 Task: Look for space in Tornio, Finland from 2nd June, 2023 to 6th June, 2023 for 1 adult in price range Rs.10000 to Rs.13000. Place can be private room with 1  bedroom having 1 bed and 1 bathroom. Property type can be house, flat, guest house, hotel. Booking option can be shelf check-in. Required host language is .
Action: Mouse moved to (537, 121)
Screenshot: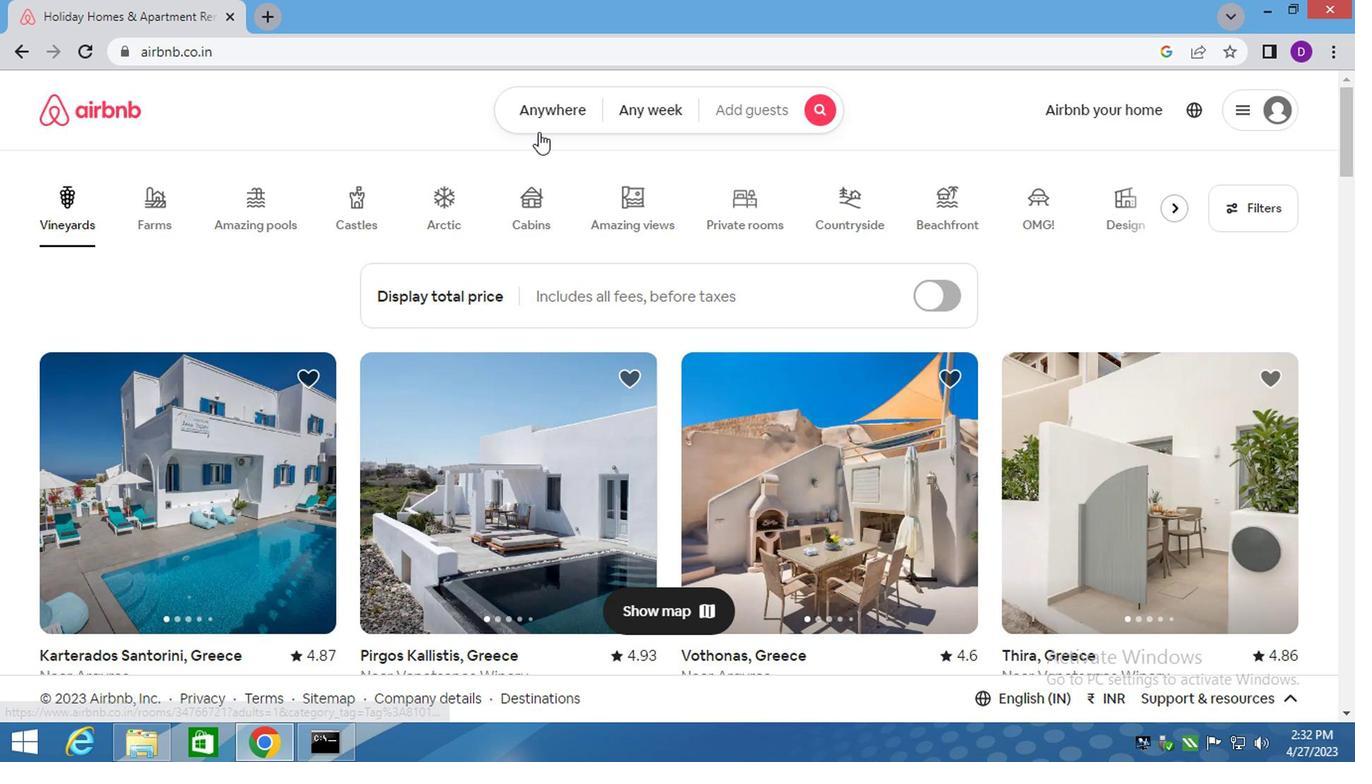 
Action: Mouse pressed left at (537, 121)
Screenshot: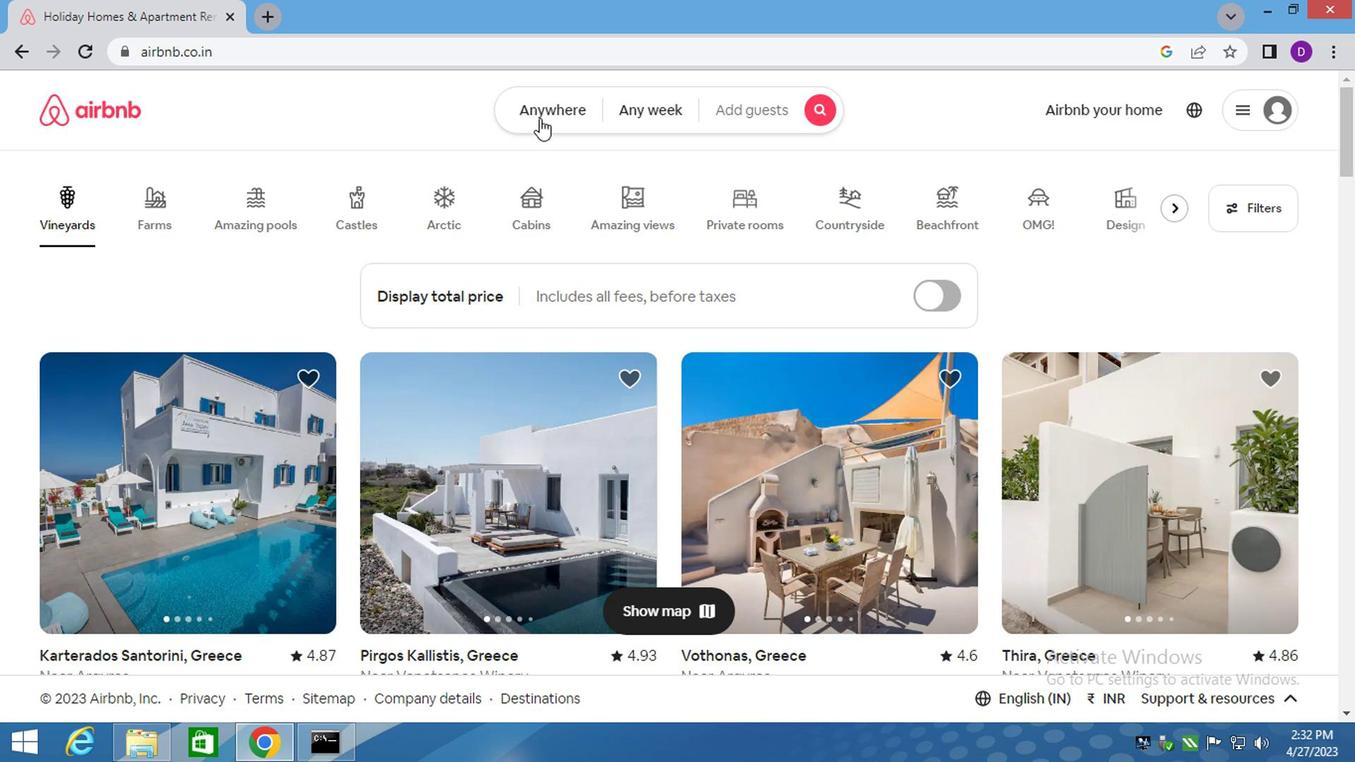 
Action: Mouse moved to (333, 196)
Screenshot: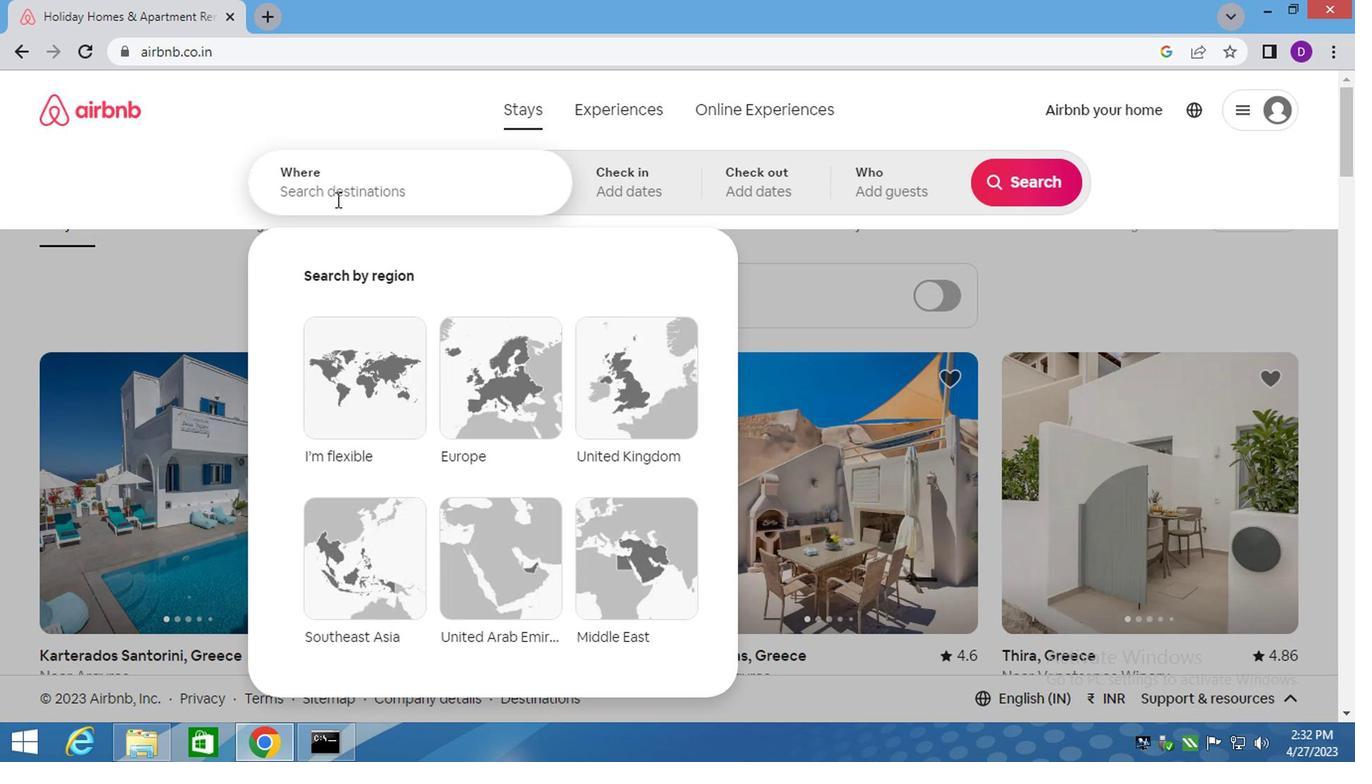 
Action: Mouse pressed left at (333, 196)
Screenshot: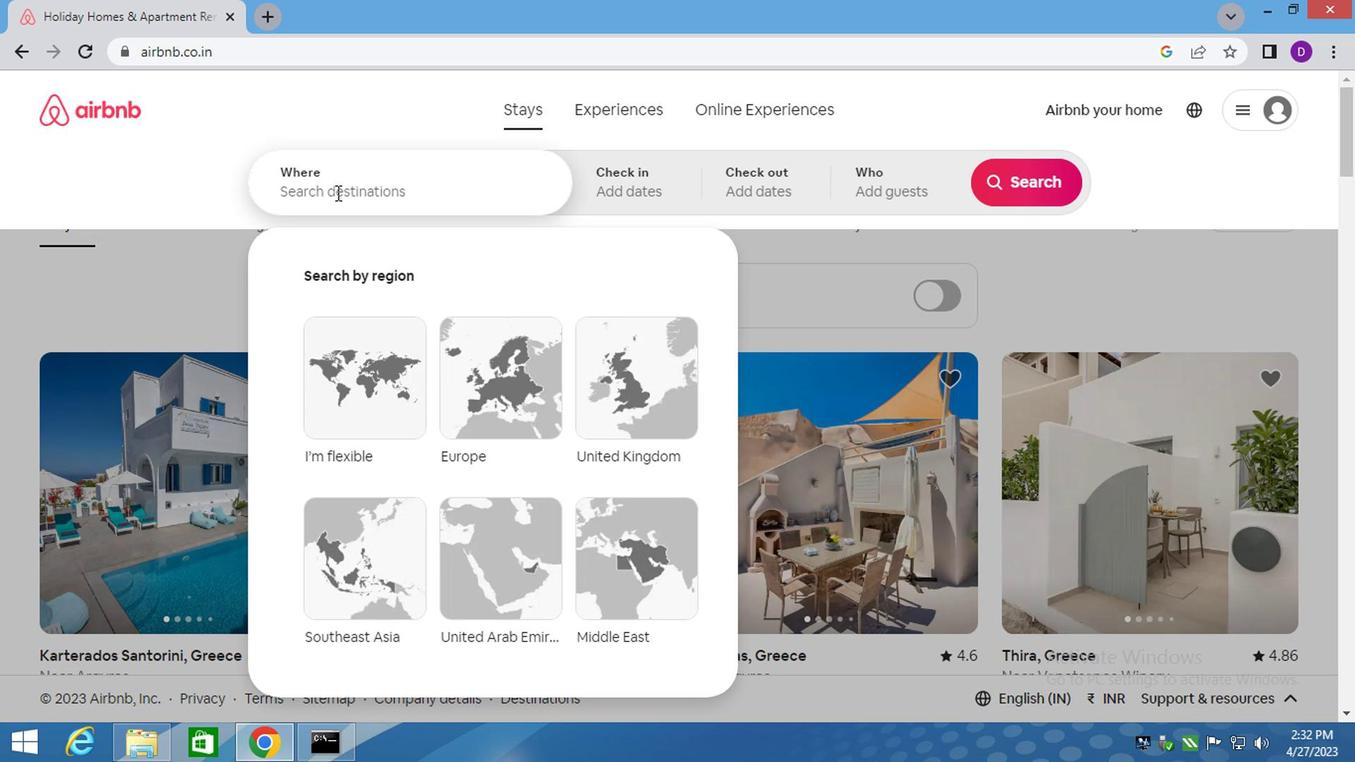 
Action: Mouse moved to (336, 195)
Screenshot: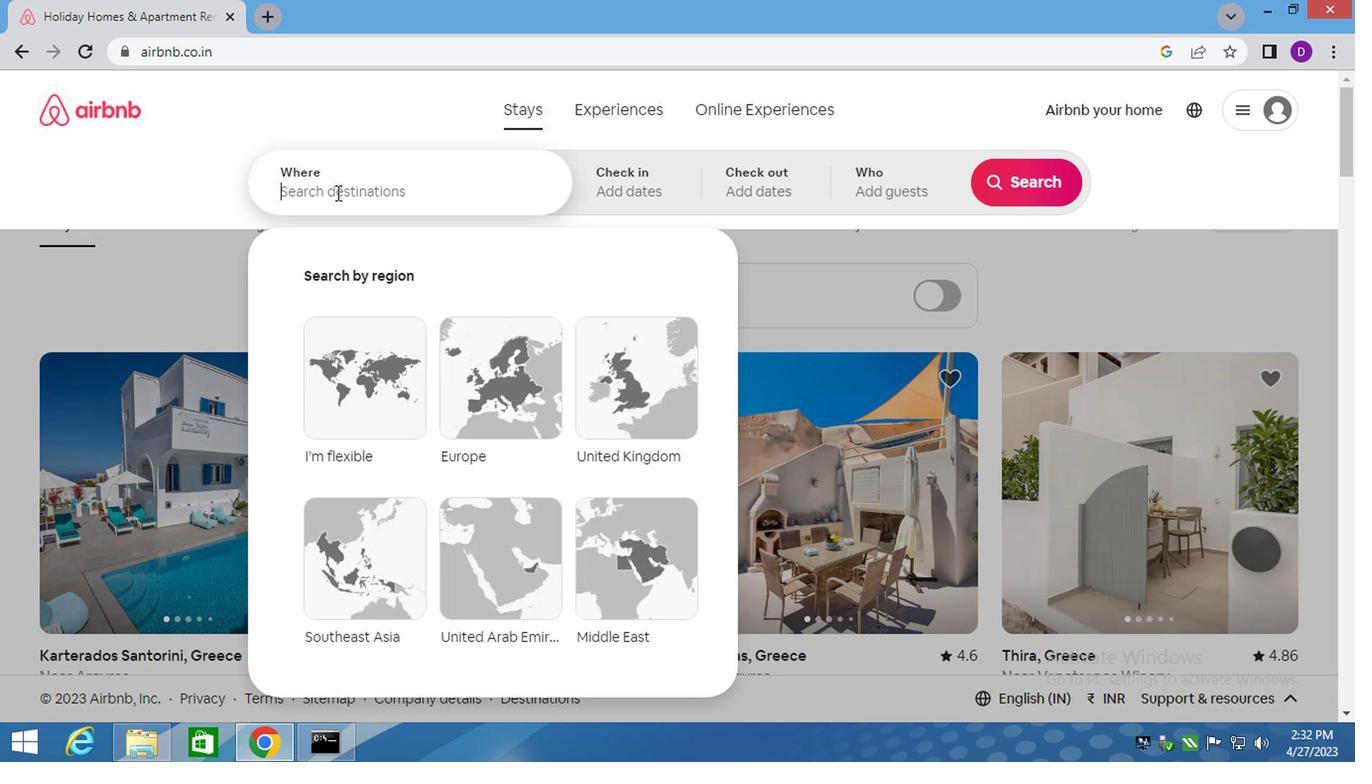 
Action: Key pressed <Key.shift>TORNIO,<Key.space><Key.shift>F
Screenshot: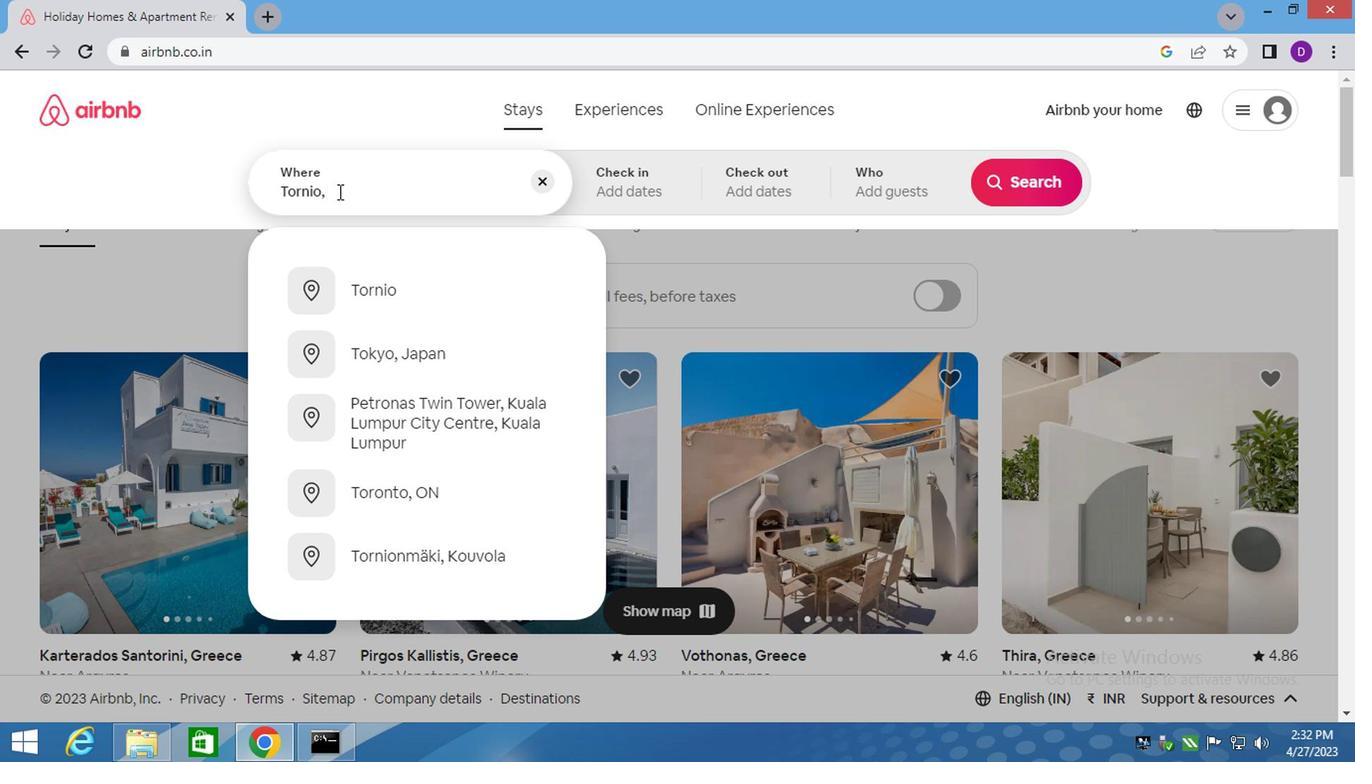 
Action: Mouse moved to (421, 307)
Screenshot: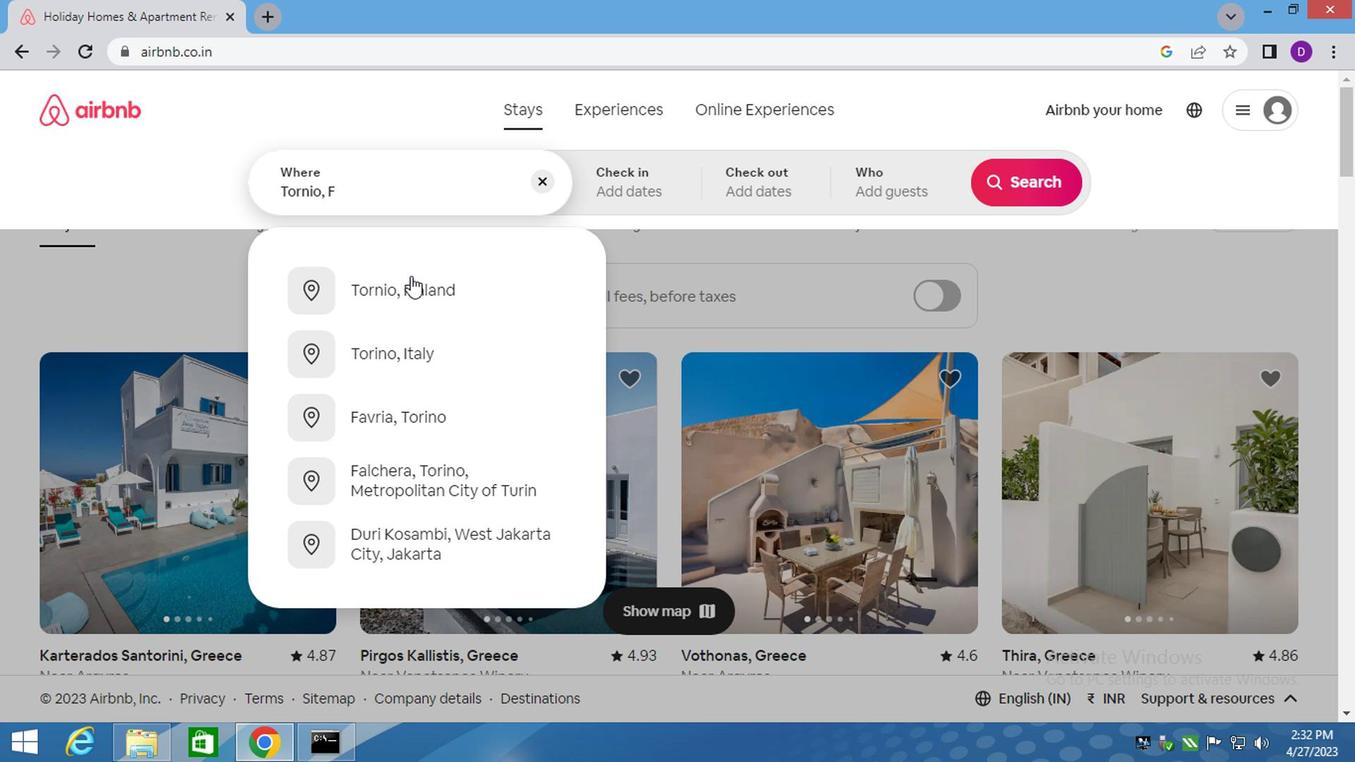 
Action: Mouse pressed left at (421, 307)
Screenshot: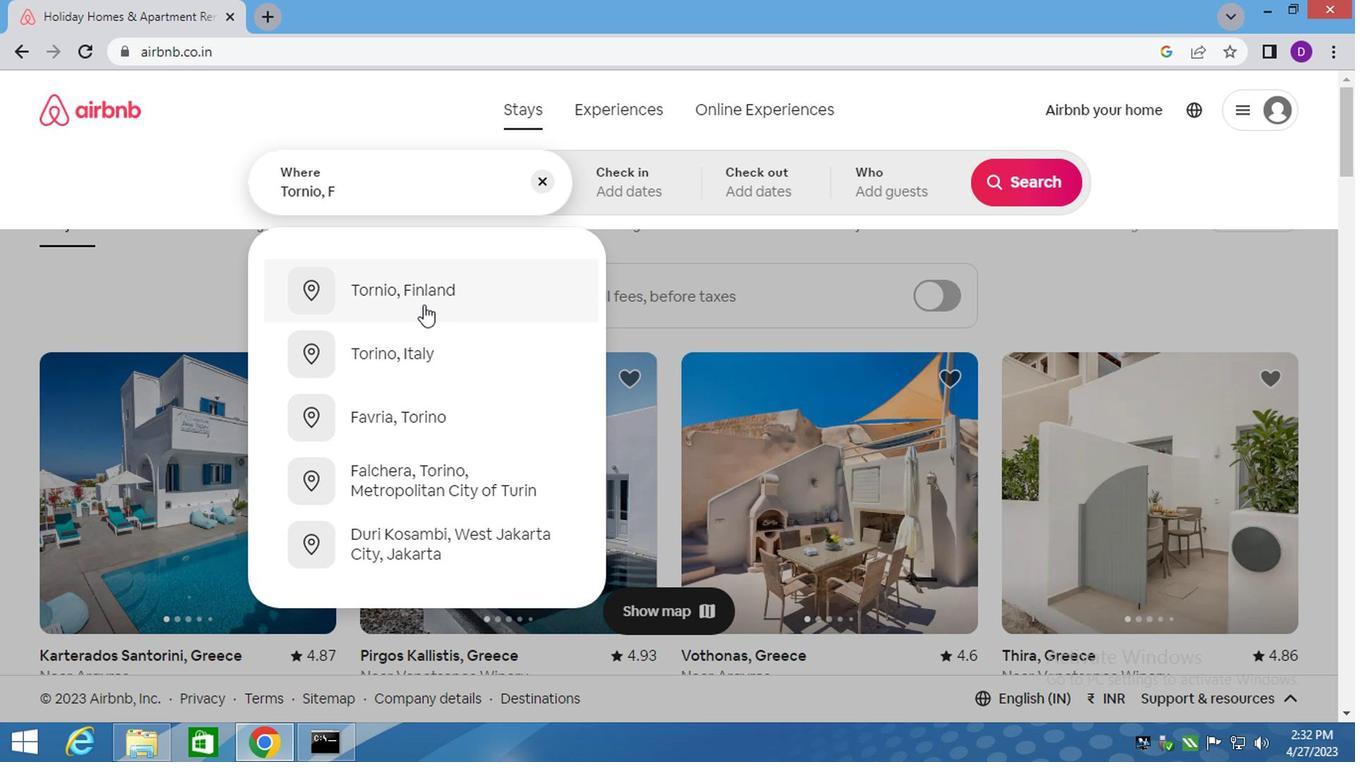 
Action: Mouse moved to (1019, 343)
Screenshot: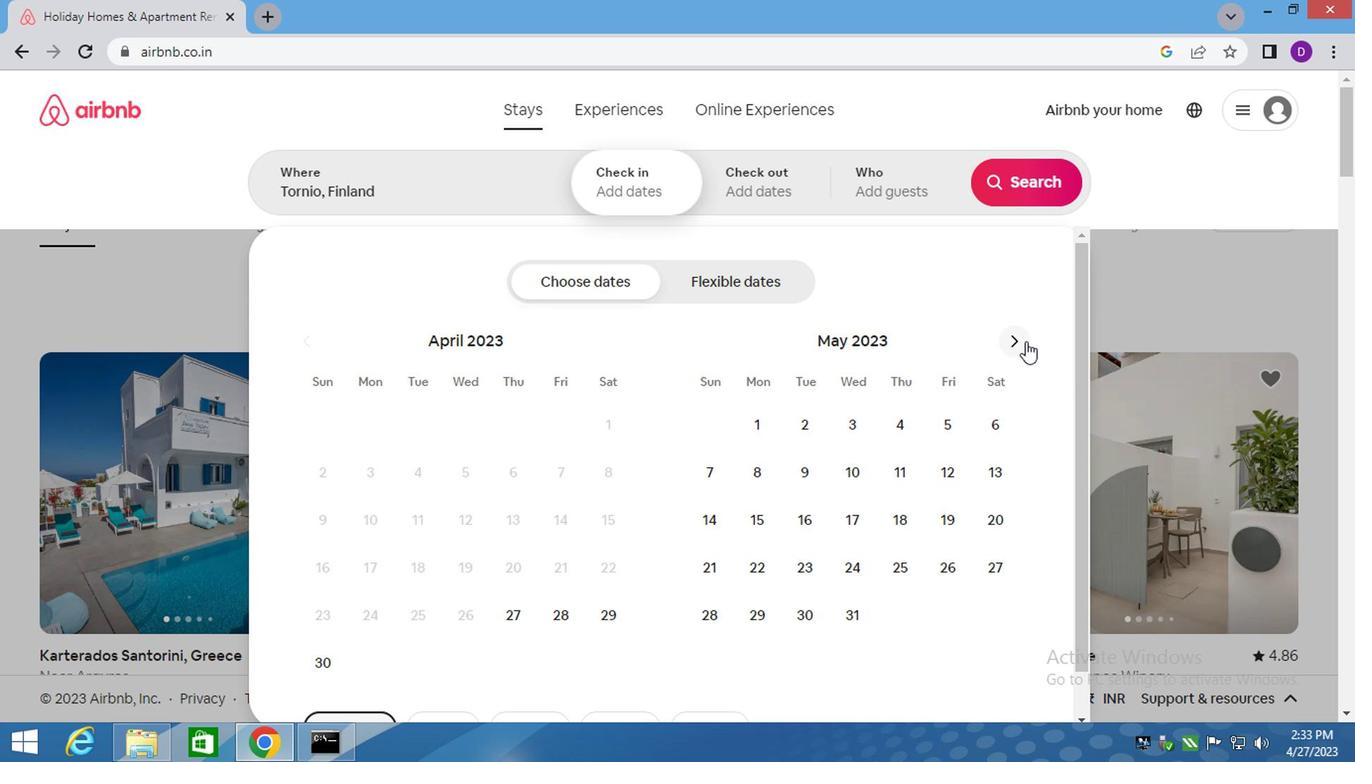 
Action: Mouse pressed left at (1019, 343)
Screenshot: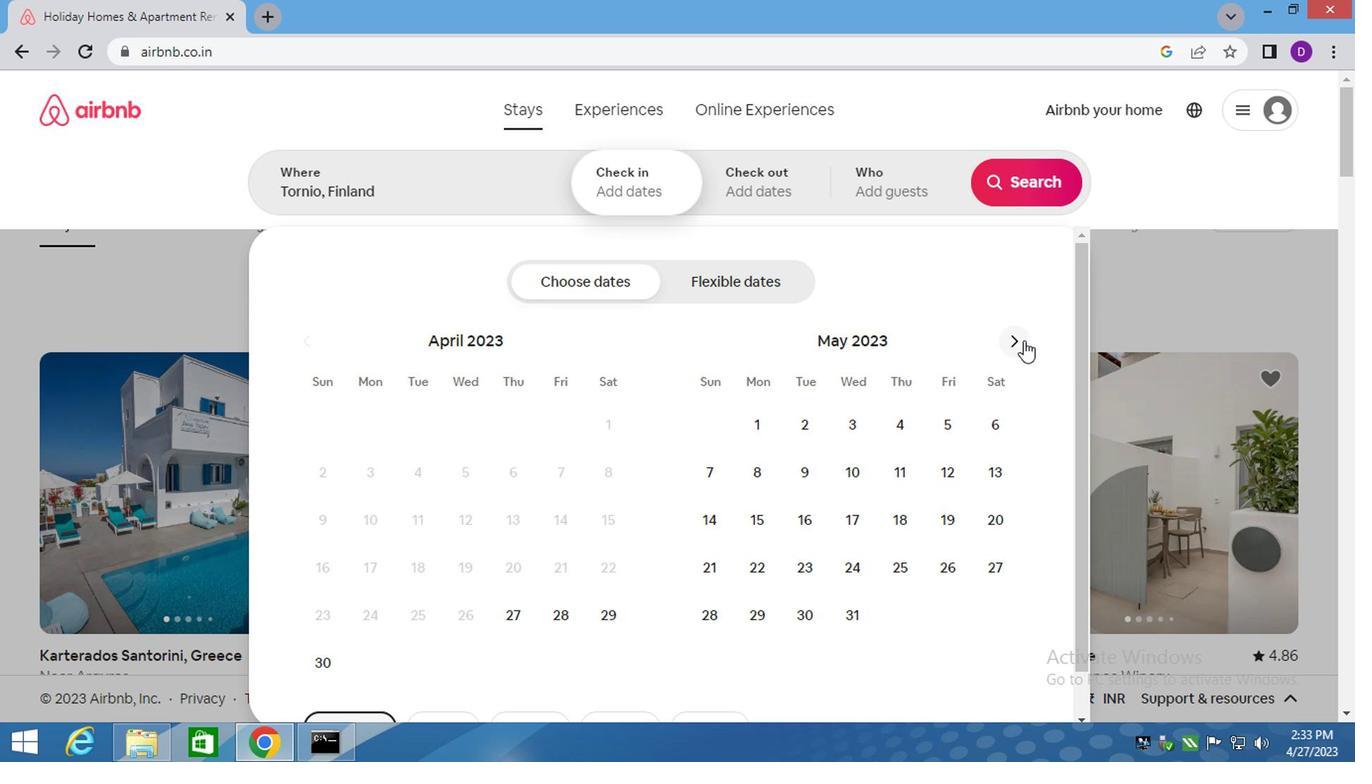 
Action: Mouse pressed left at (1019, 343)
Screenshot: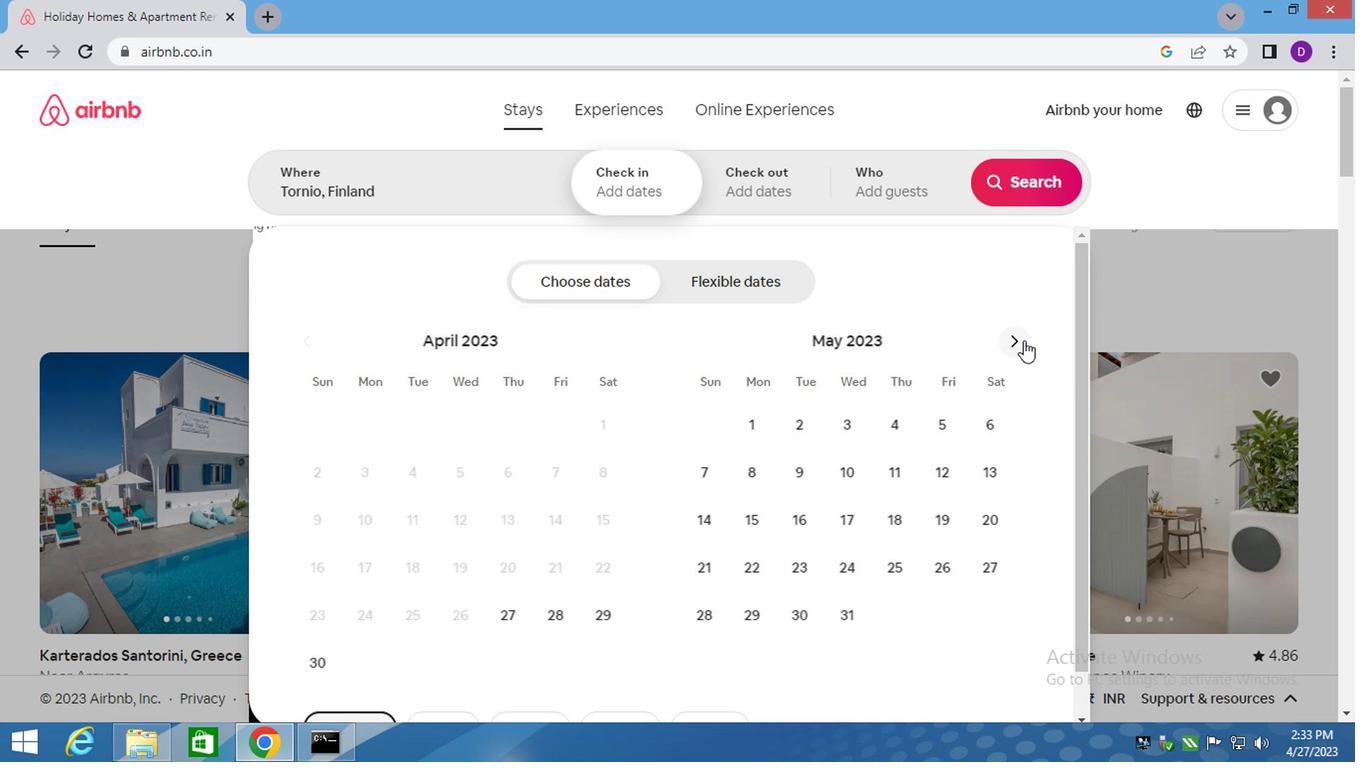 
Action: Mouse moved to (550, 432)
Screenshot: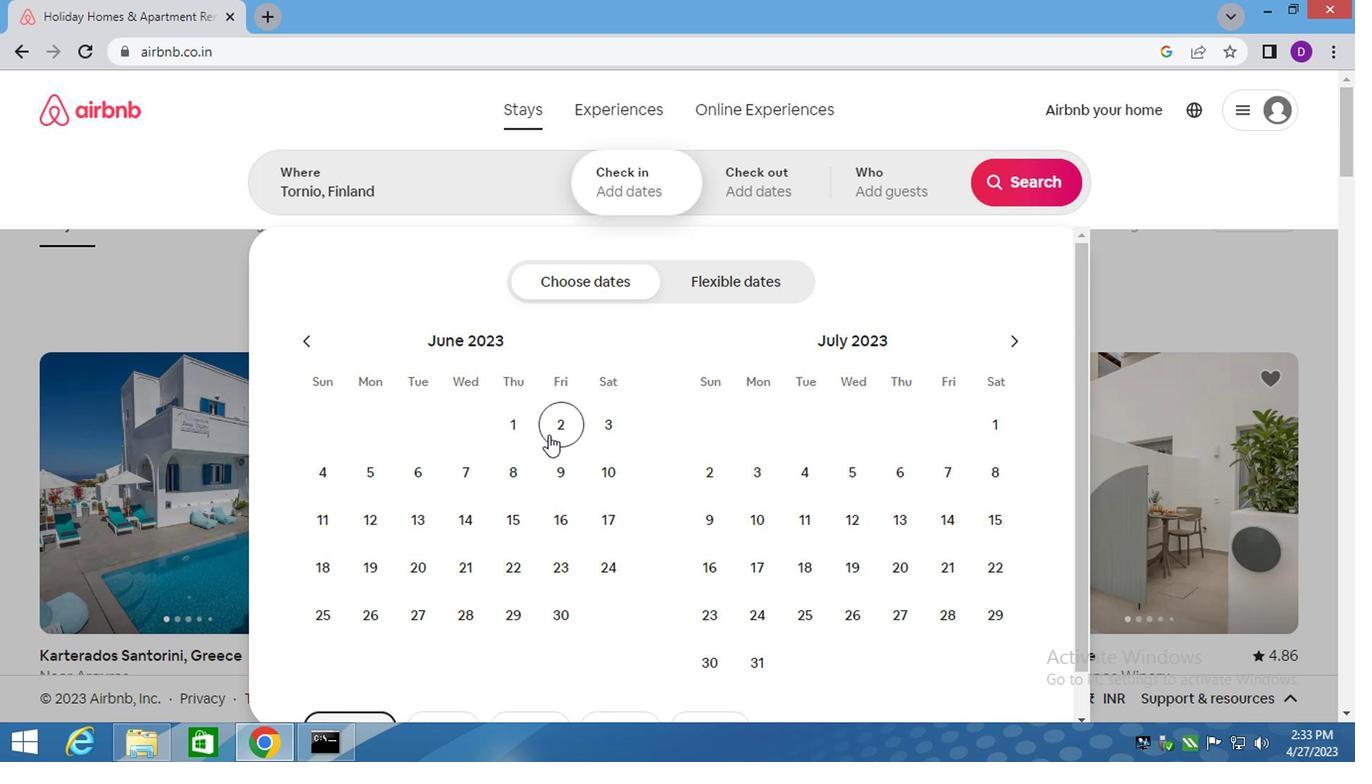 
Action: Mouse pressed left at (550, 432)
Screenshot: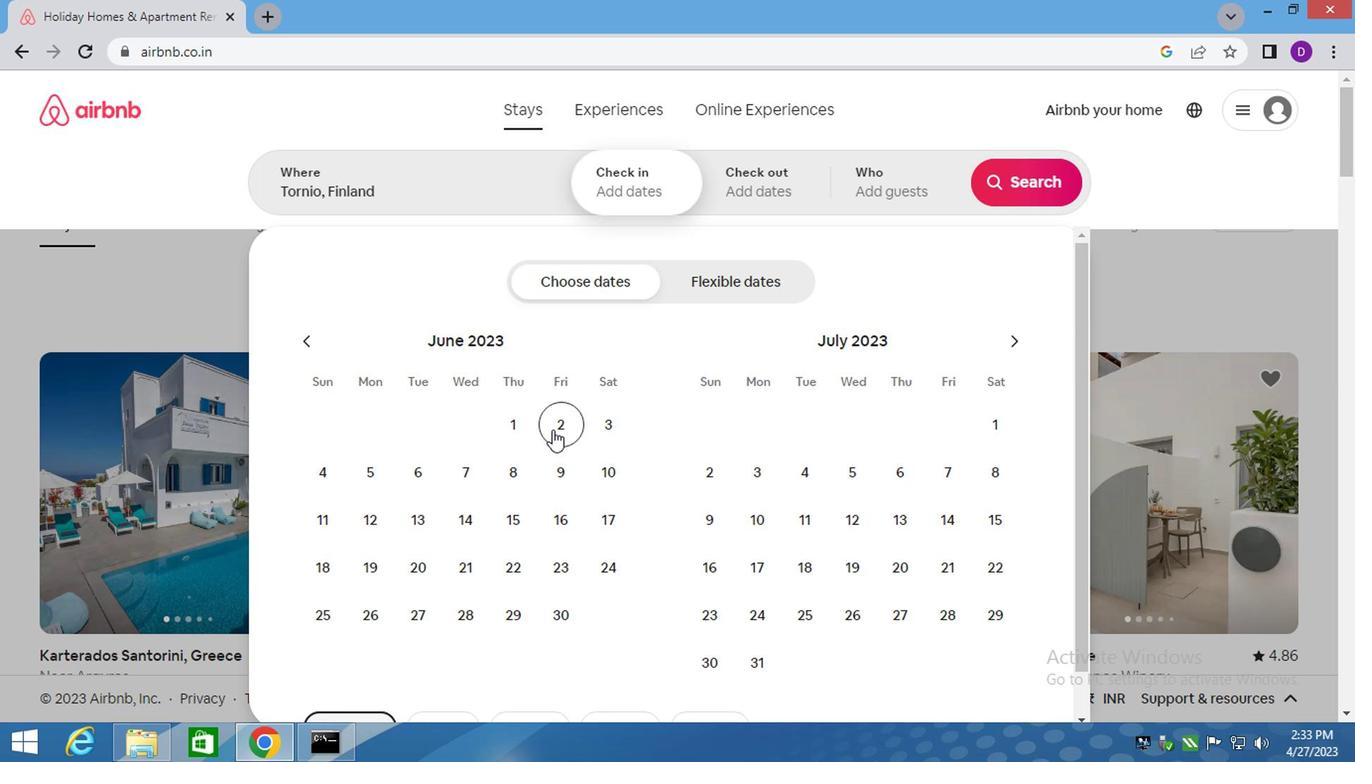 
Action: Mouse moved to (418, 474)
Screenshot: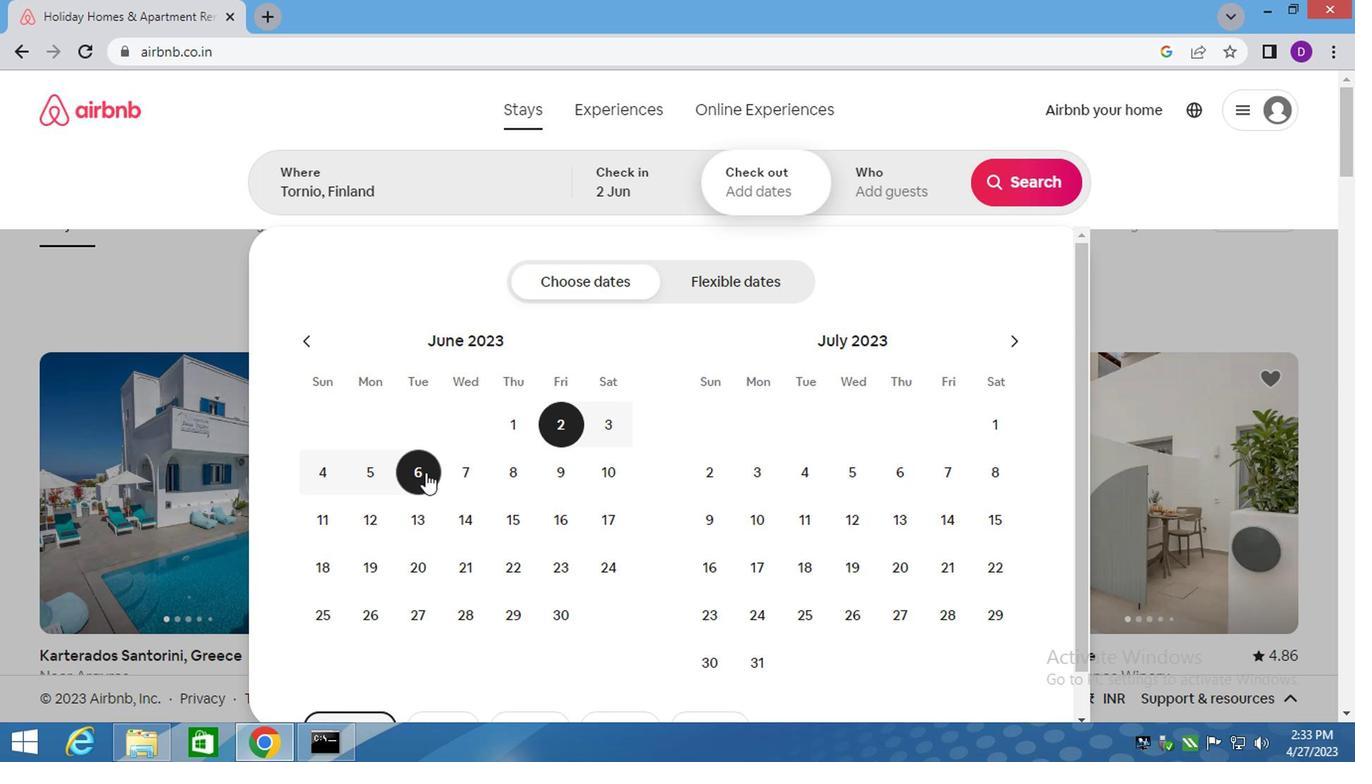 
Action: Mouse pressed left at (418, 474)
Screenshot: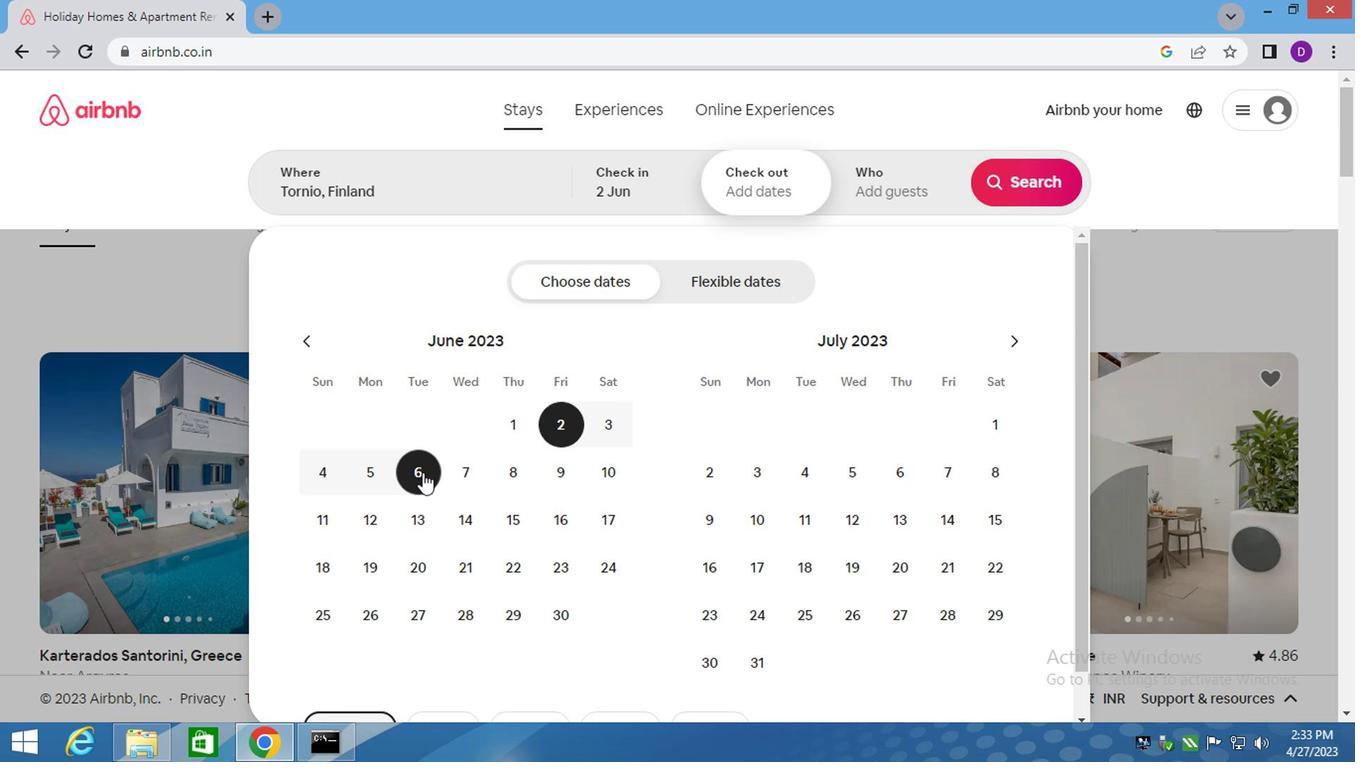 
Action: Mouse moved to (860, 172)
Screenshot: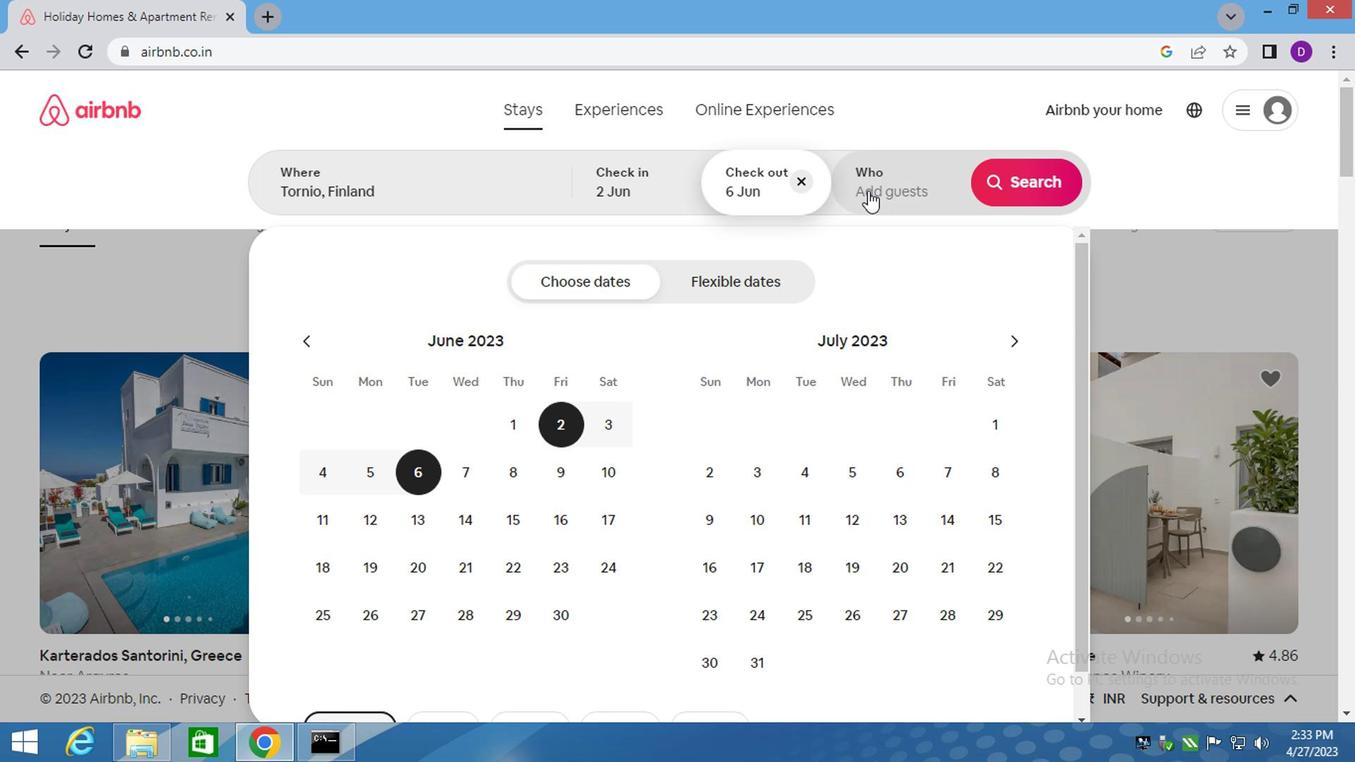 
Action: Mouse pressed left at (860, 172)
Screenshot: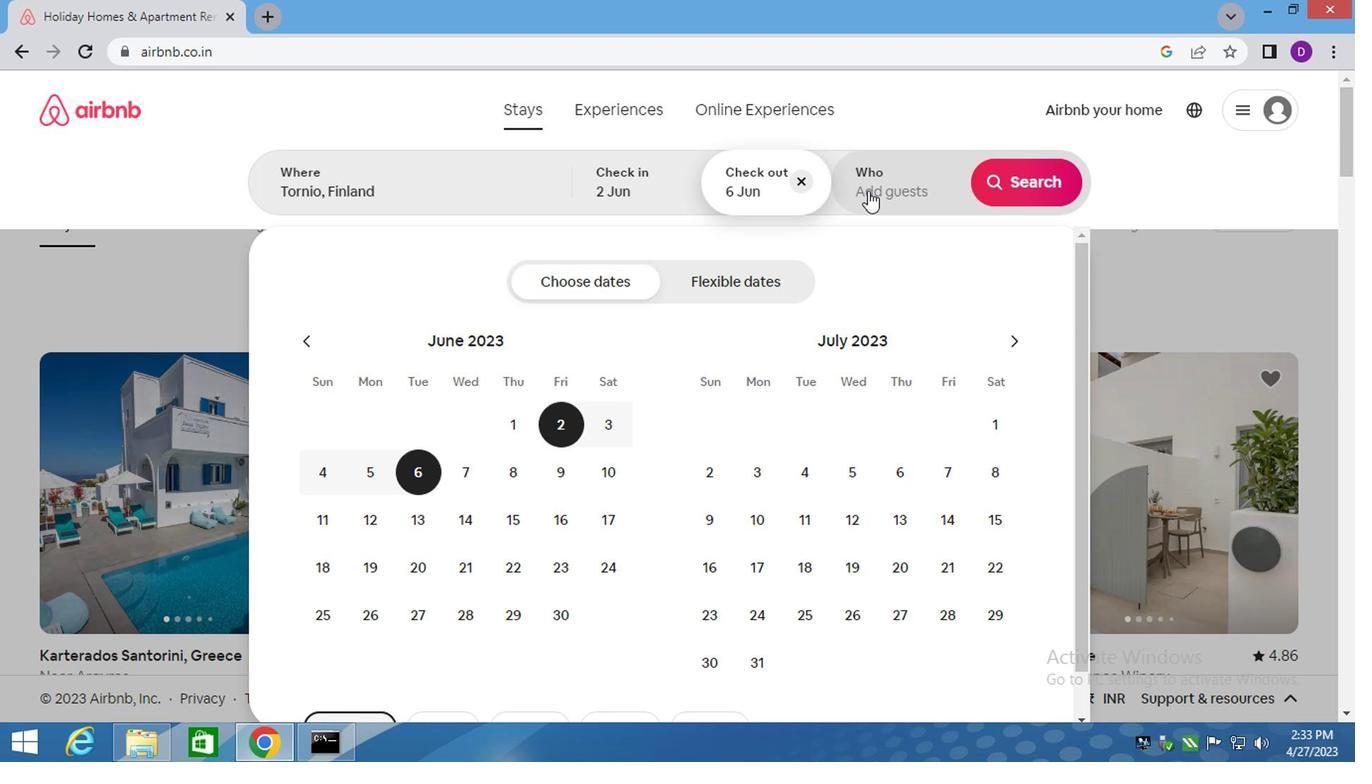 
Action: Mouse moved to (1034, 282)
Screenshot: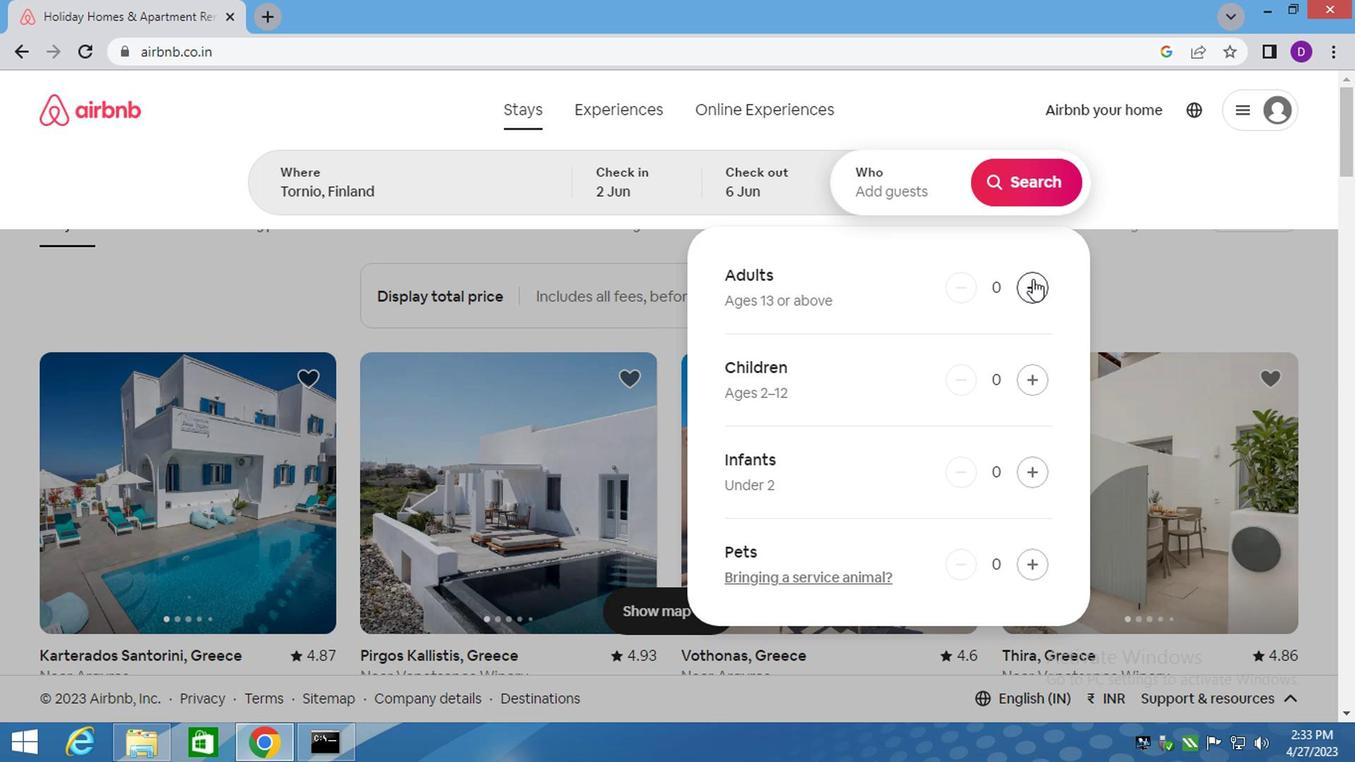 
Action: Mouse pressed left at (1034, 282)
Screenshot: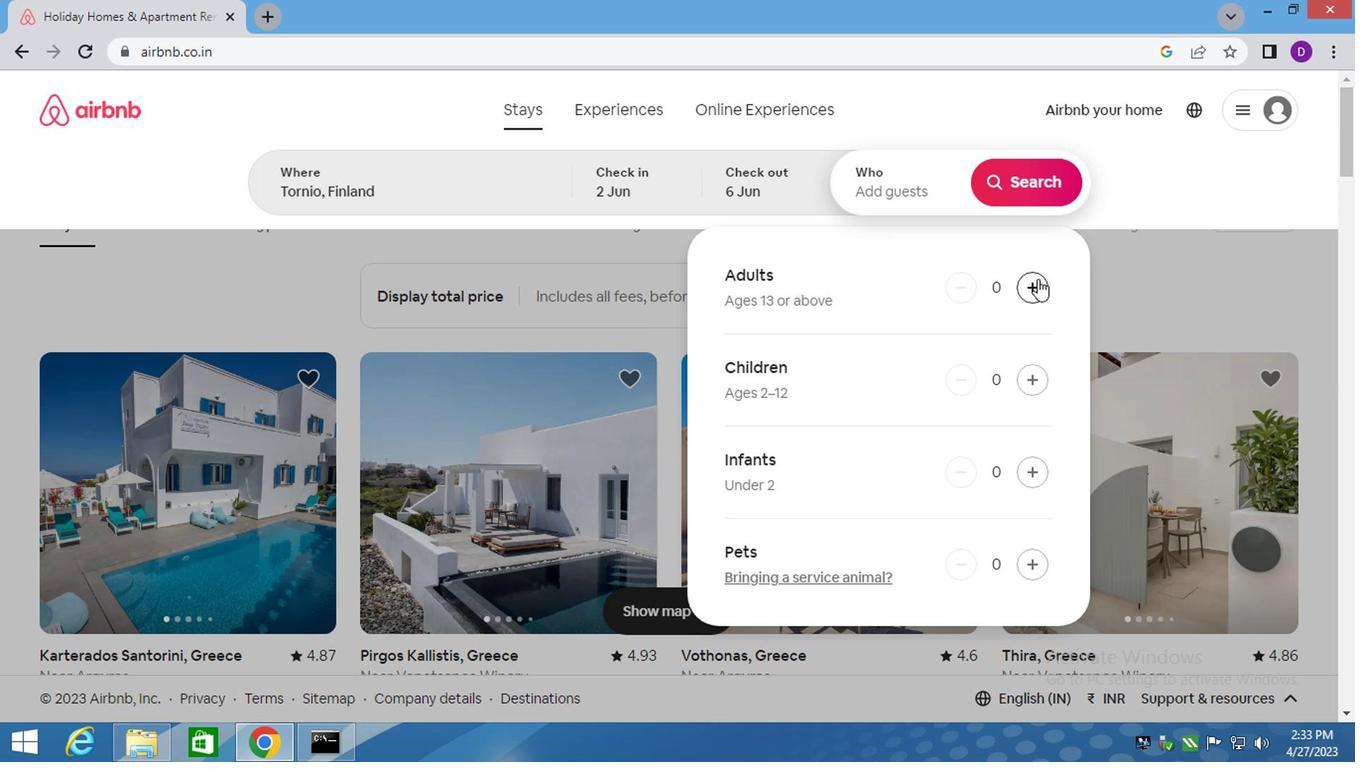 
Action: Mouse moved to (1004, 191)
Screenshot: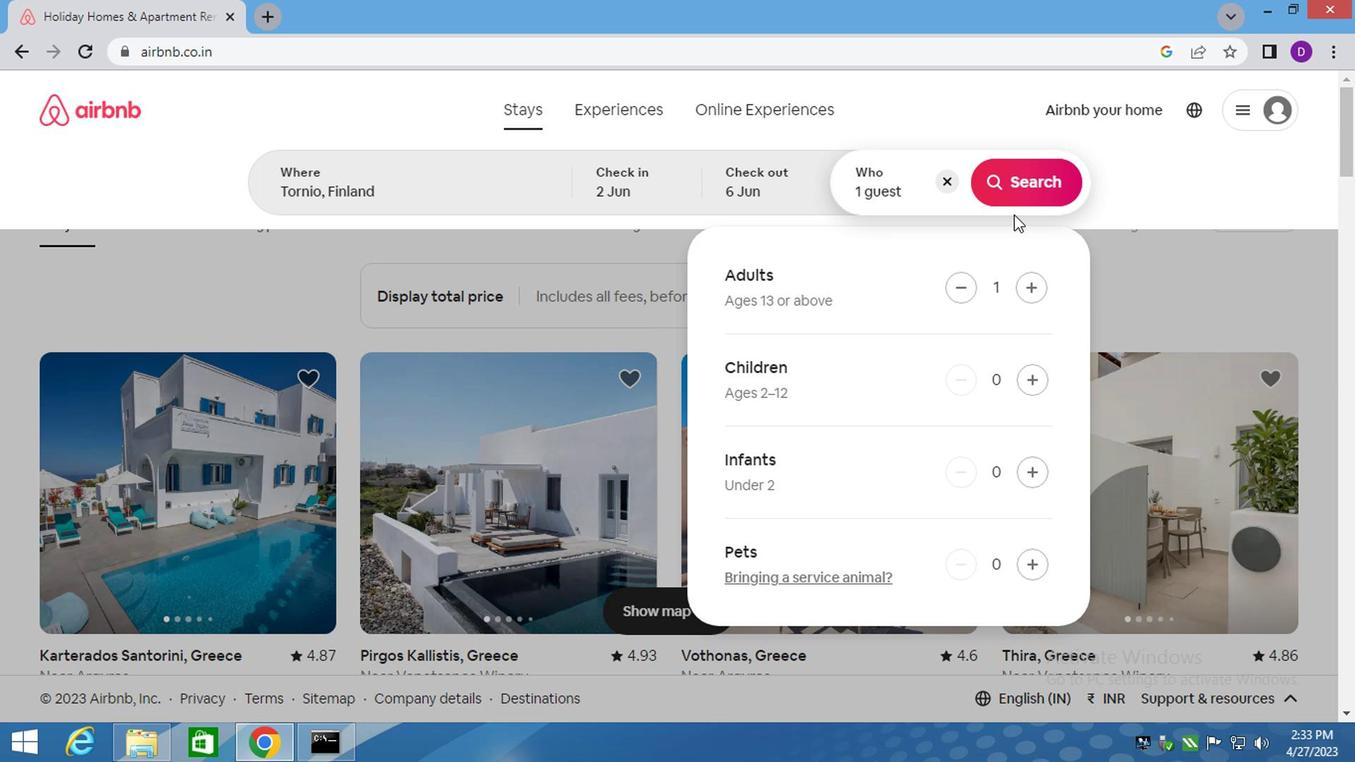 
Action: Mouse pressed left at (1004, 191)
Screenshot: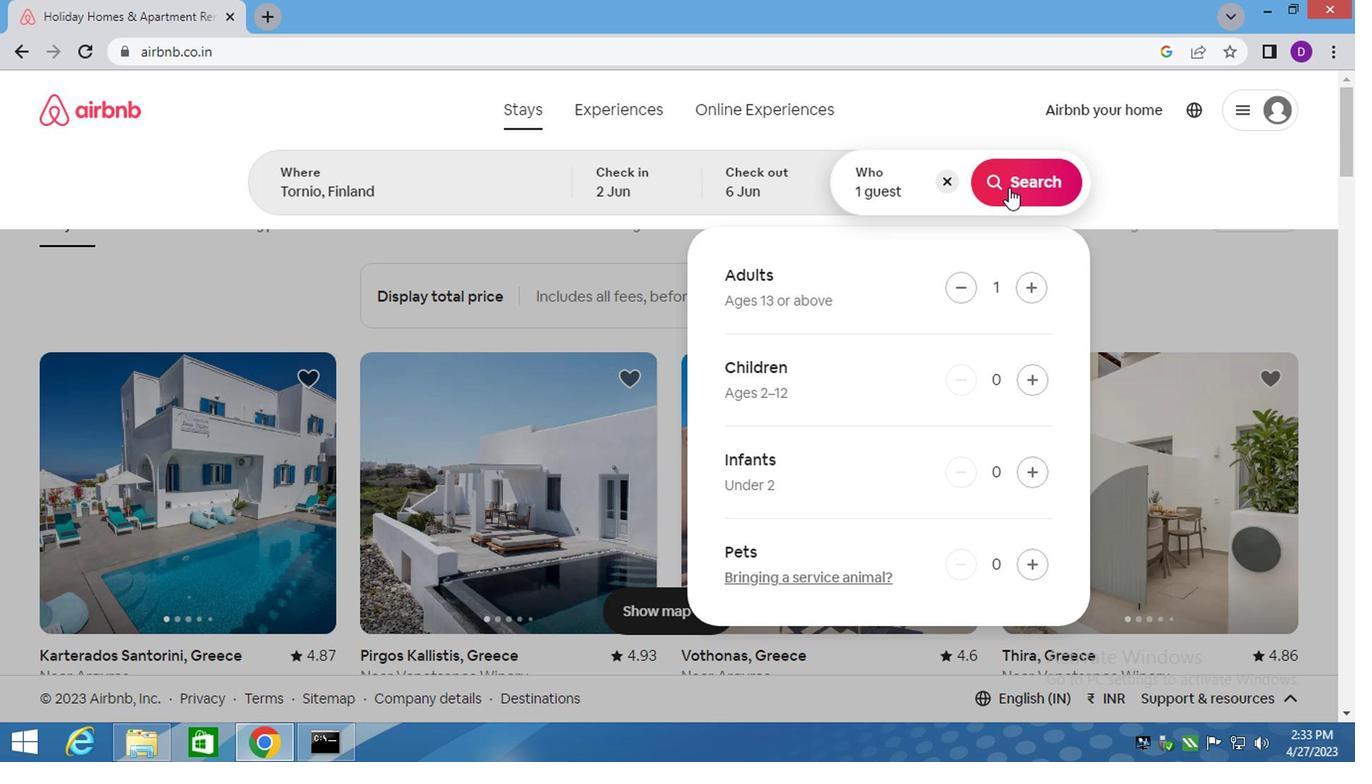 
Action: Mouse moved to (1270, 198)
Screenshot: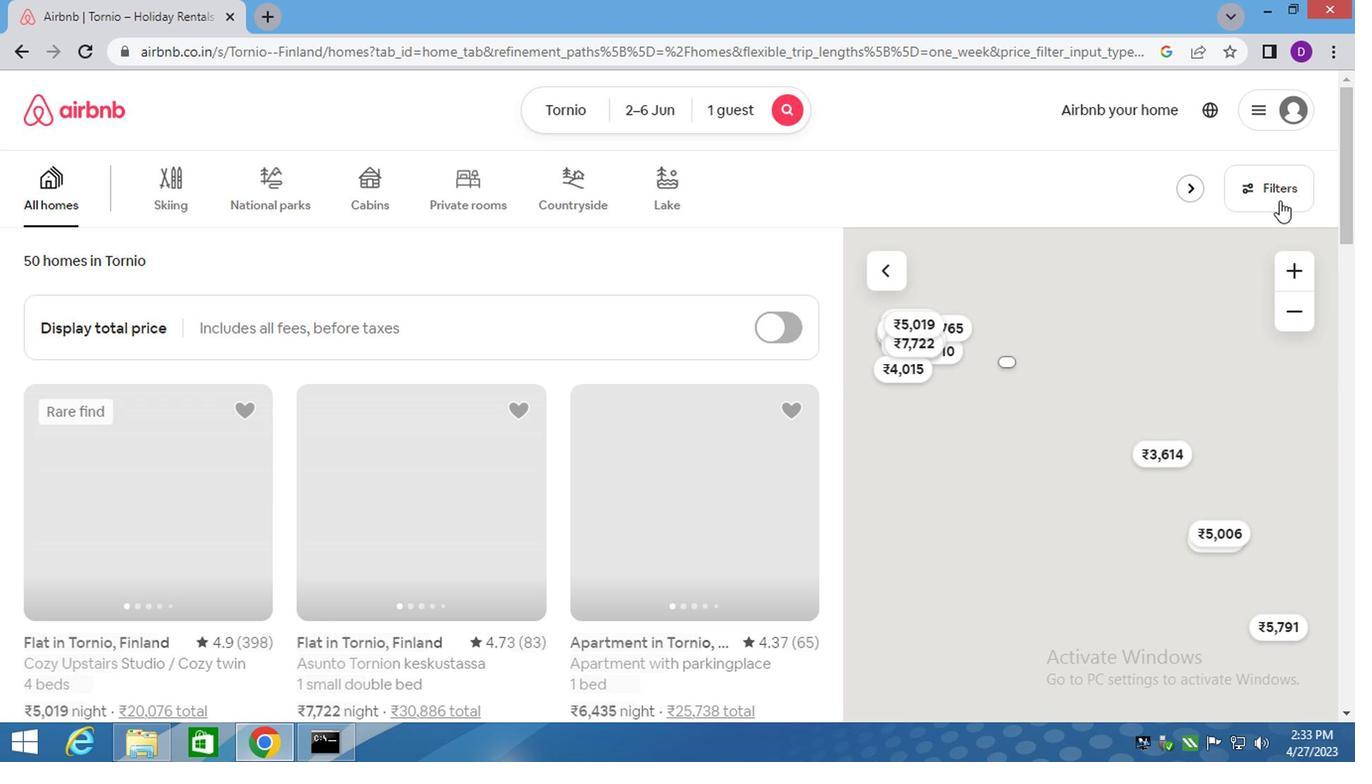 
Action: Mouse pressed left at (1270, 198)
Screenshot: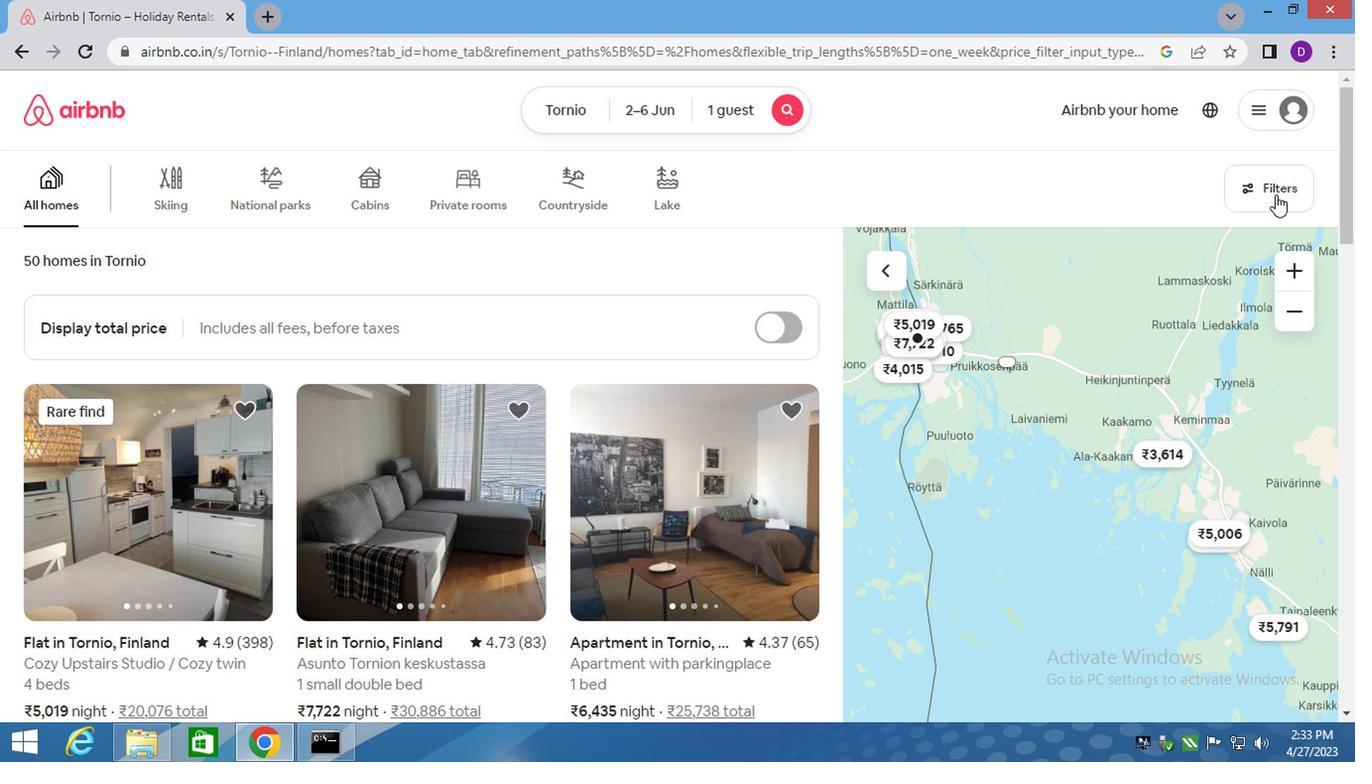 
Action: Mouse moved to (414, 447)
Screenshot: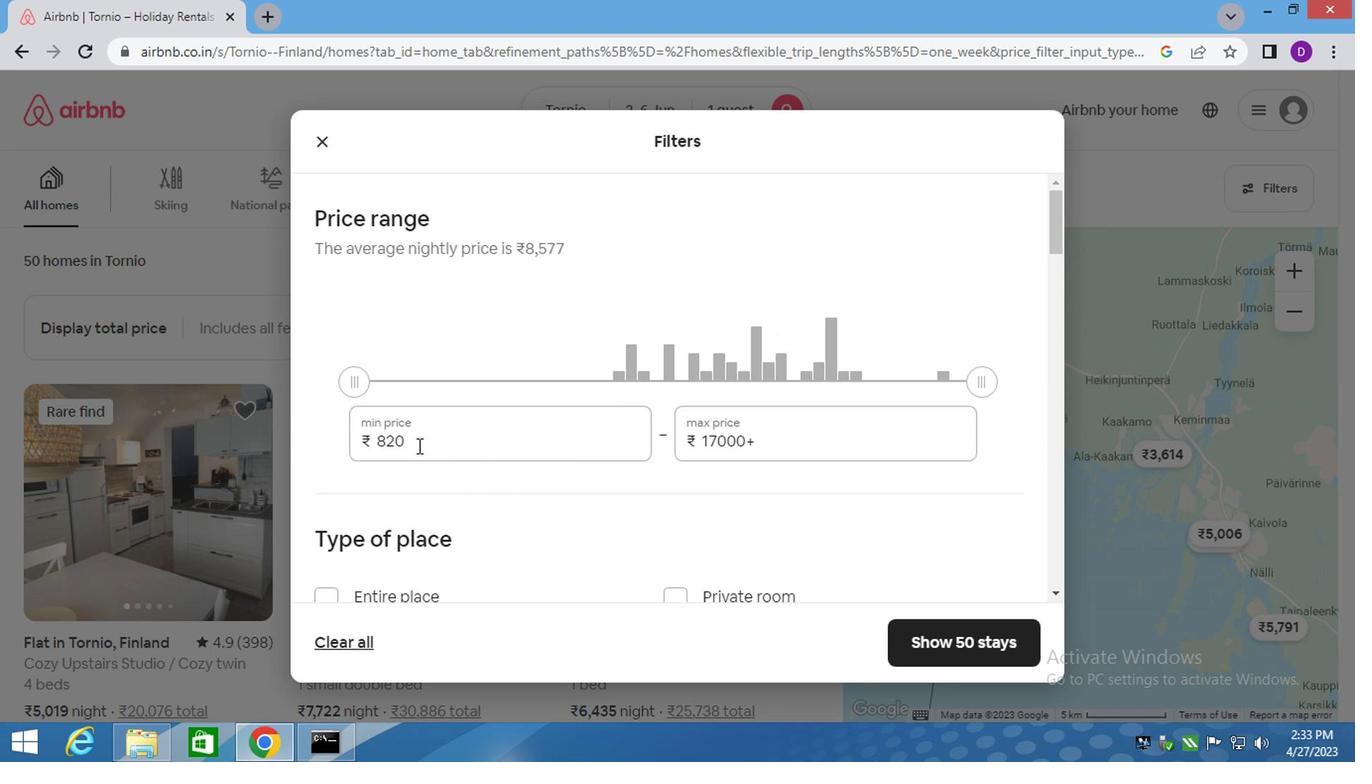 
Action: Mouse pressed left at (414, 447)
Screenshot: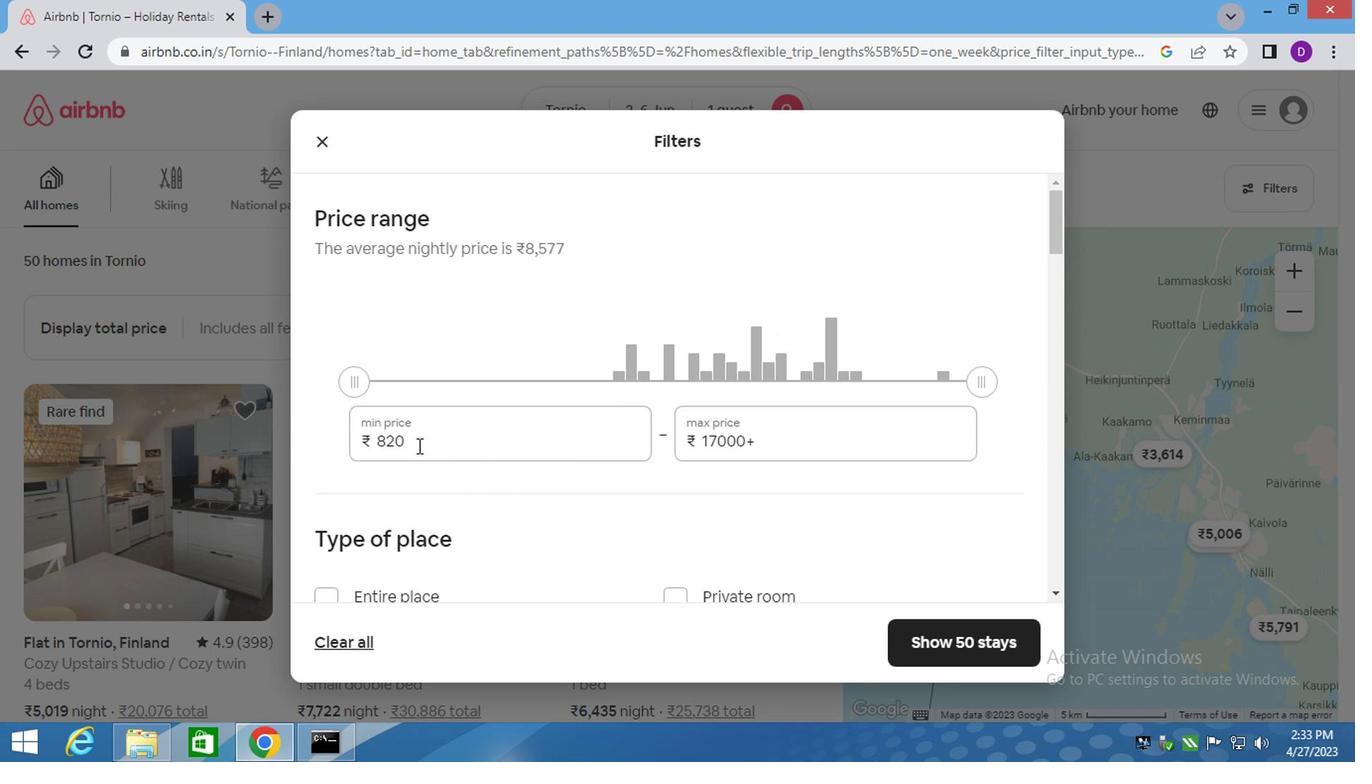 
Action: Mouse pressed left at (414, 447)
Screenshot: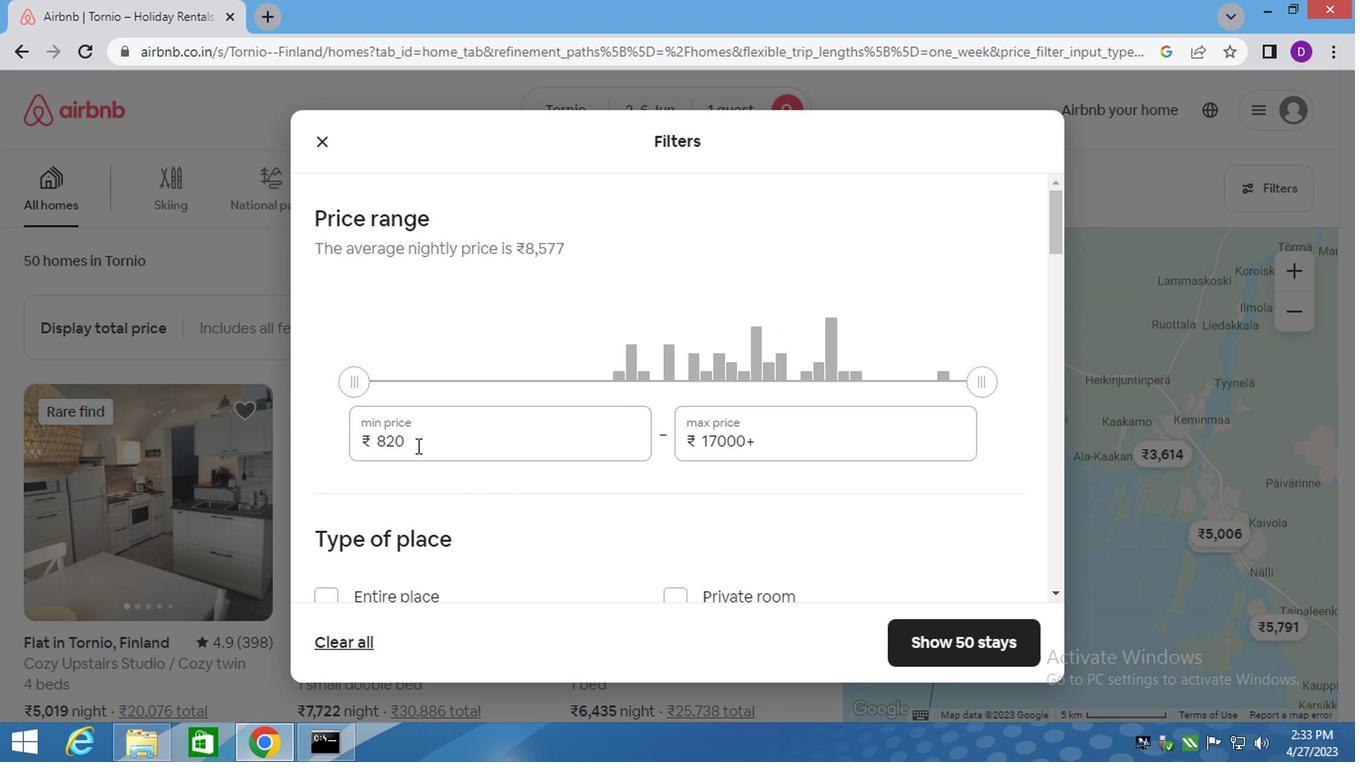 
Action: Key pressed 10000<Key.tab>13<Key.backspace><Key.backspace><Key.backspace><Key.backspace><Key.backspace><Key.backspace><Key.backspace><Key.backspace><Key.backspace><Key.backspace><Key.backspace><Key.backspace><Key.backspace>13000
Screenshot: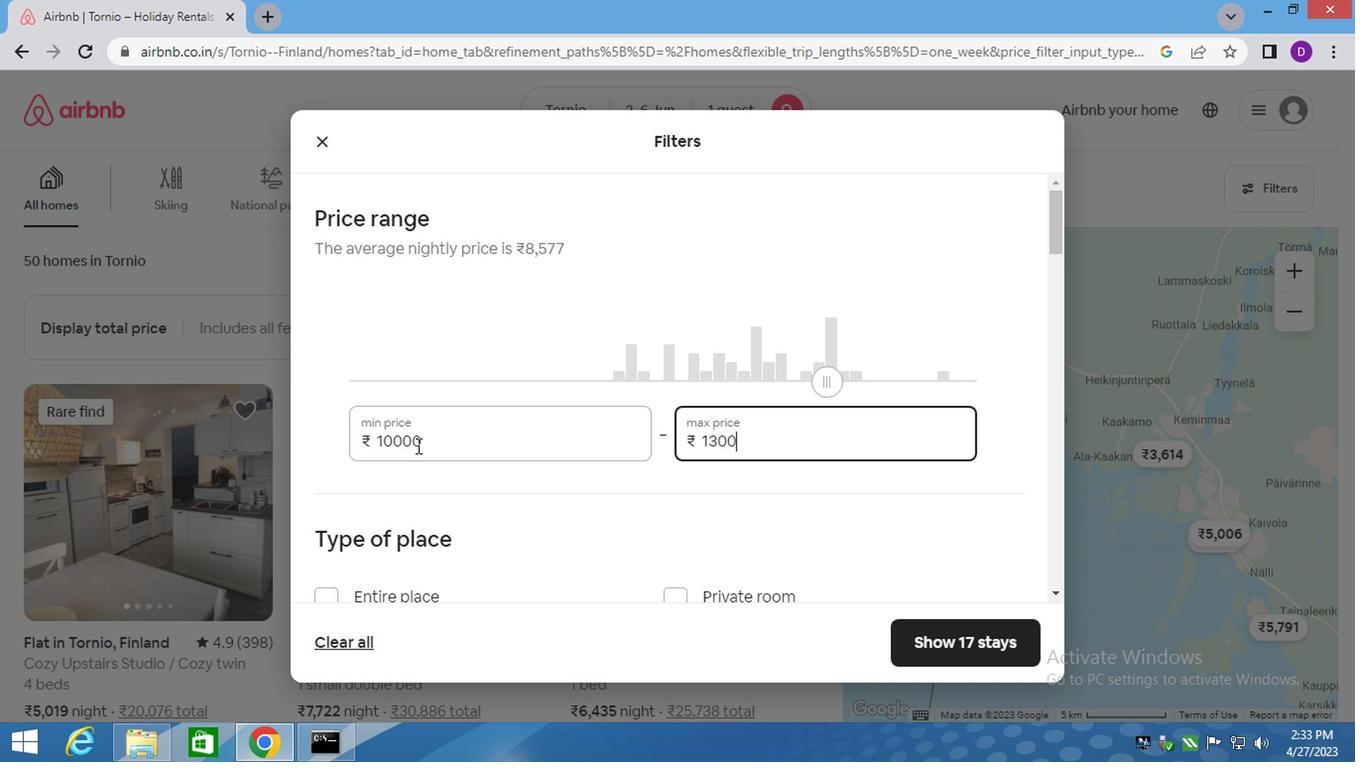 
Action: Mouse moved to (449, 465)
Screenshot: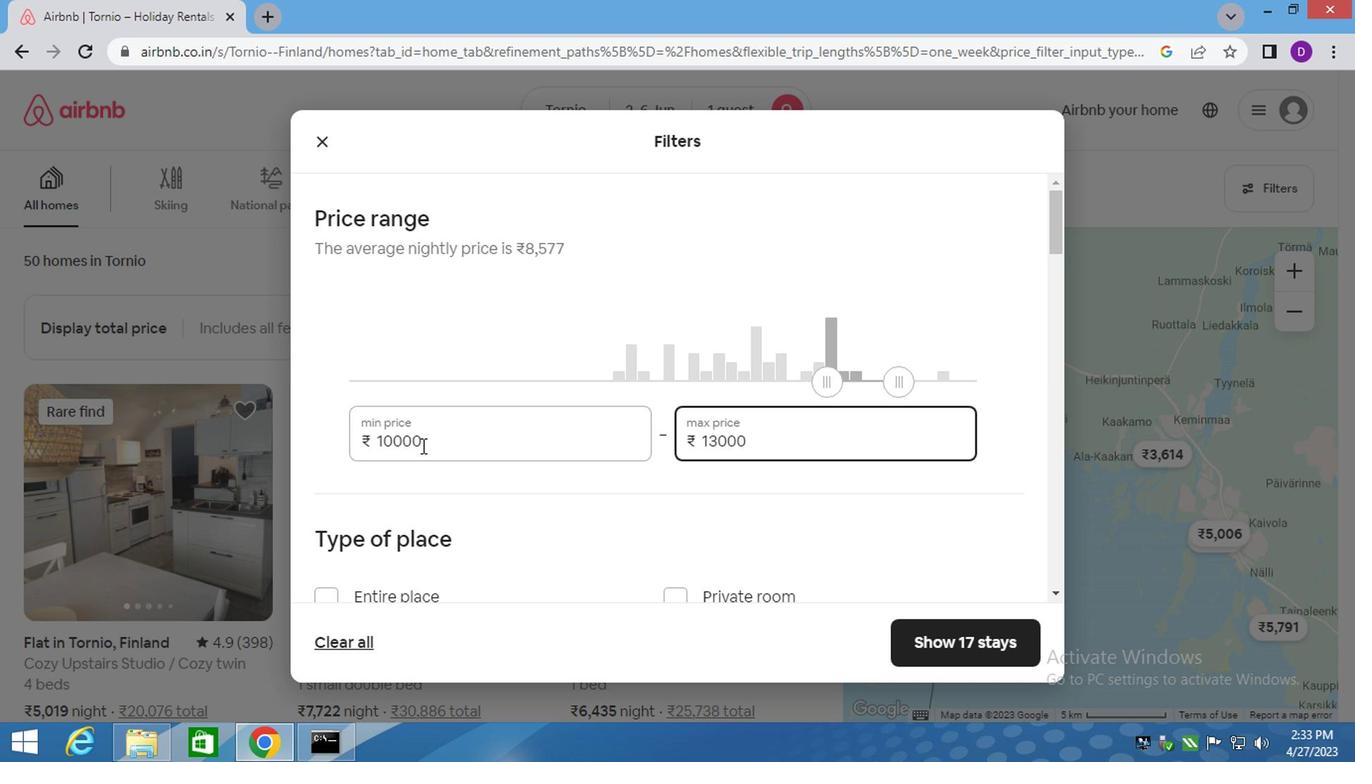 
Action: Mouse scrolled (449, 465) with delta (0, 0)
Screenshot: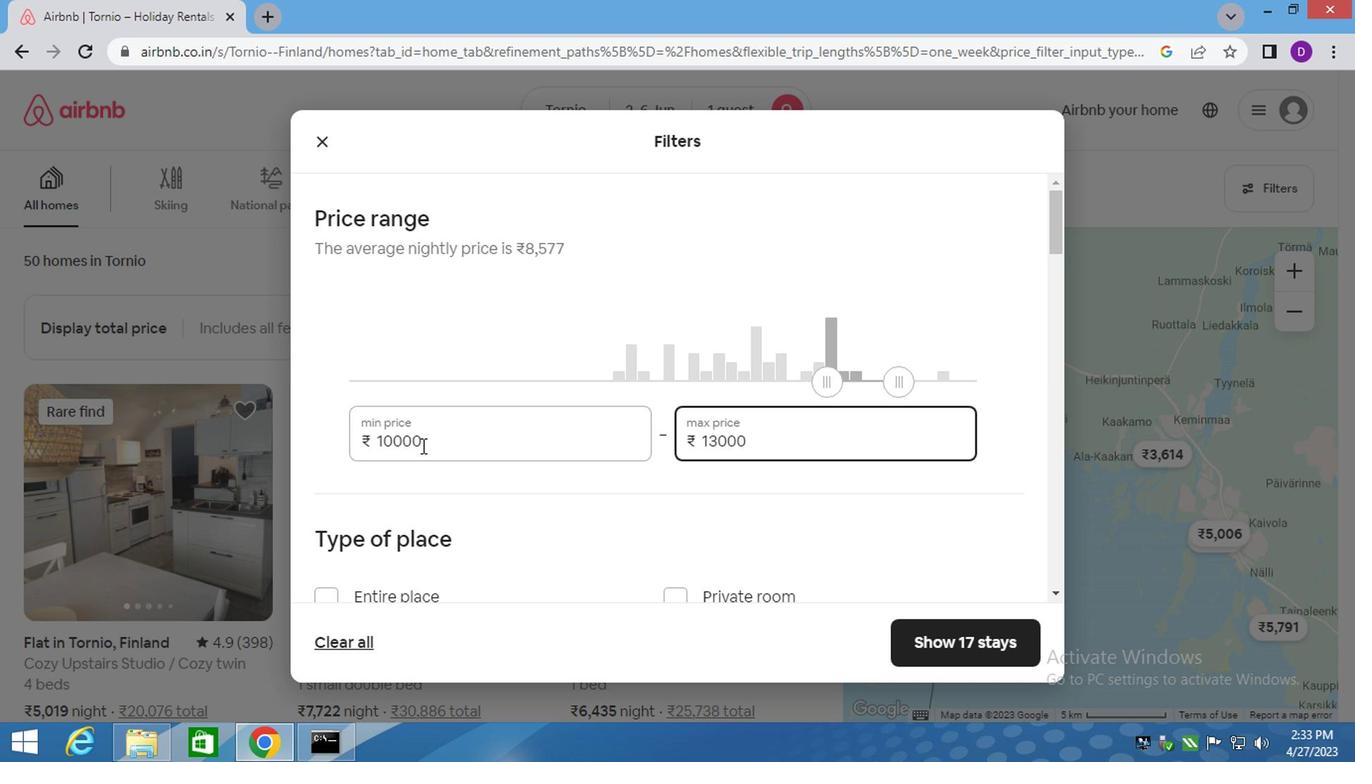 
Action: Mouse moved to (453, 470)
Screenshot: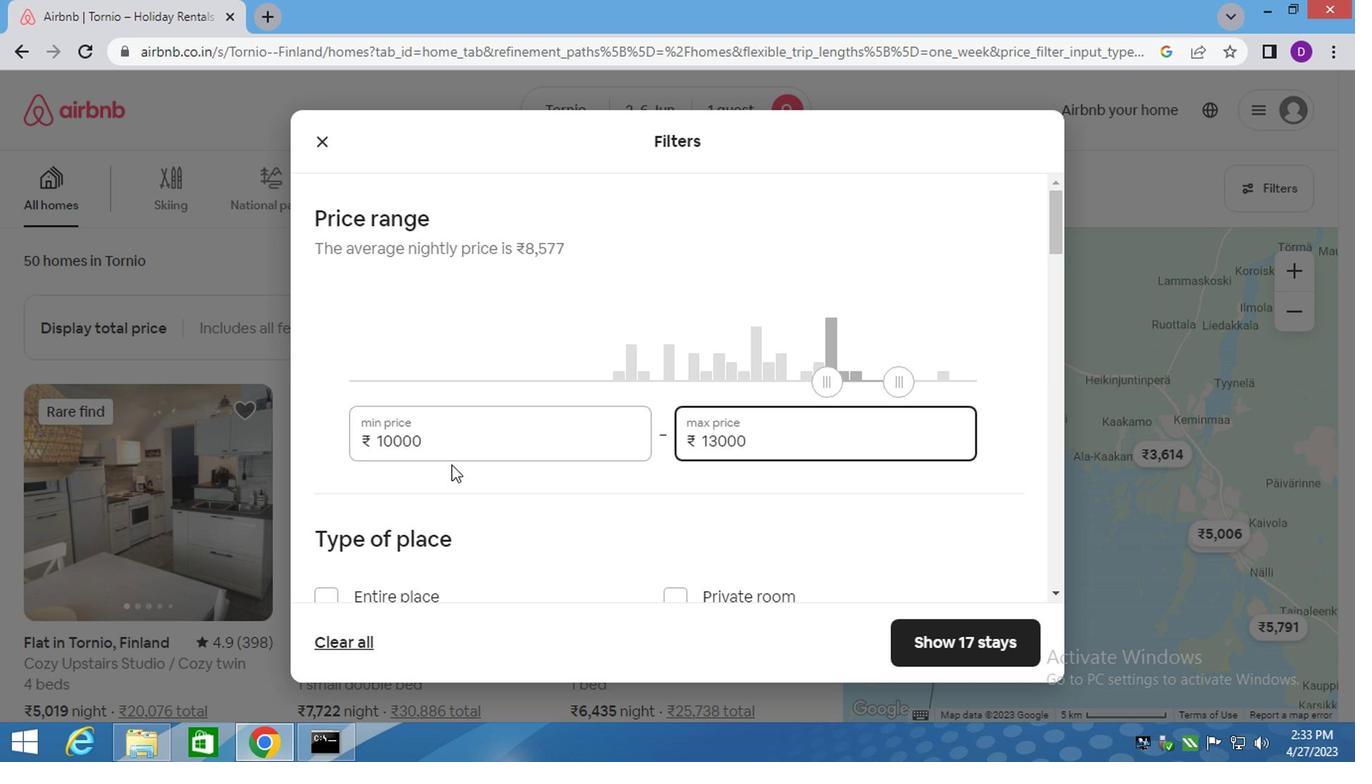 
Action: Mouse scrolled (453, 469) with delta (0, 0)
Screenshot: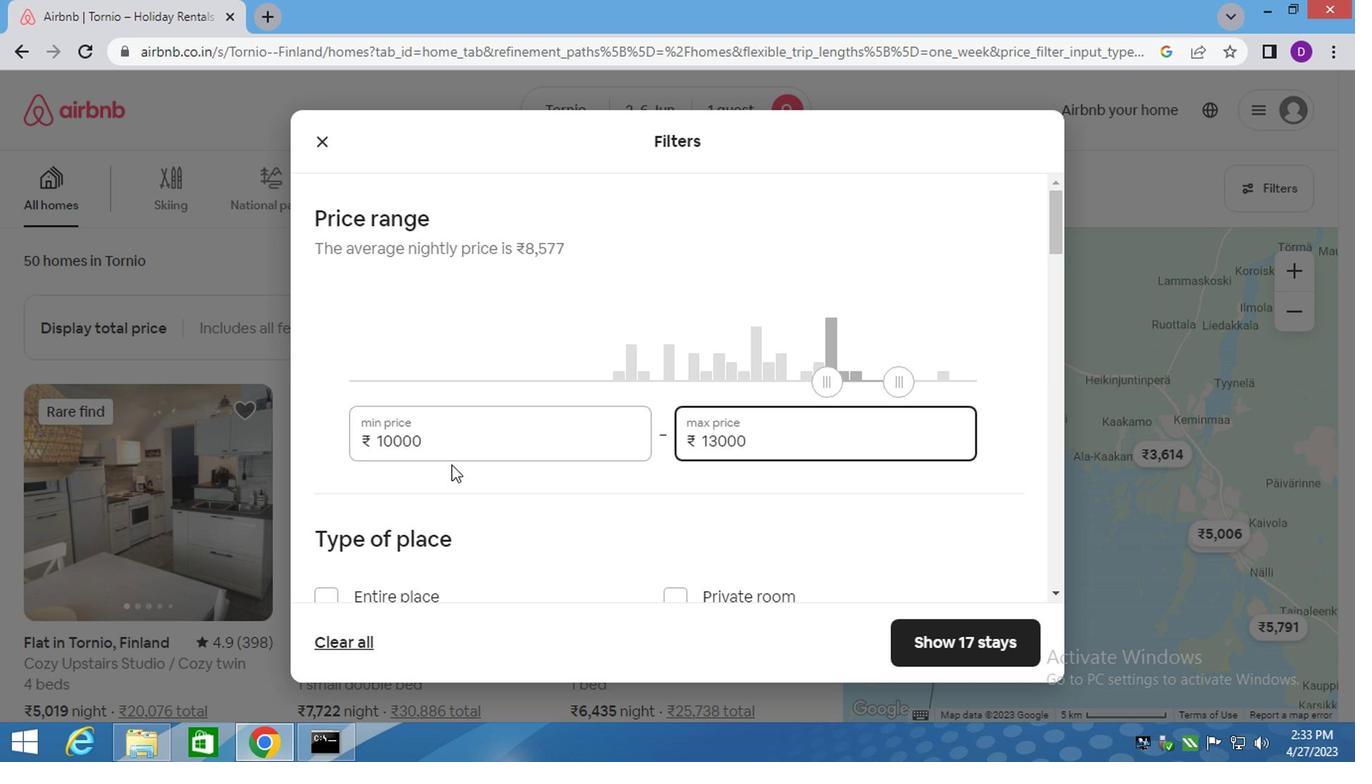 
Action: Mouse moved to (672, 407)
Screenshot: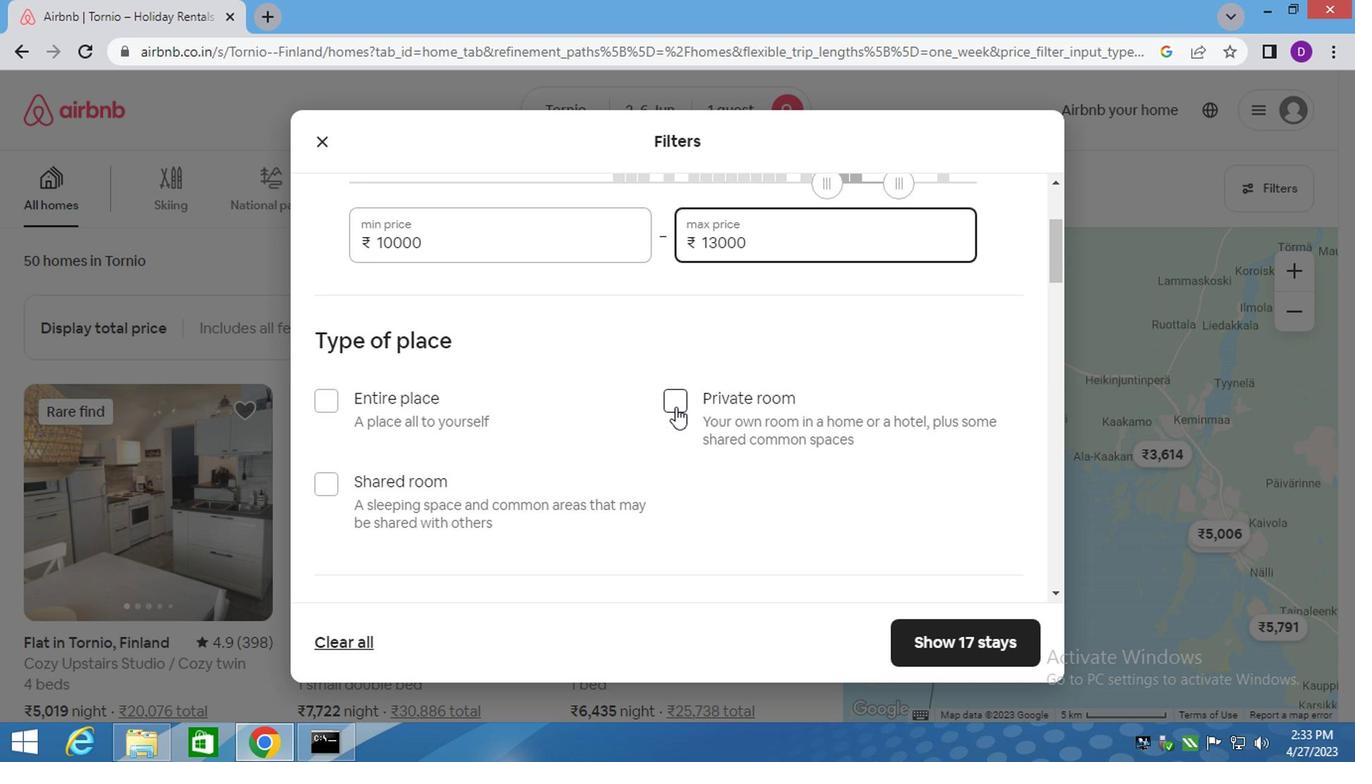 
Action: Mouse pressed left at (672, 407)
Screenshot: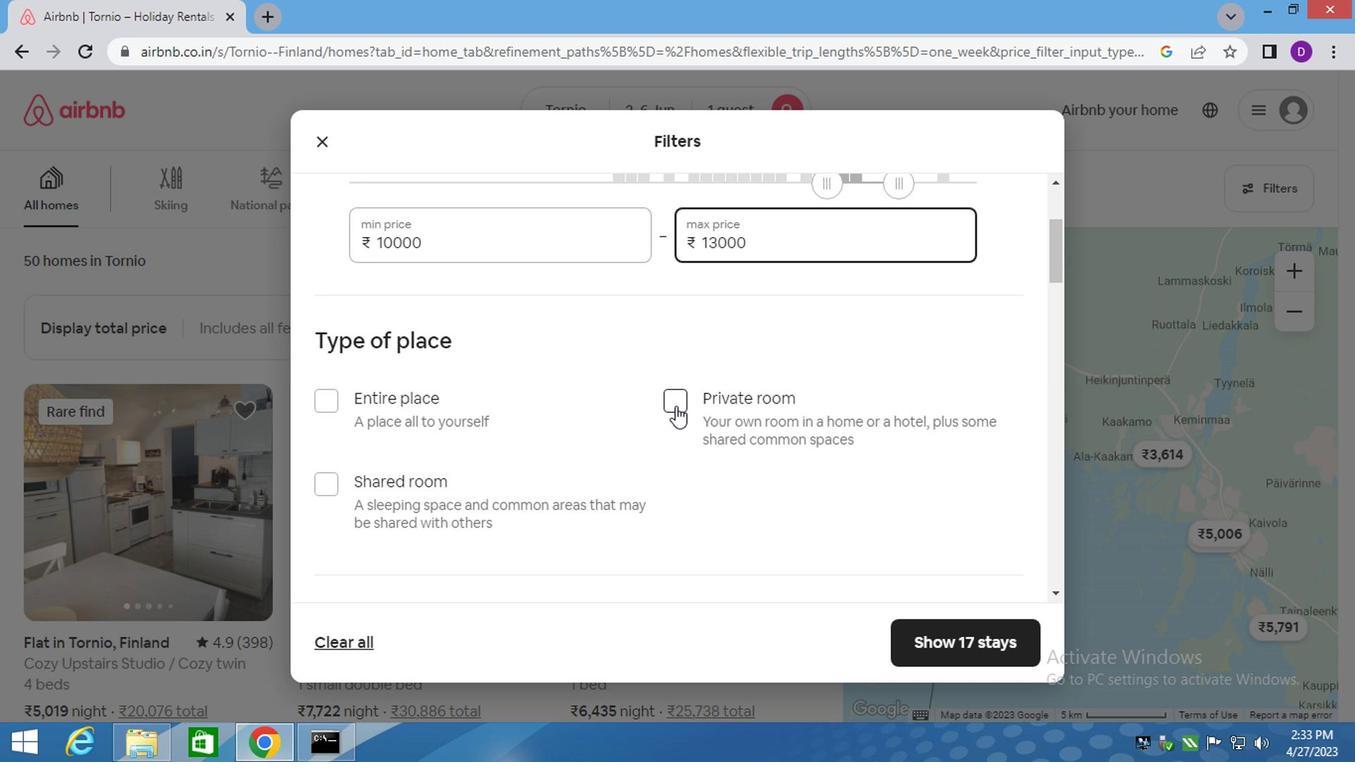 
Action: Mouse moved to (481, 479)
Screenshot: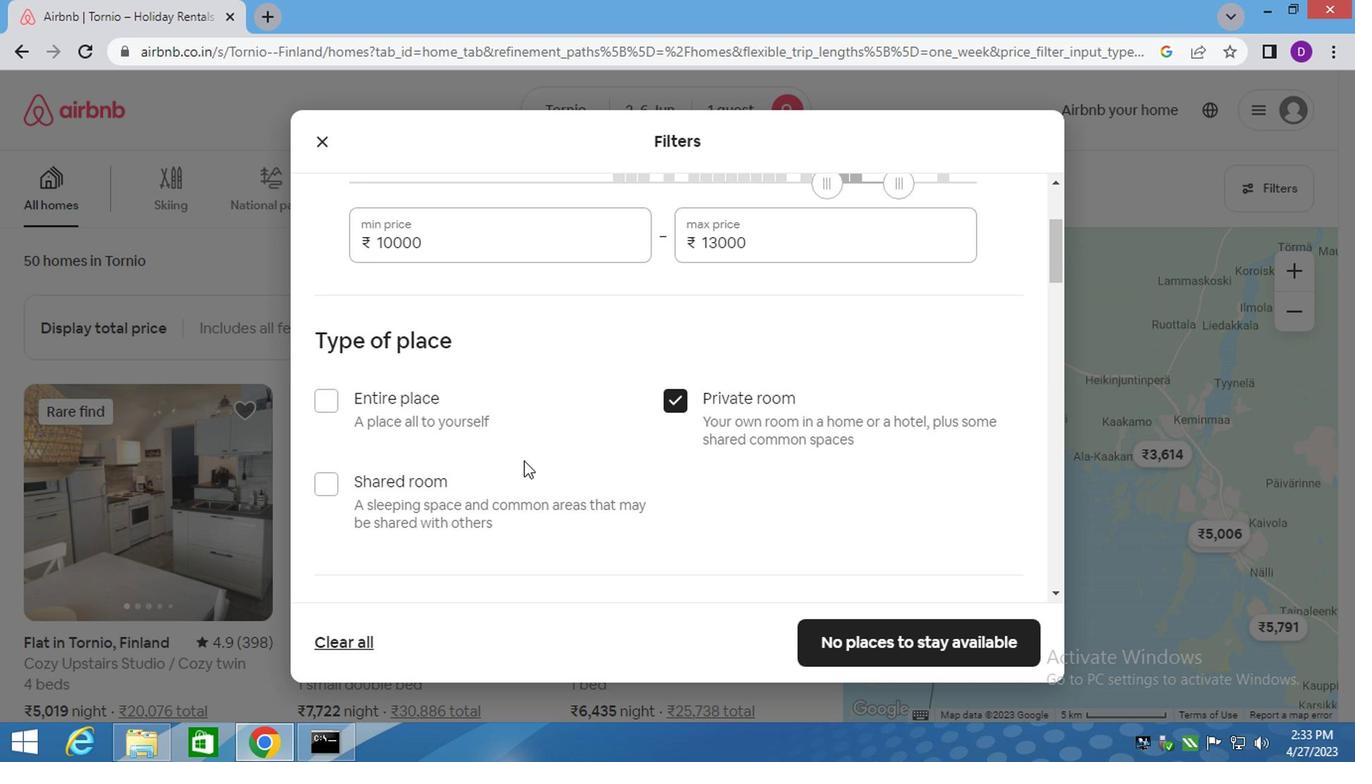 
Action: Mouse scrolled (481, 477) with delta (0, -1)
Screenshot: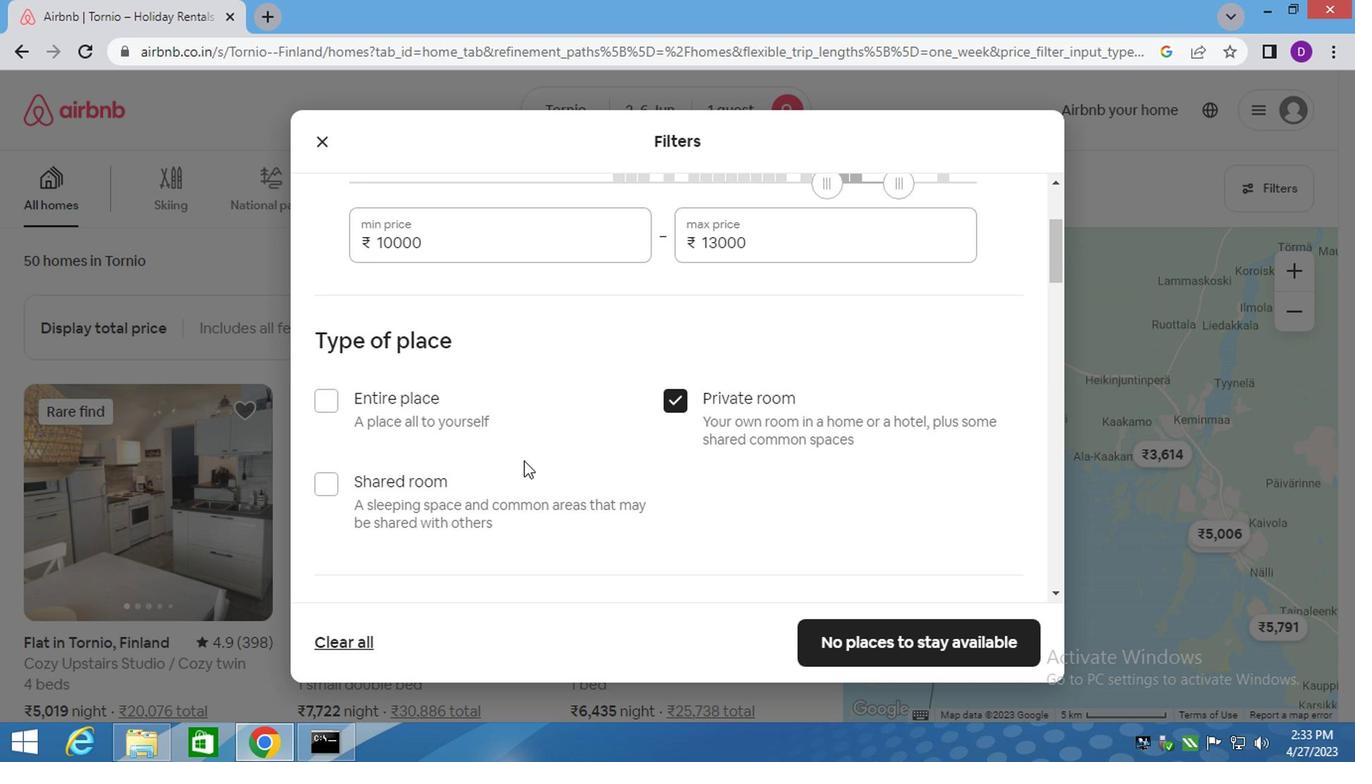 
Action: Mouse moved to (476, 482)
Screenshot: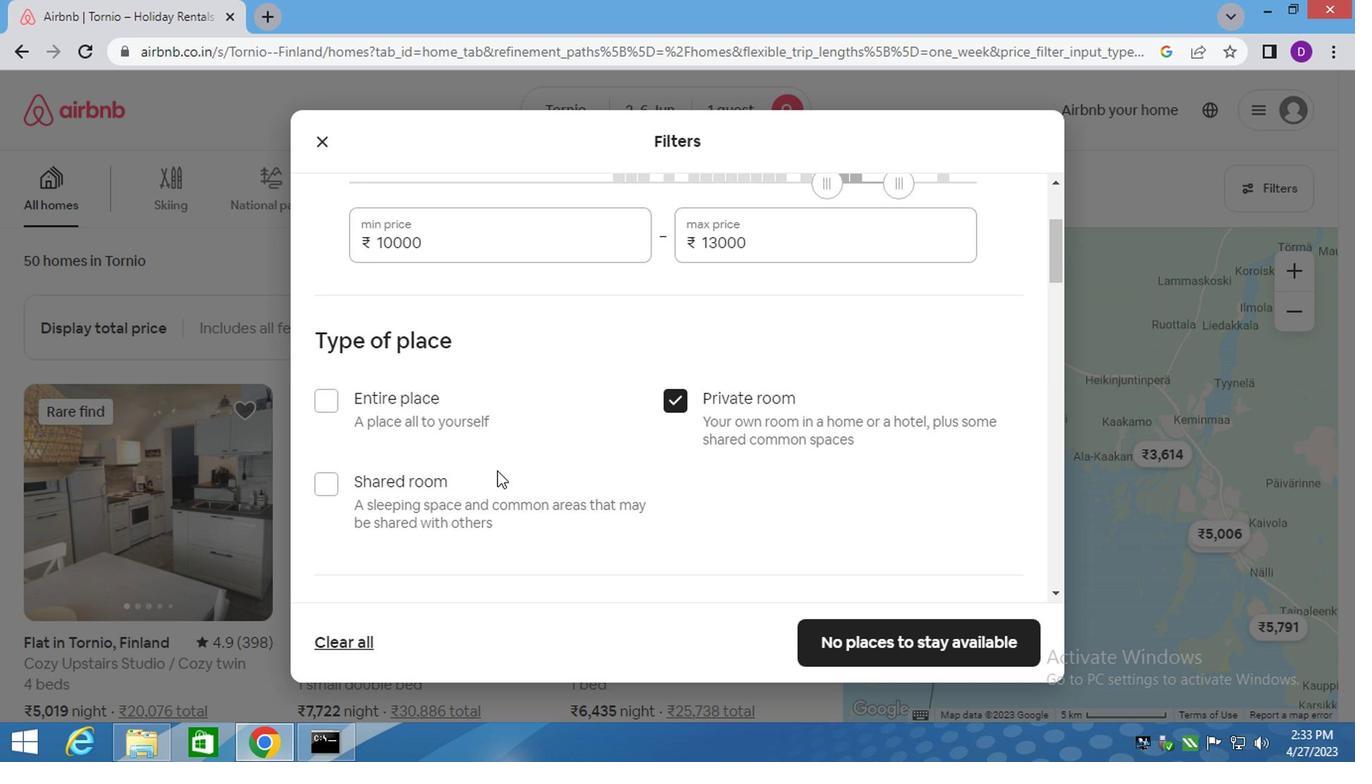 
Action: Mouse scrolled (476, 482) with delta (0, 0)
Screenshot: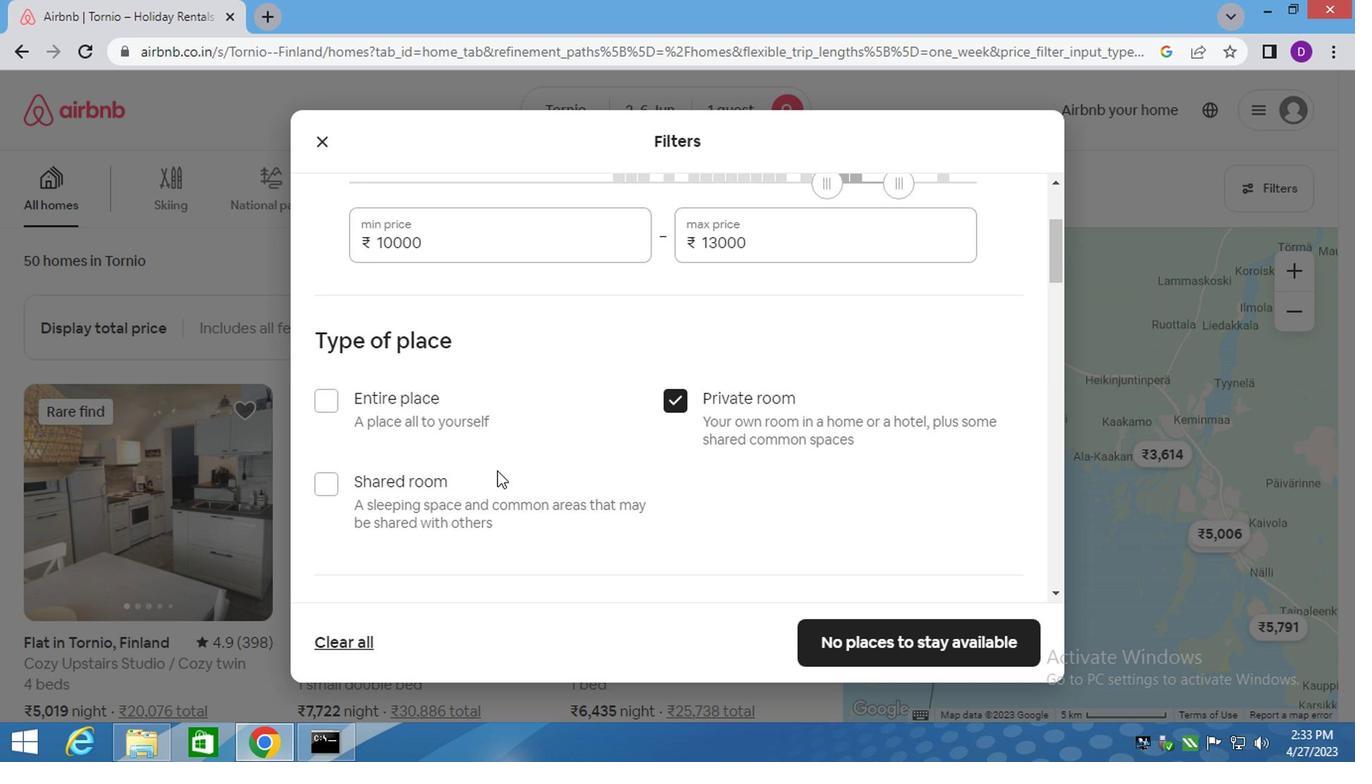 
Action: Mouse moved to (473, 484)
Screenshot: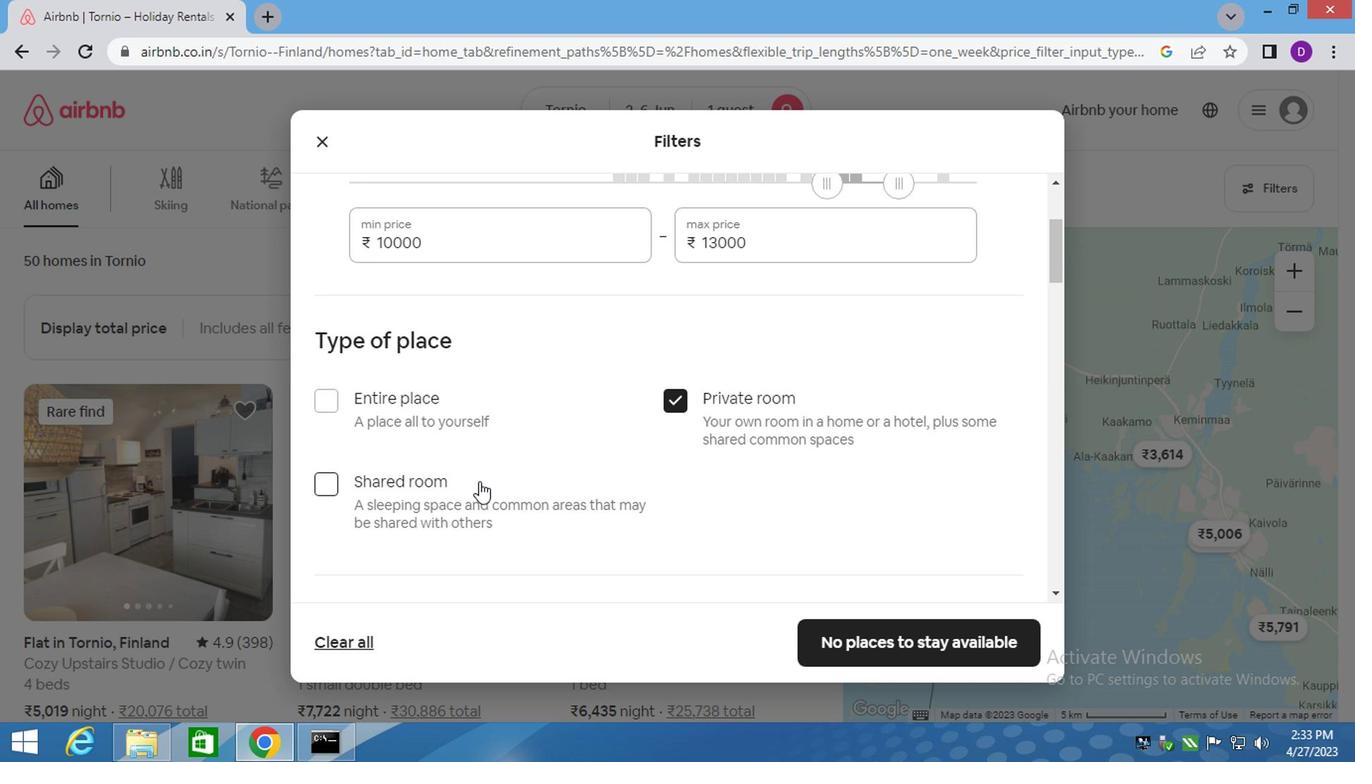 
Action: Mouse scrolled (473, 482) with delta (0, -1)
Screenshot: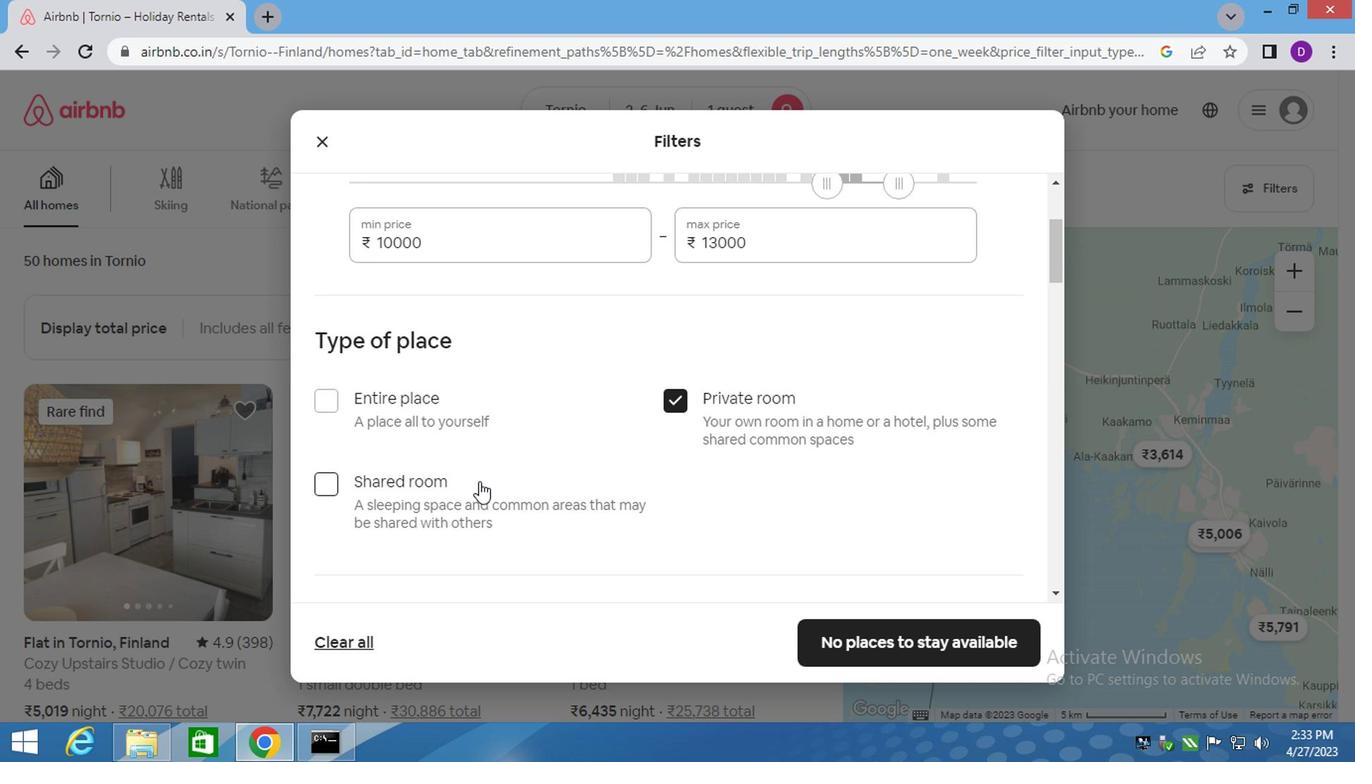 
Action: Mouse scrolled (473, 482) with delta (0, -1)
Screenshot: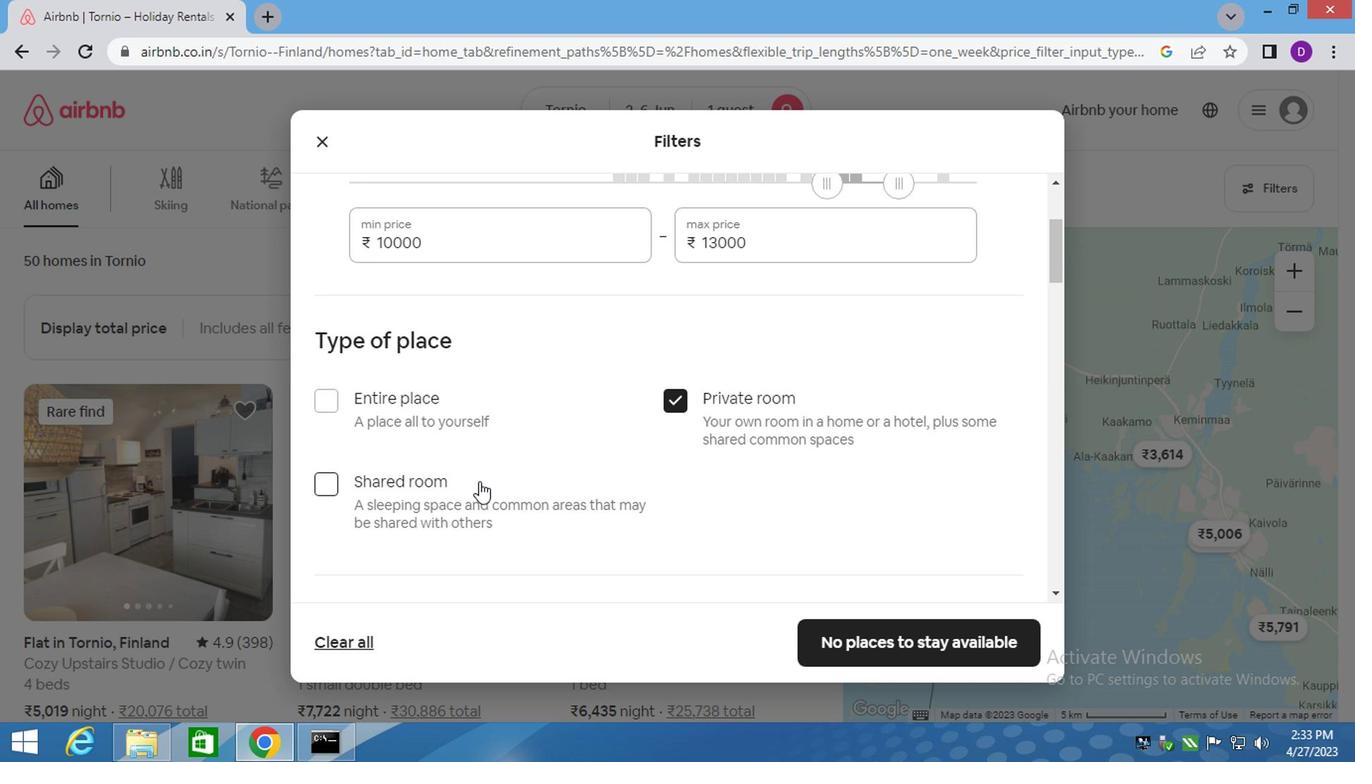 
Action: Mouse moved to (421, 341)
Screenshot: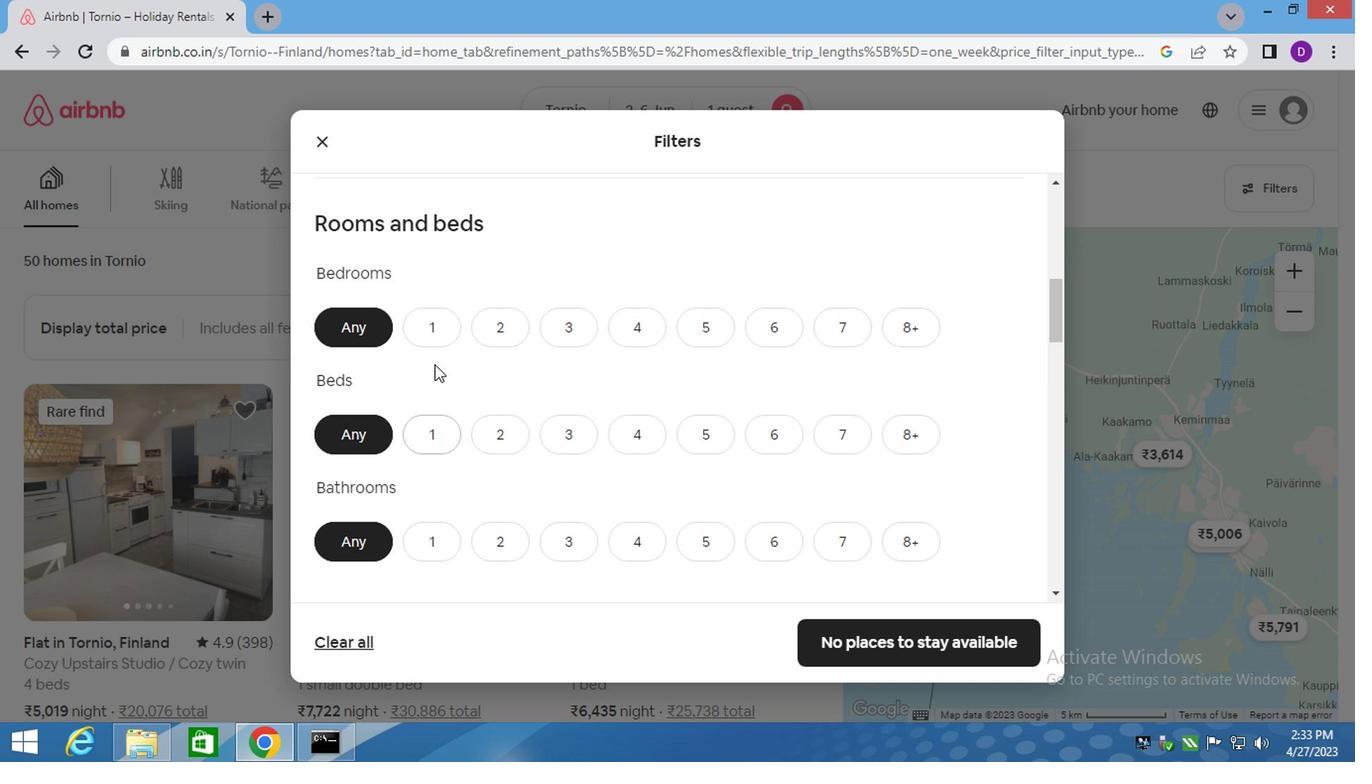 
Action: Mouse pressed left at (421, 341)
Screenshot: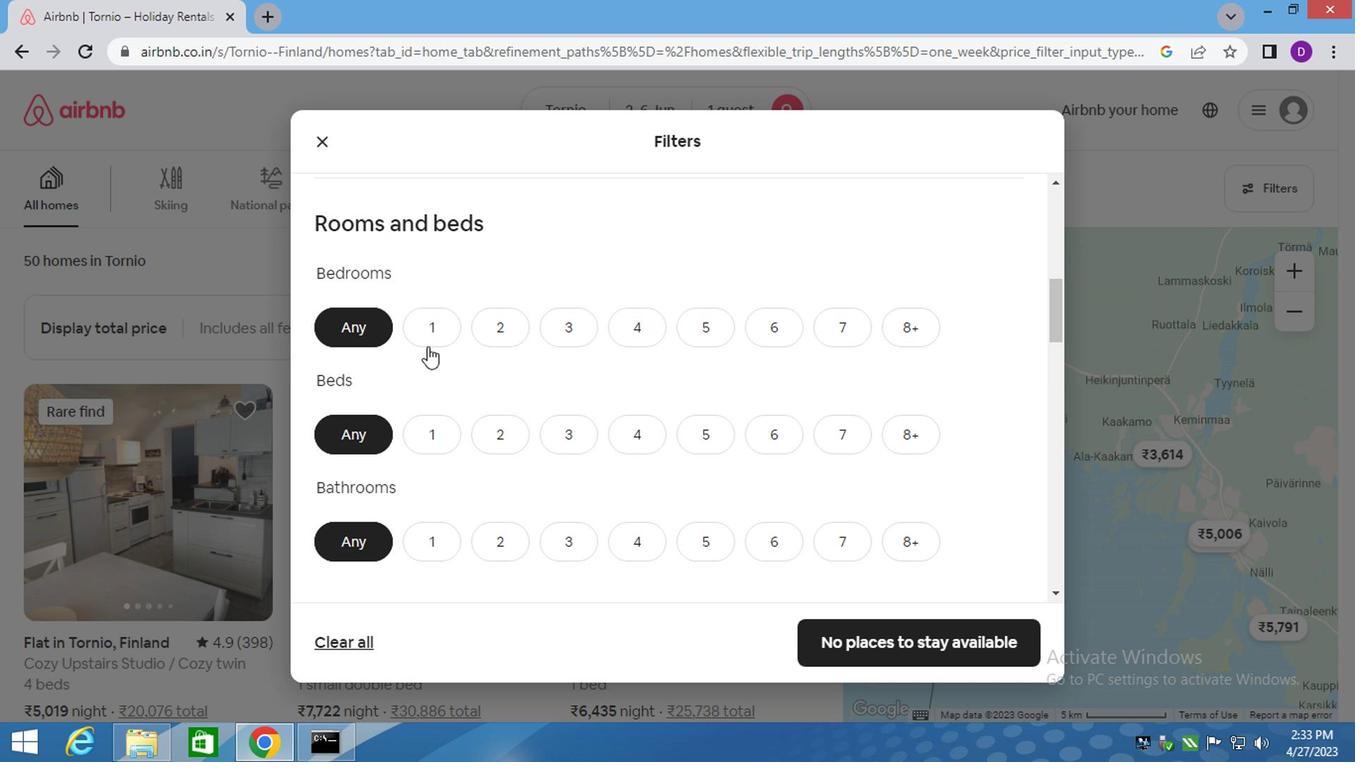 
Action: Mouse moved to (431, 415)
Screenshot: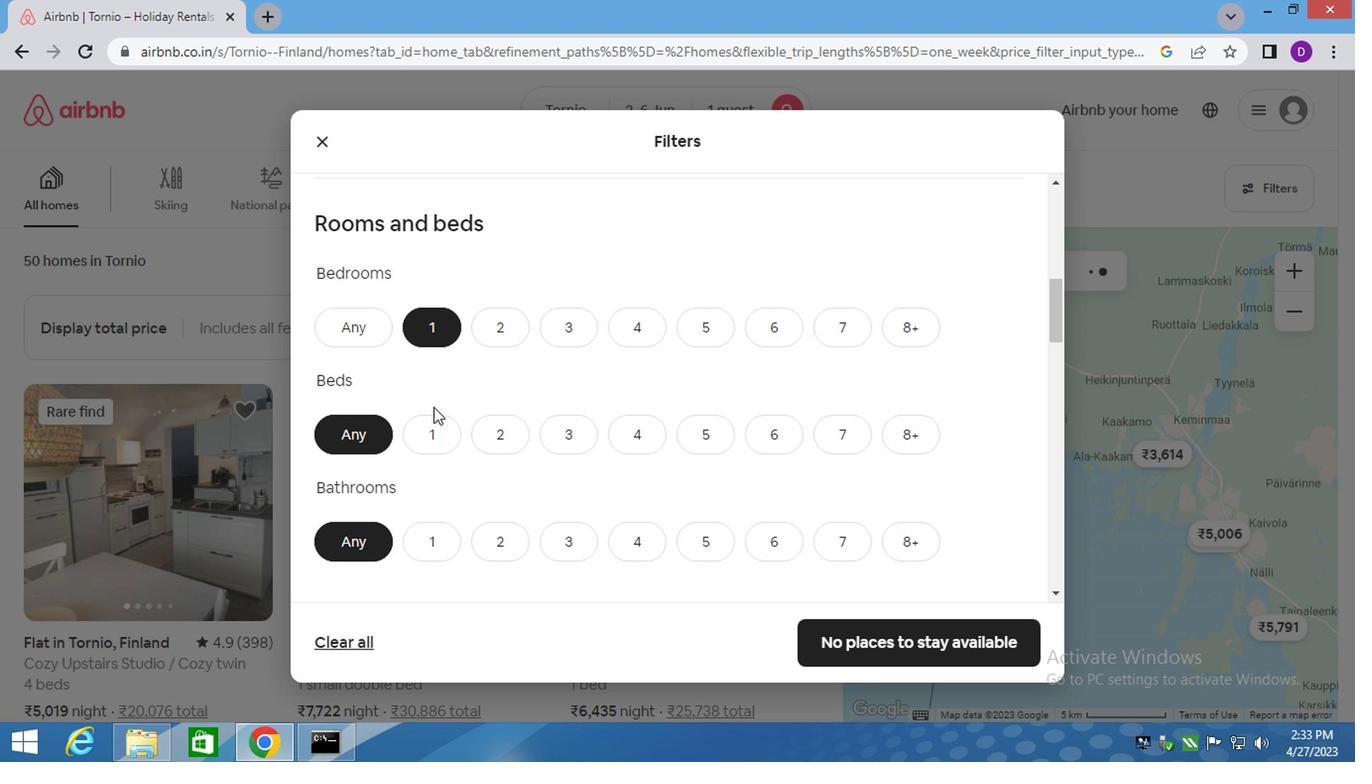 
Action: Mouse pressed left at (431, 415)
Screenshot: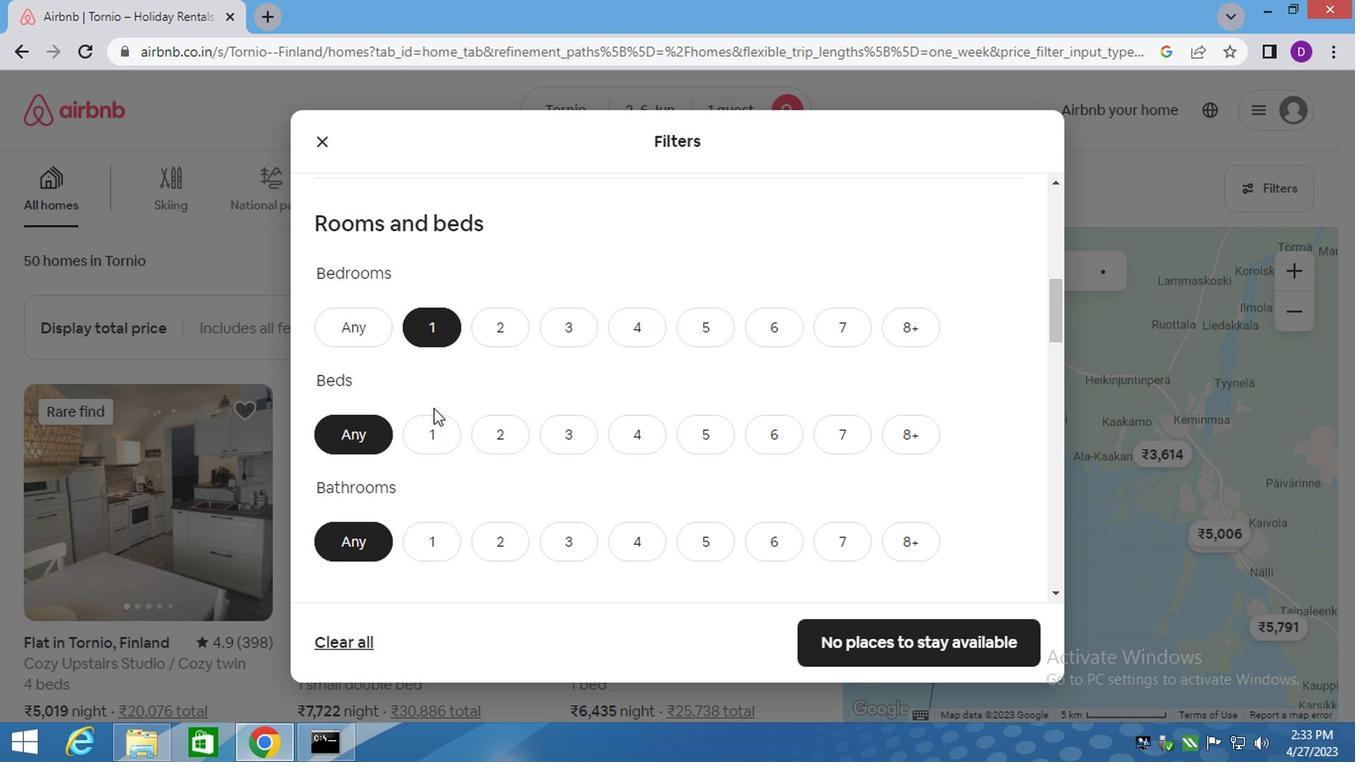 
Action: Mouse moved to (433, 427)
Screenshot: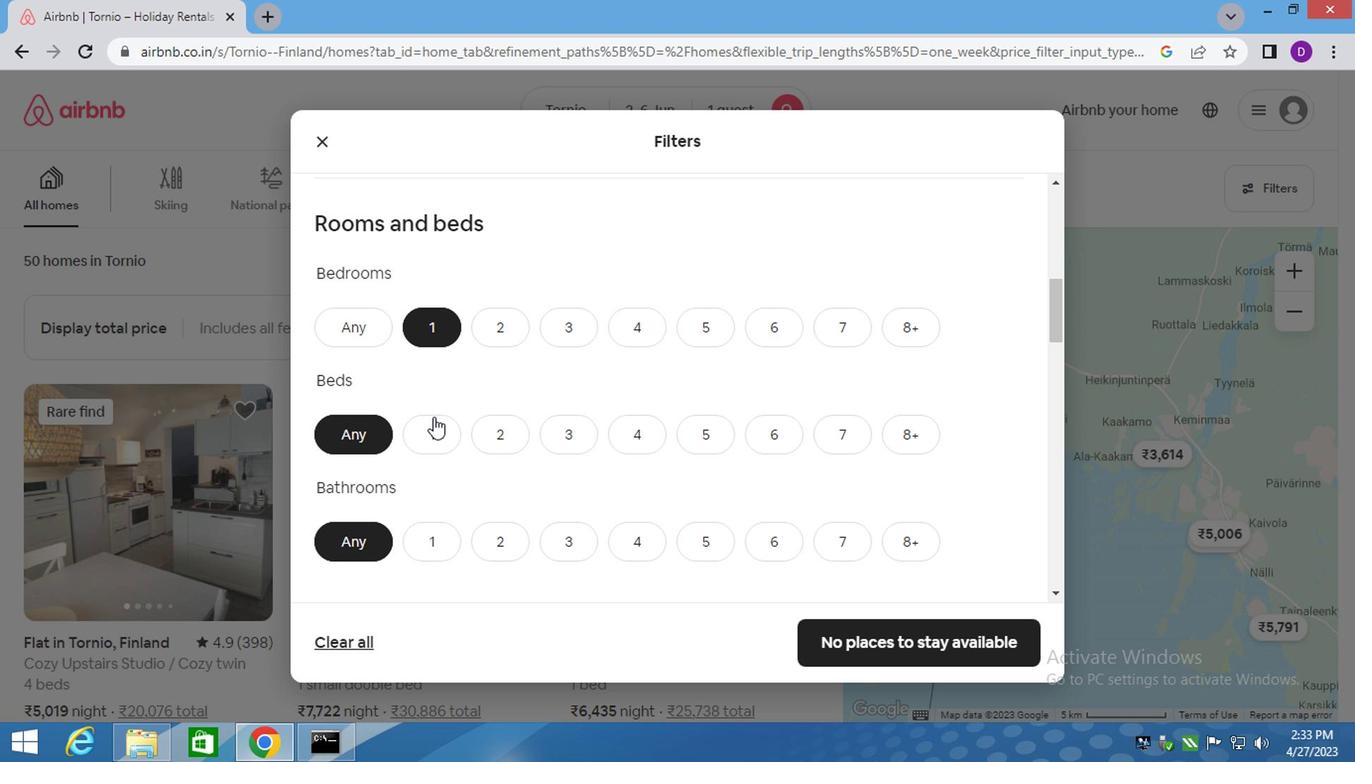 
Action: Mouse pressed left at (433, 427)
Screenshot: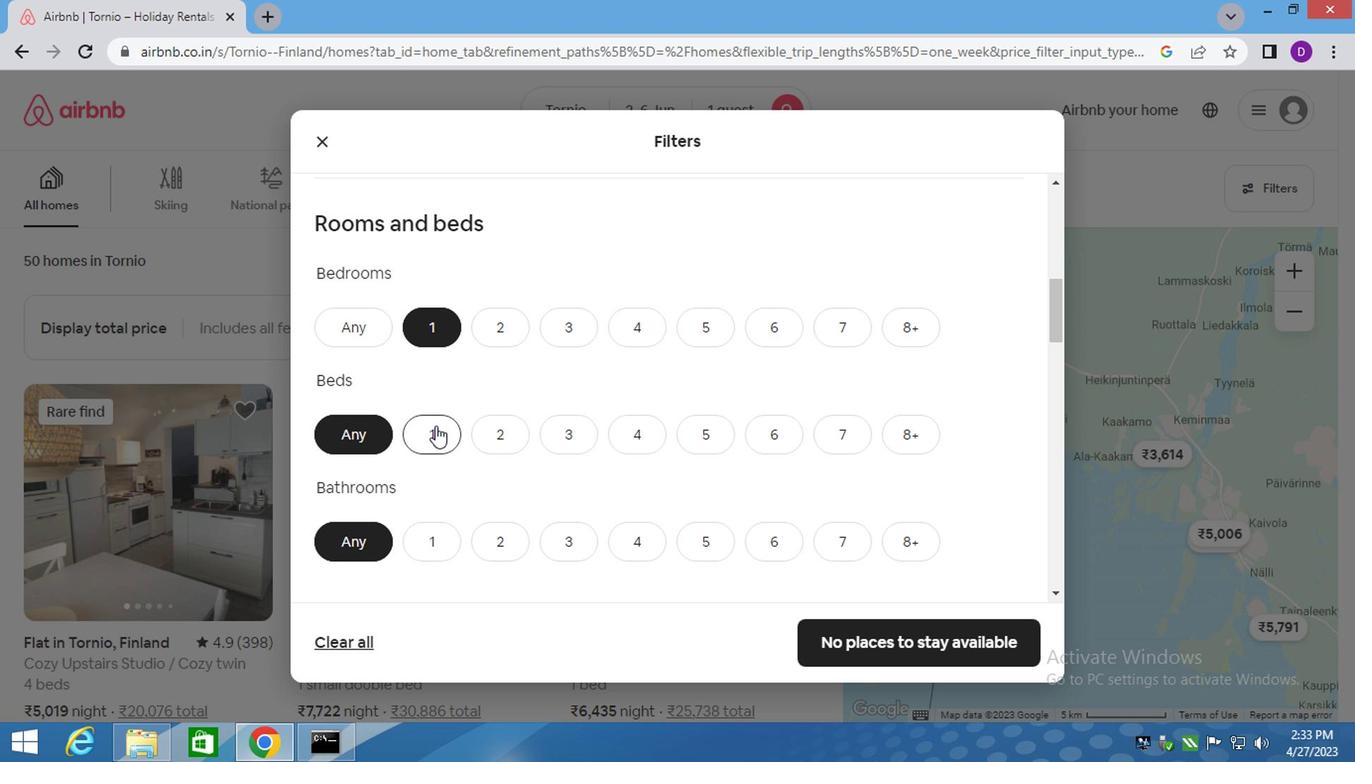 
Action: Mouse moved to (436, 530)
Screenshot: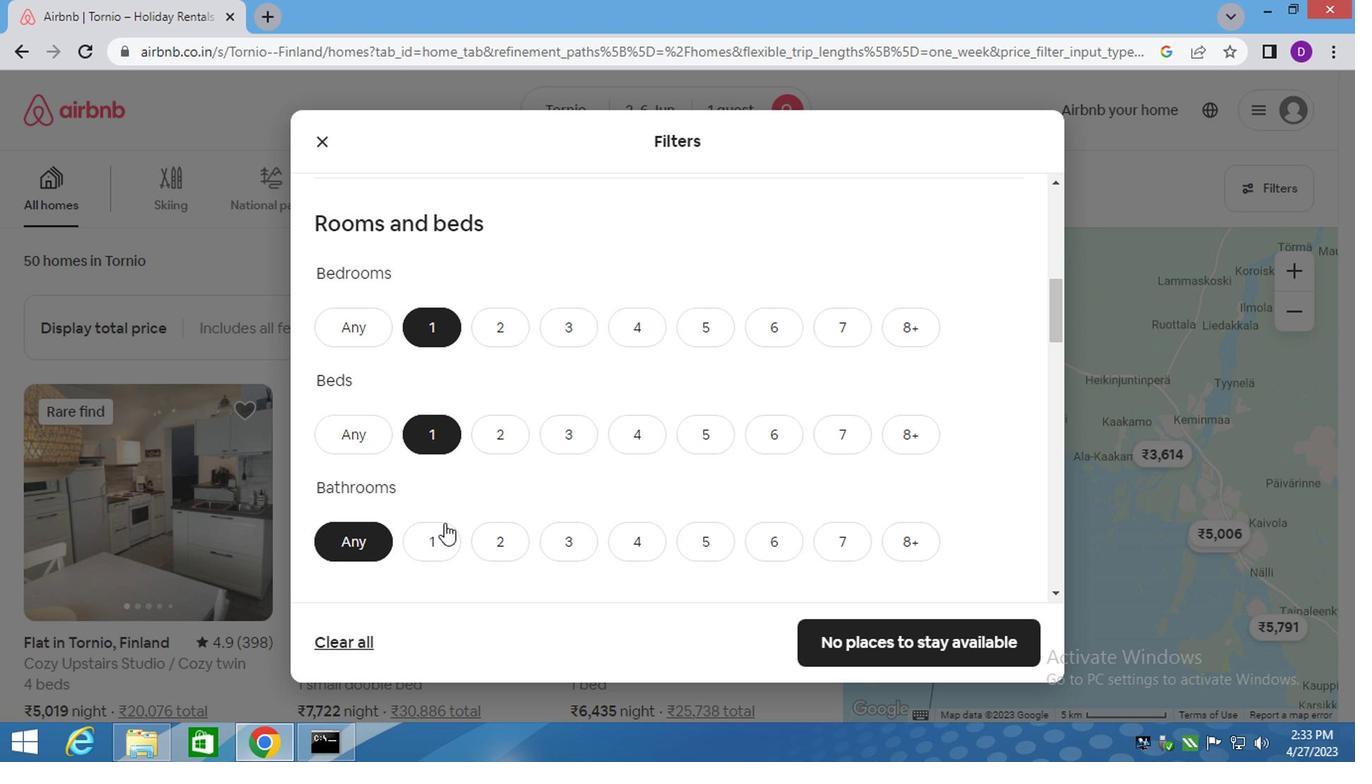 
Action: Mouse pressed left at (436, 530)
Screenshot: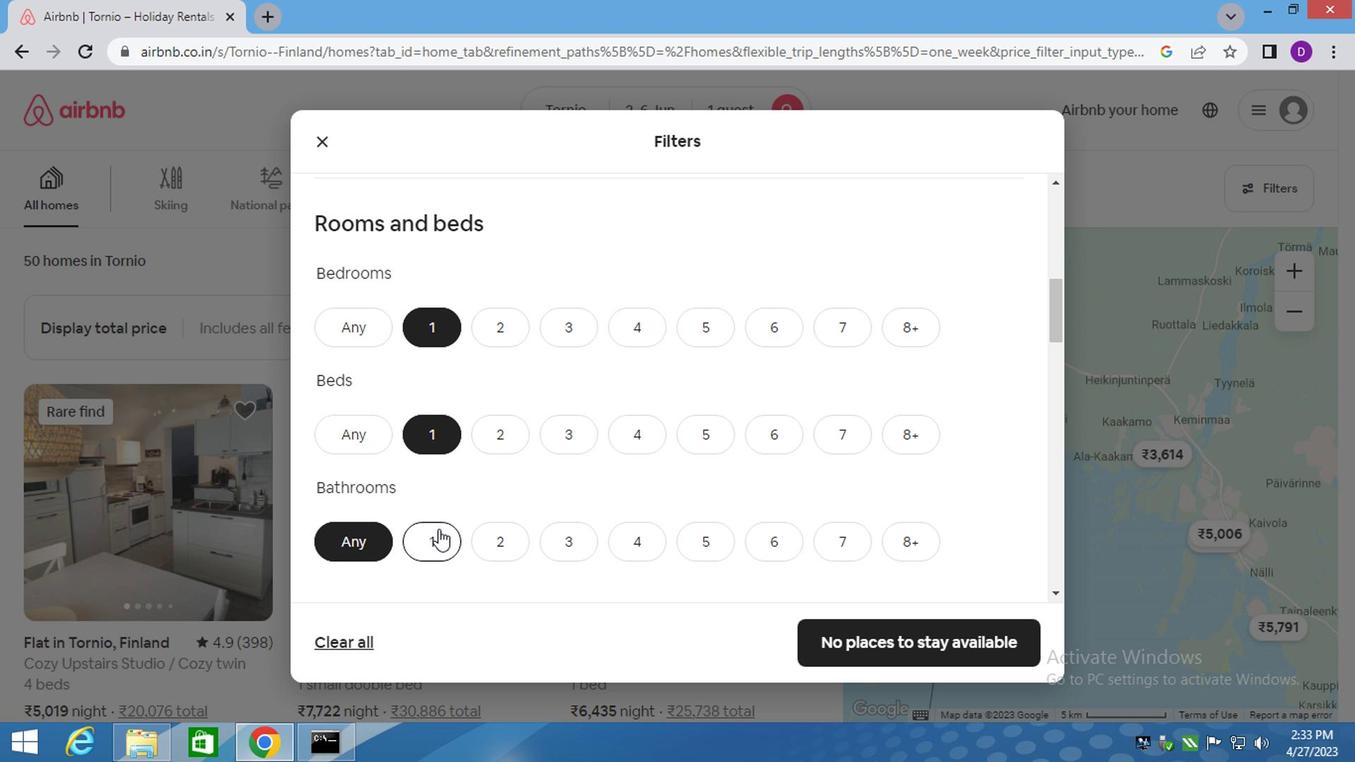 
Action: Mouse moved to (676, 544)
Screenshot: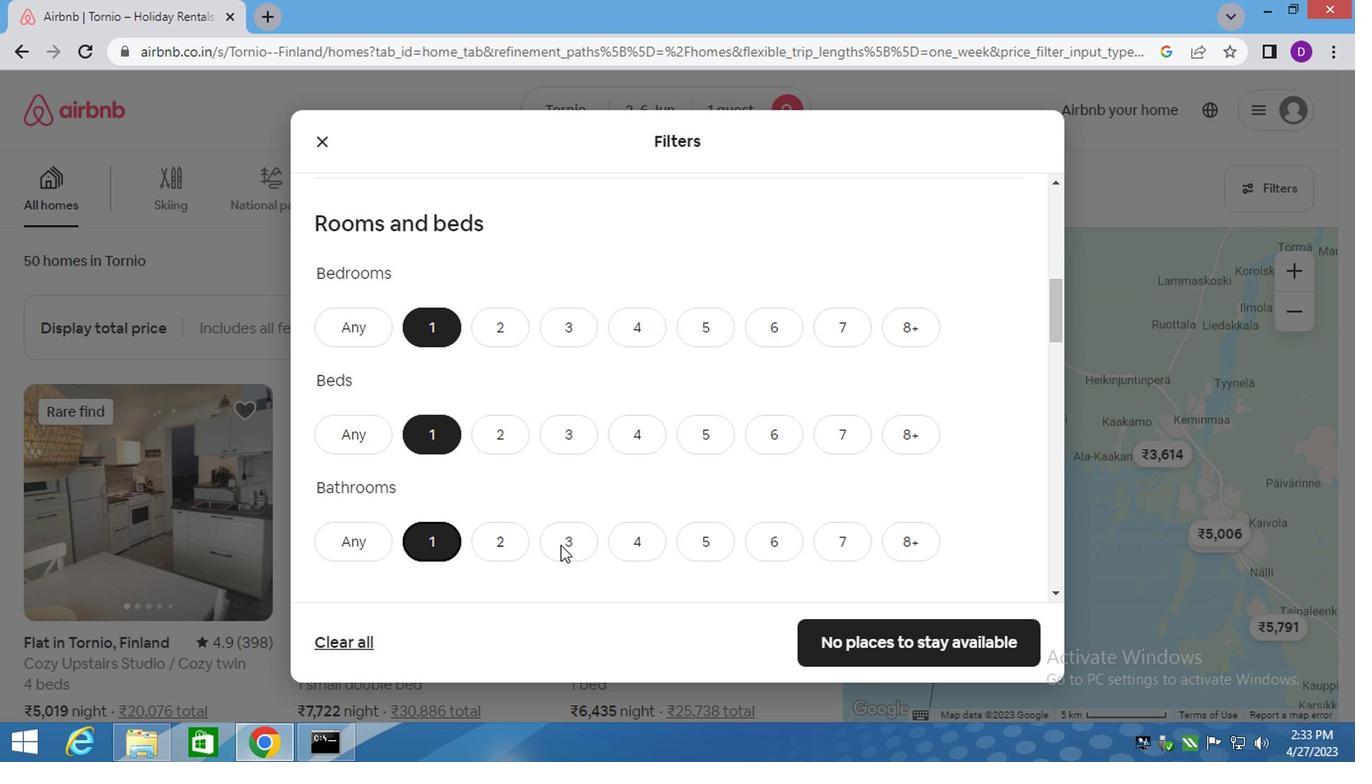 
Action: Mouse scrolled (676, 542) with delta (0, -1)
Screenshot: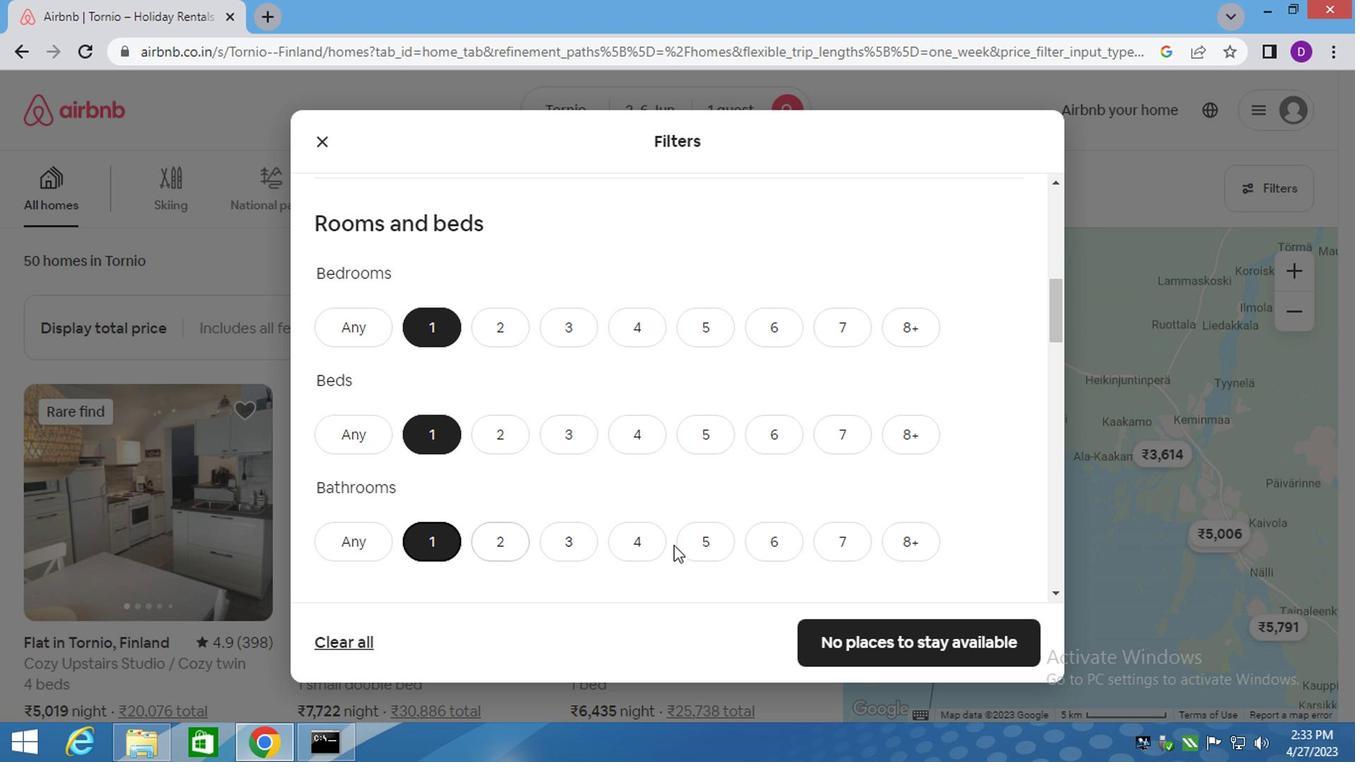 
Action: Mouse moved to (676, 544)
Screenshot: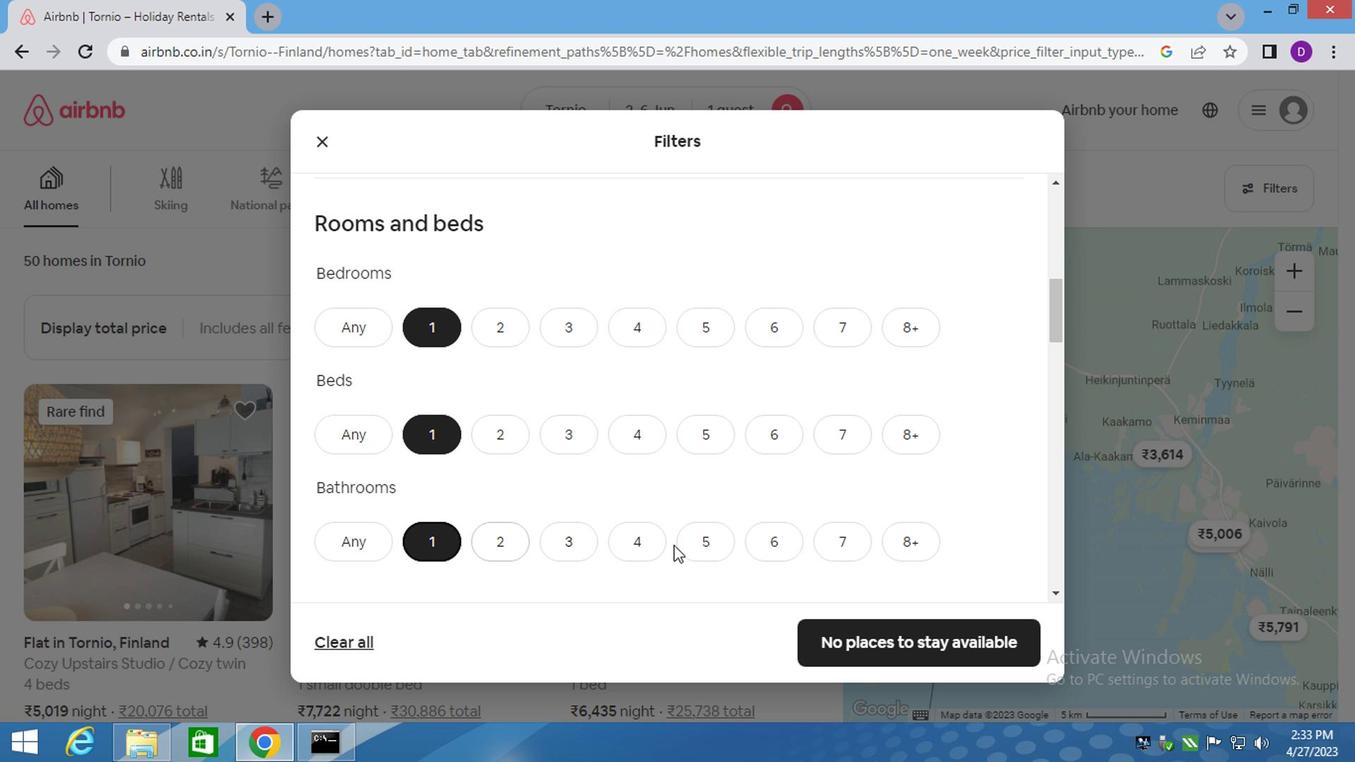 
Action: Mouse scrolled (676, 542) with delta (0, -1)
Screenshot: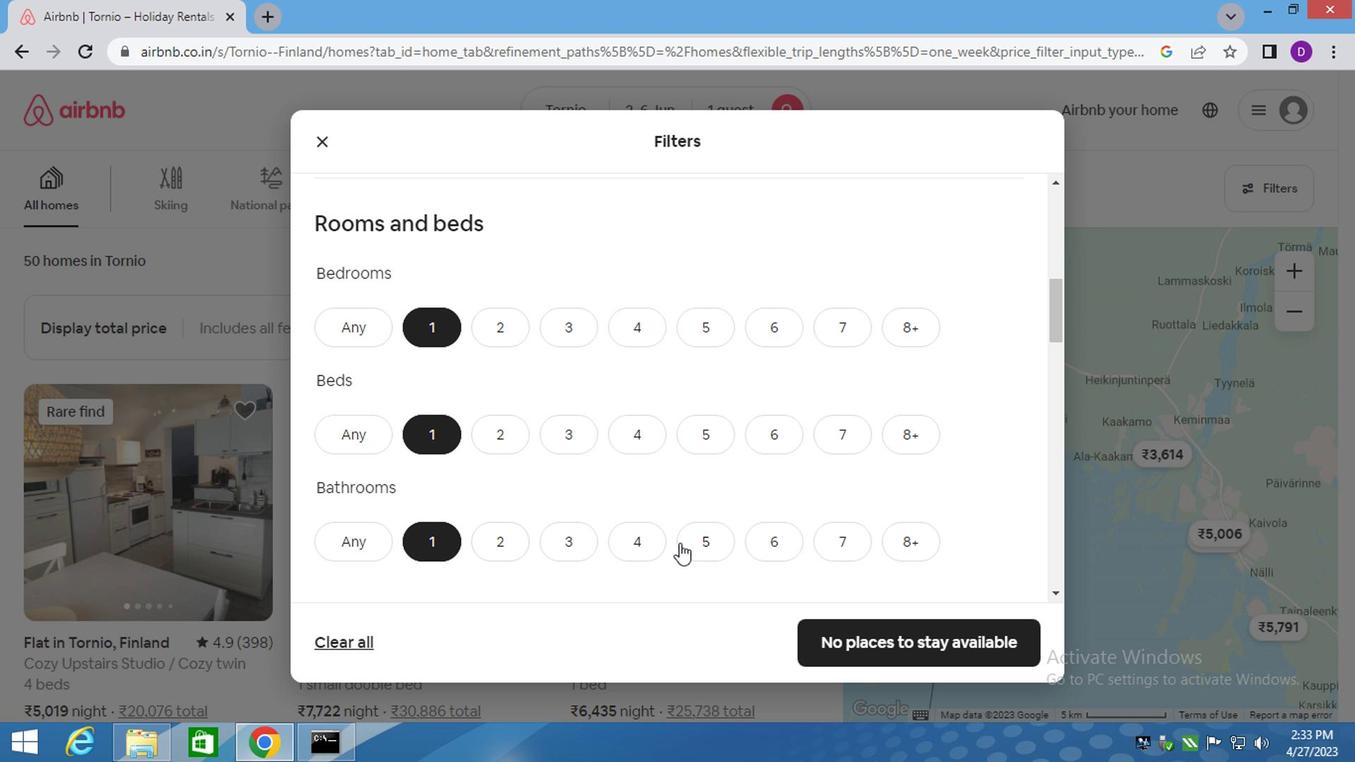 
Action: Mouse scrolled (676, 542) with delta (0, -1)
Screenshot: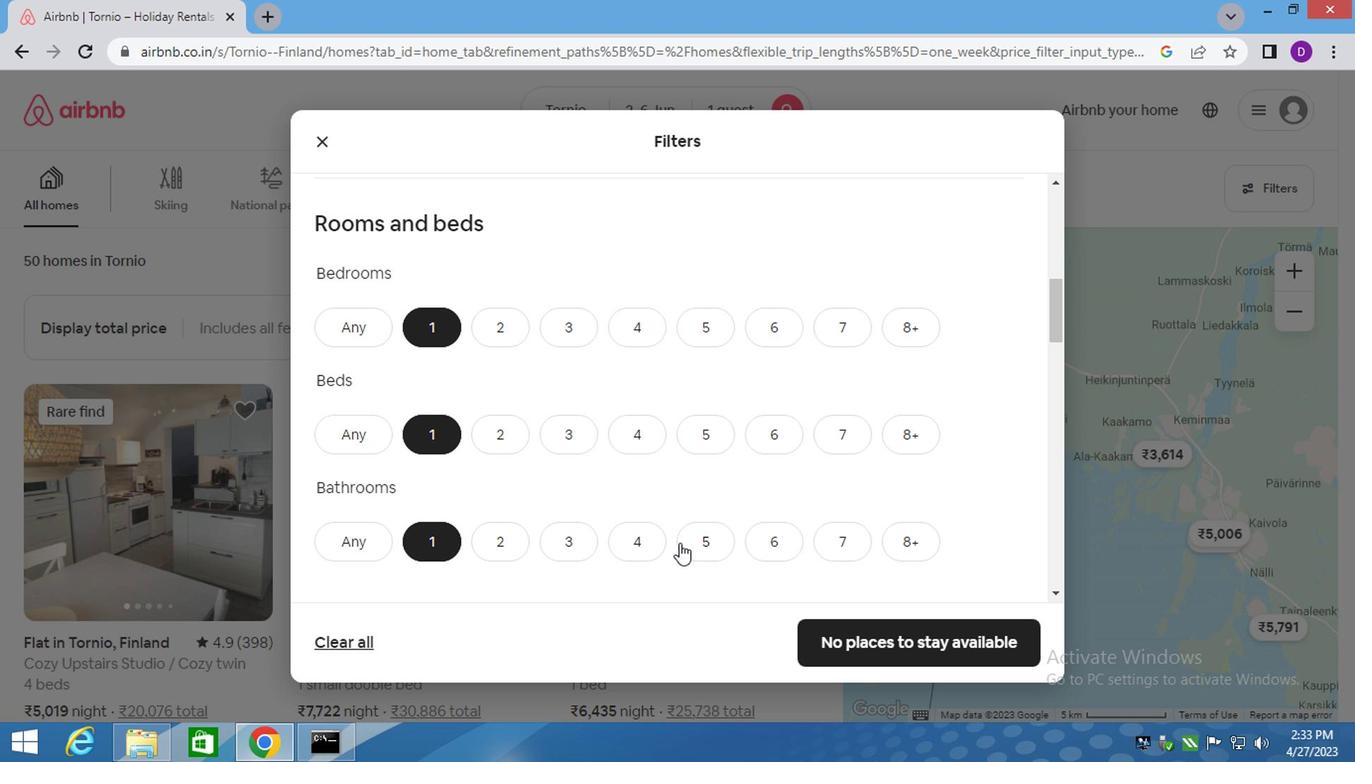 
Action: Mouse moved to (437, 472)
Screenshot: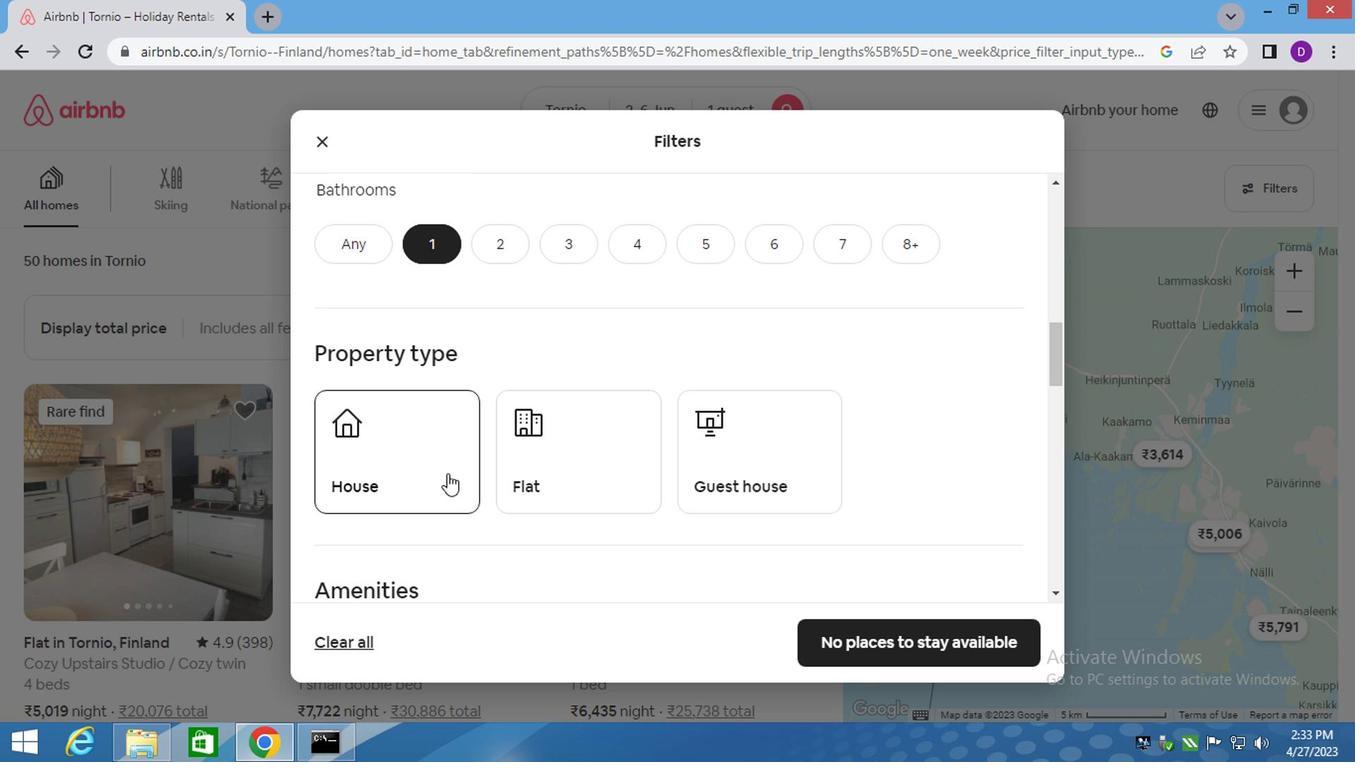 
Action: Mouse pressed left at (437, 472)
Screenshot: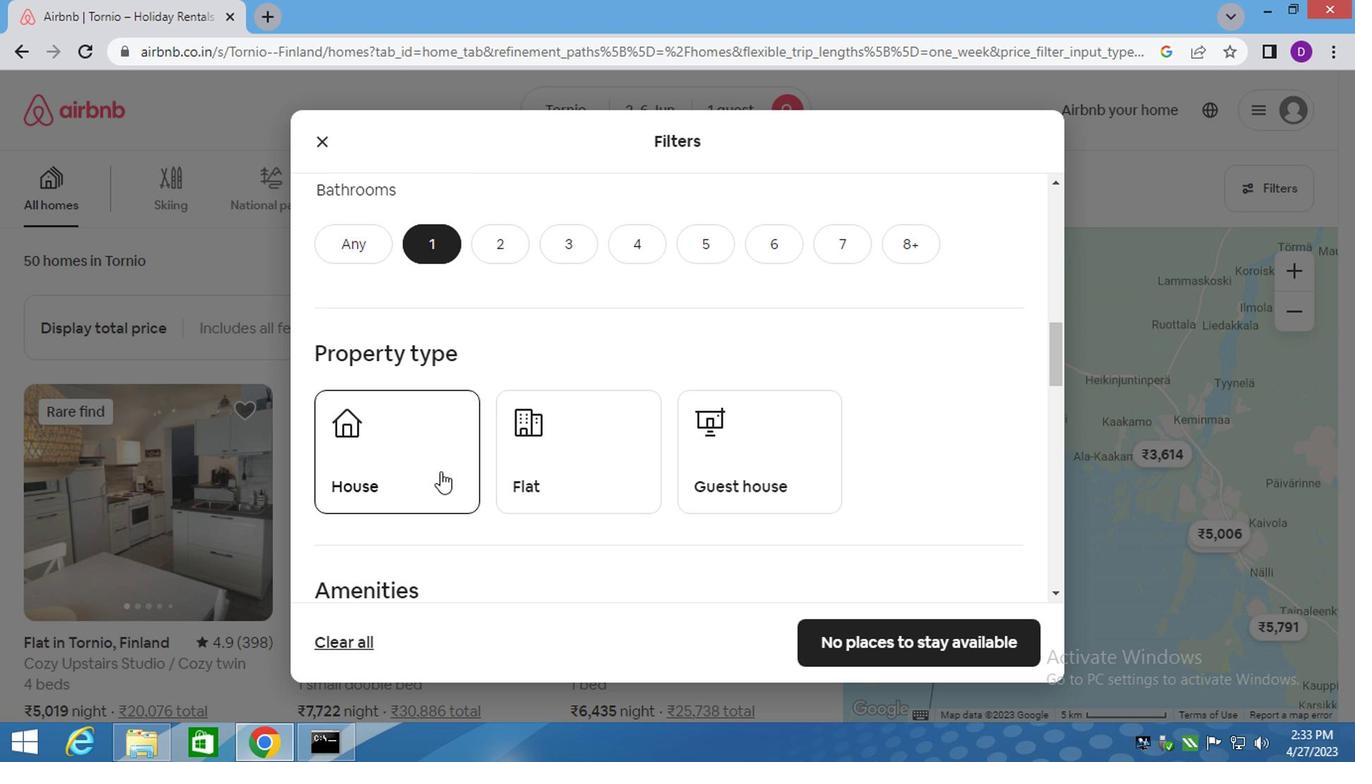 
Action: Mouse moved to (528, 467)
Screenshot: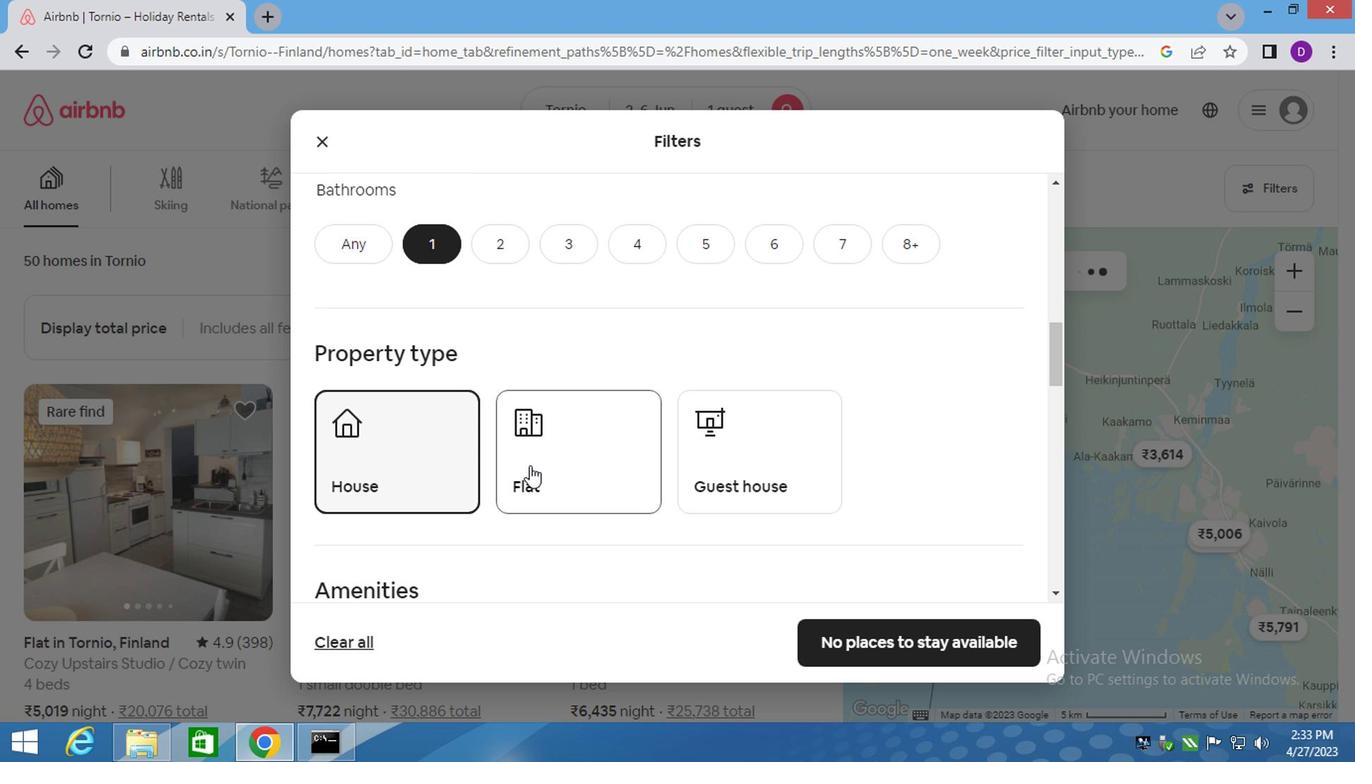 
Action: Mouse pressed left at (528, 467)
Screenshot: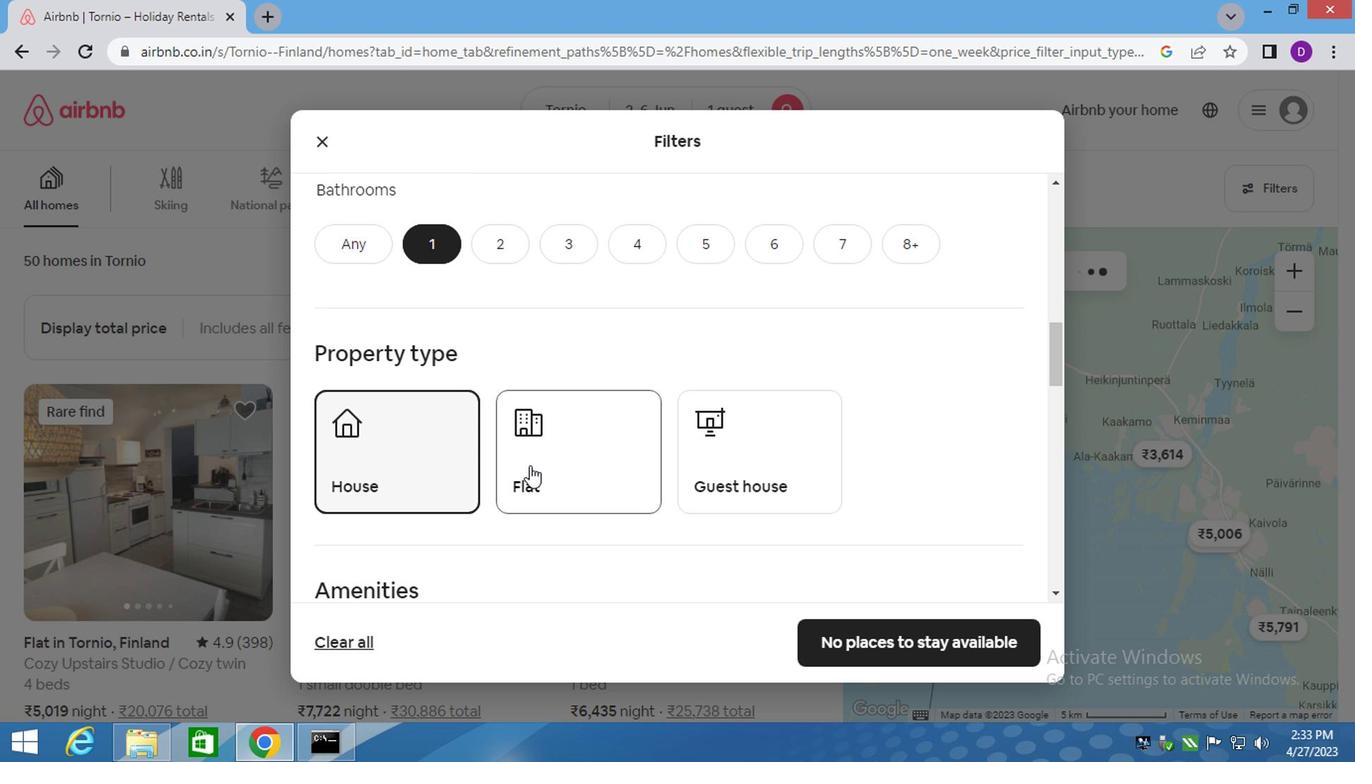 
Action: Mouse moved to (722, 455)
Screenshot: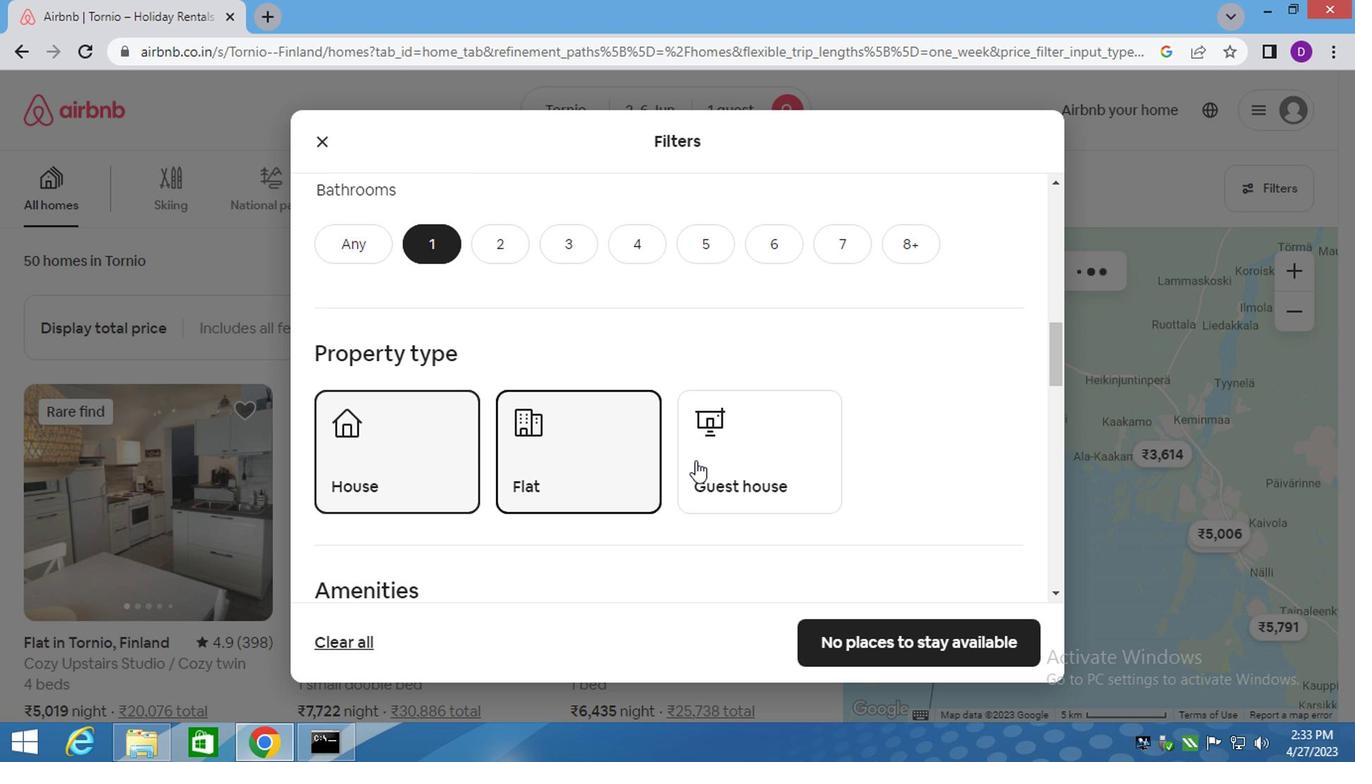 
Action: Mouse pressed left at (722, 455)
Screenshot: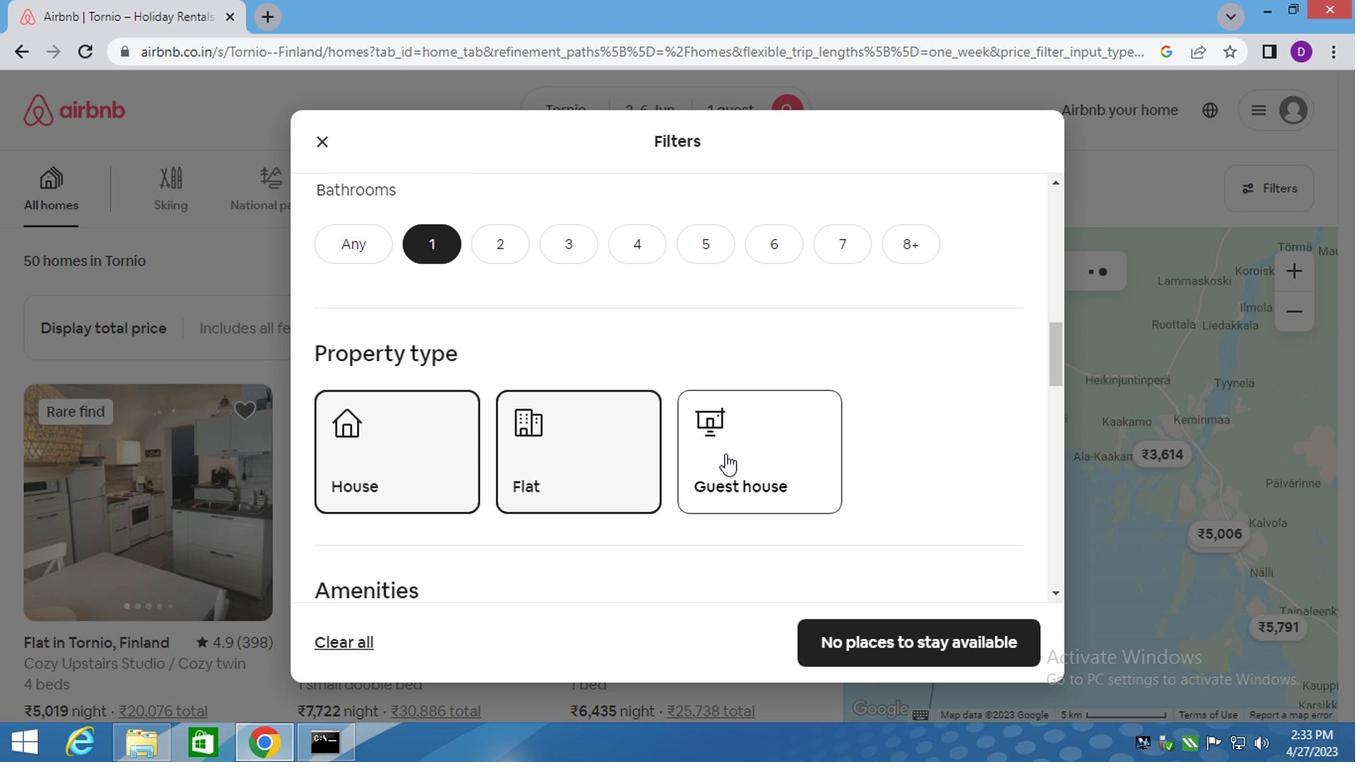 
Action: Mouse moved to (601, 504)
Screenshot: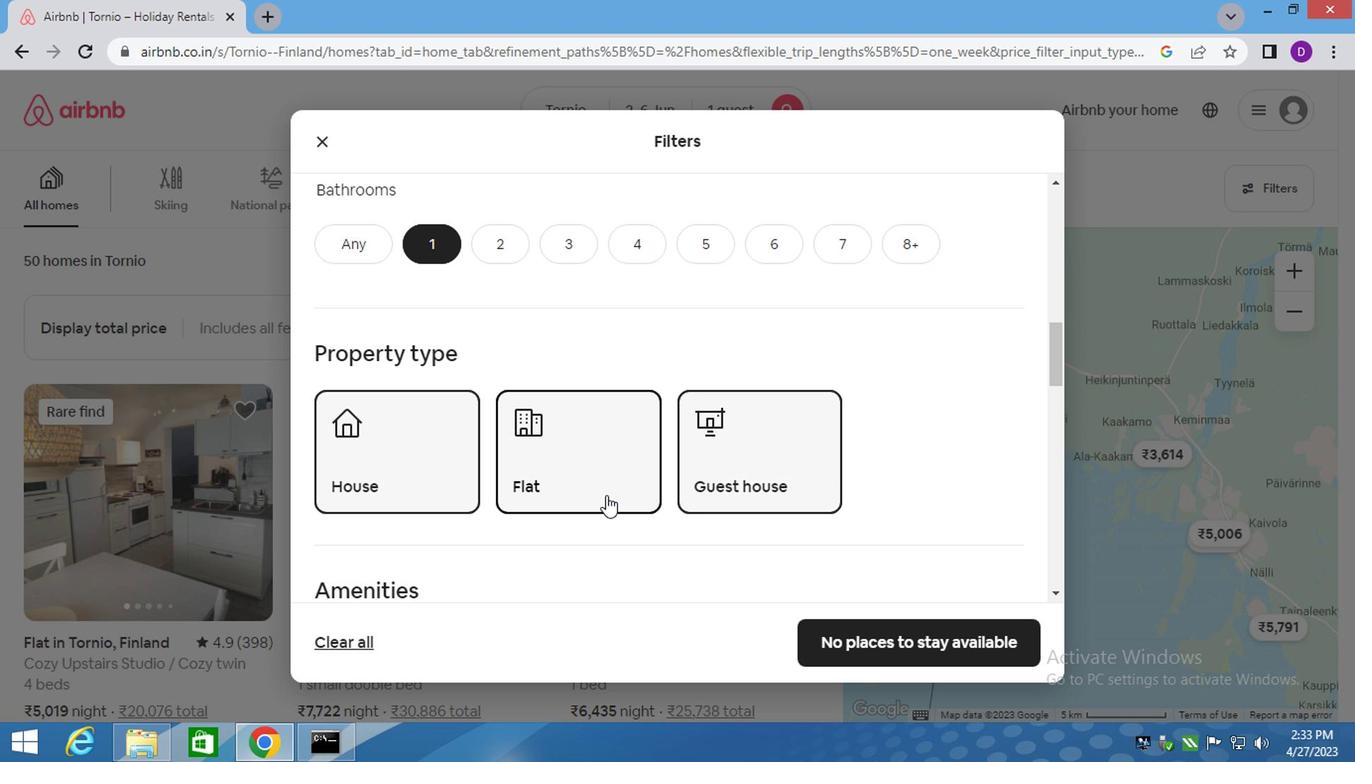 
Action: Mouse scrolled (601, 503) with delta (0, -1)
Screenshot: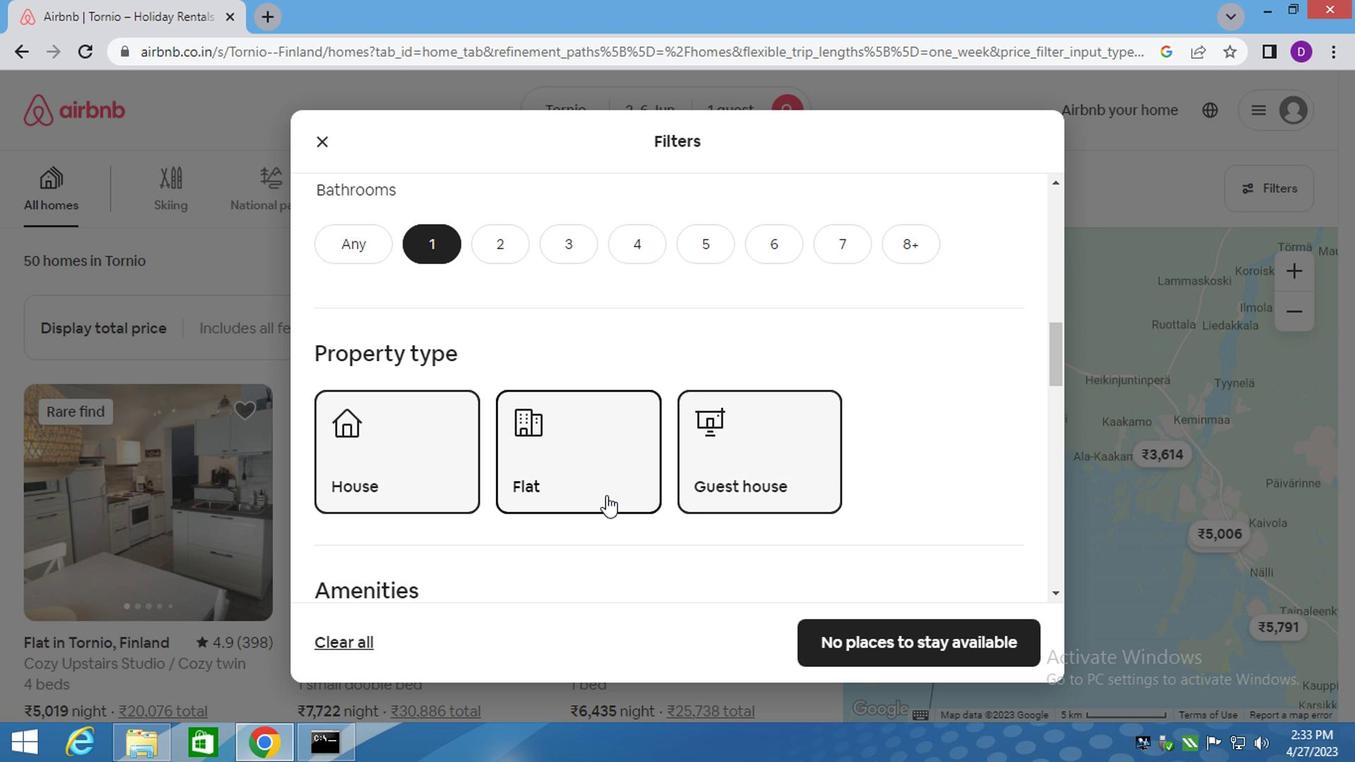 
Action: Mouse moved to (600, 507)
Screenshot: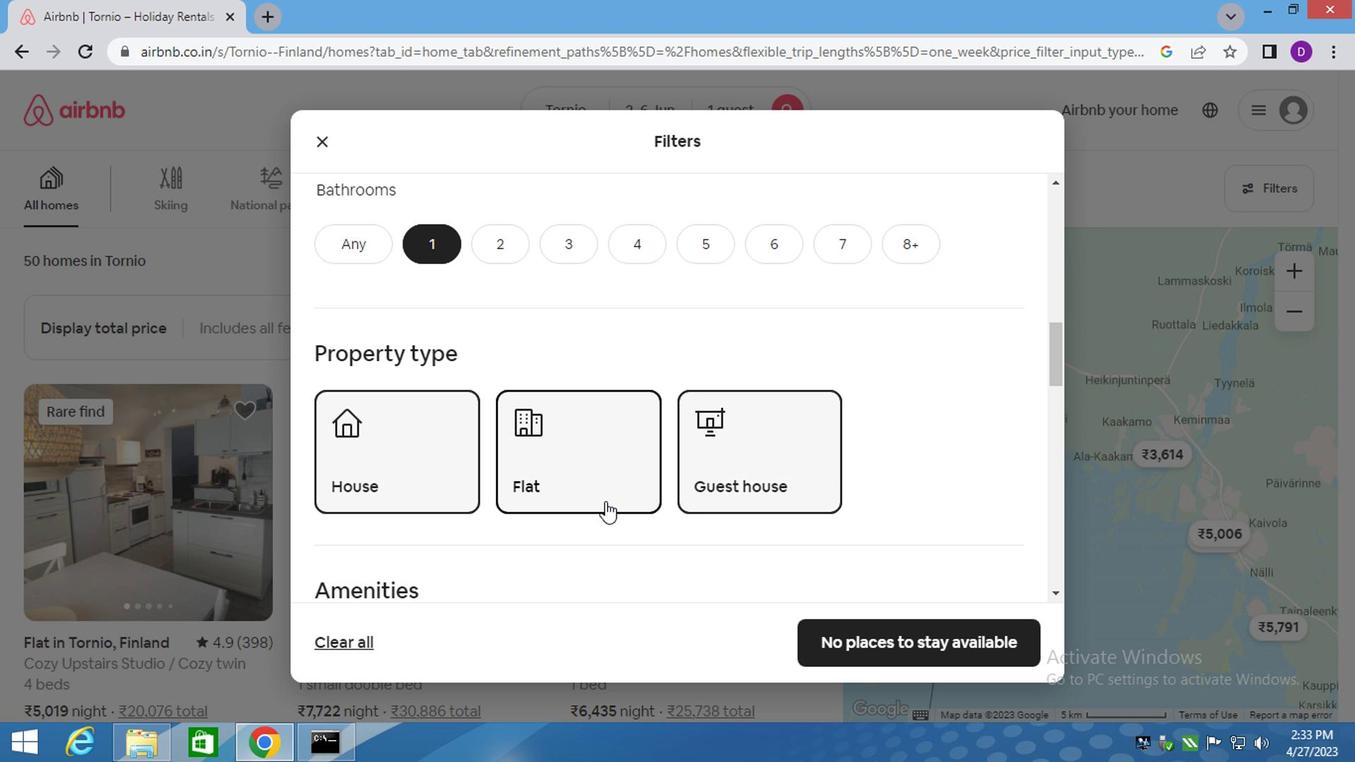
Action: Mouse scrolled (600, 506) with delta (0, 0)
Screenshot: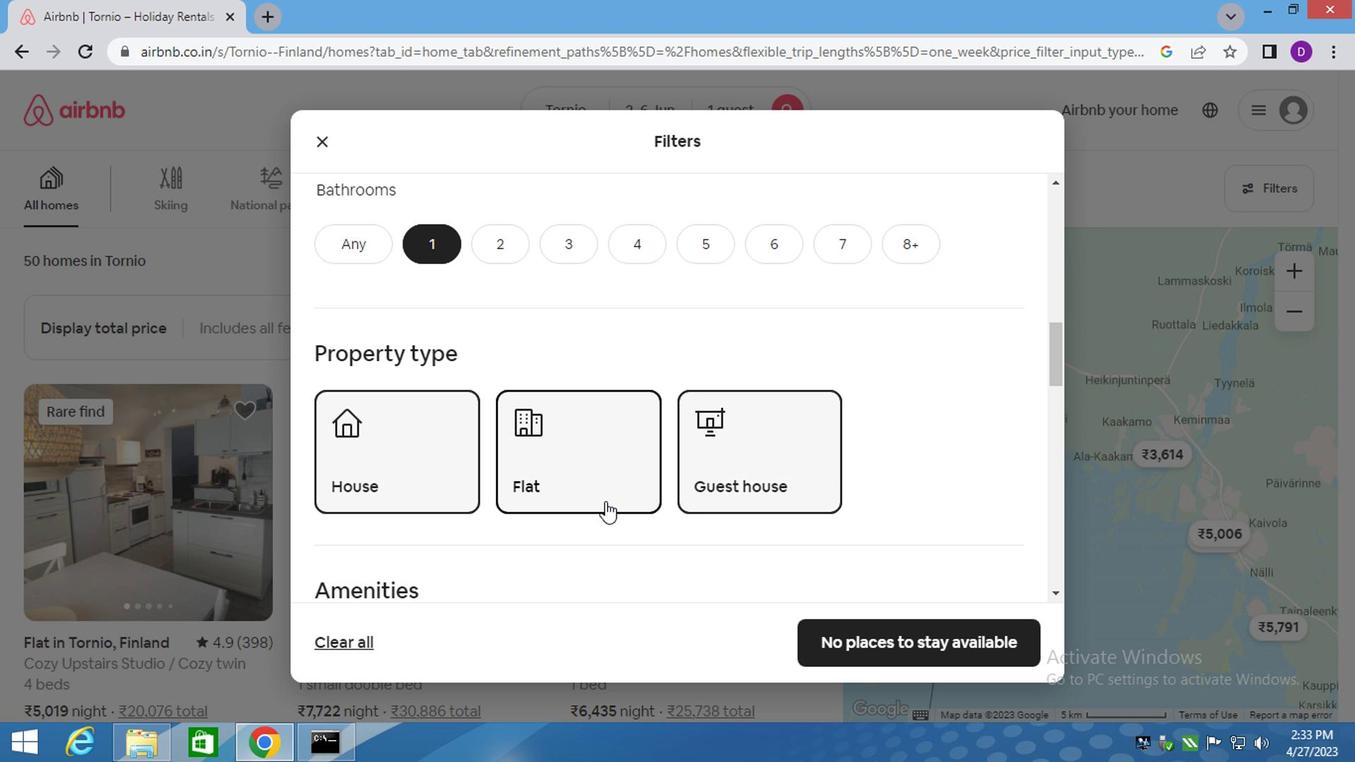 
Action: Mouse moved to (599, 507)
Screenshot: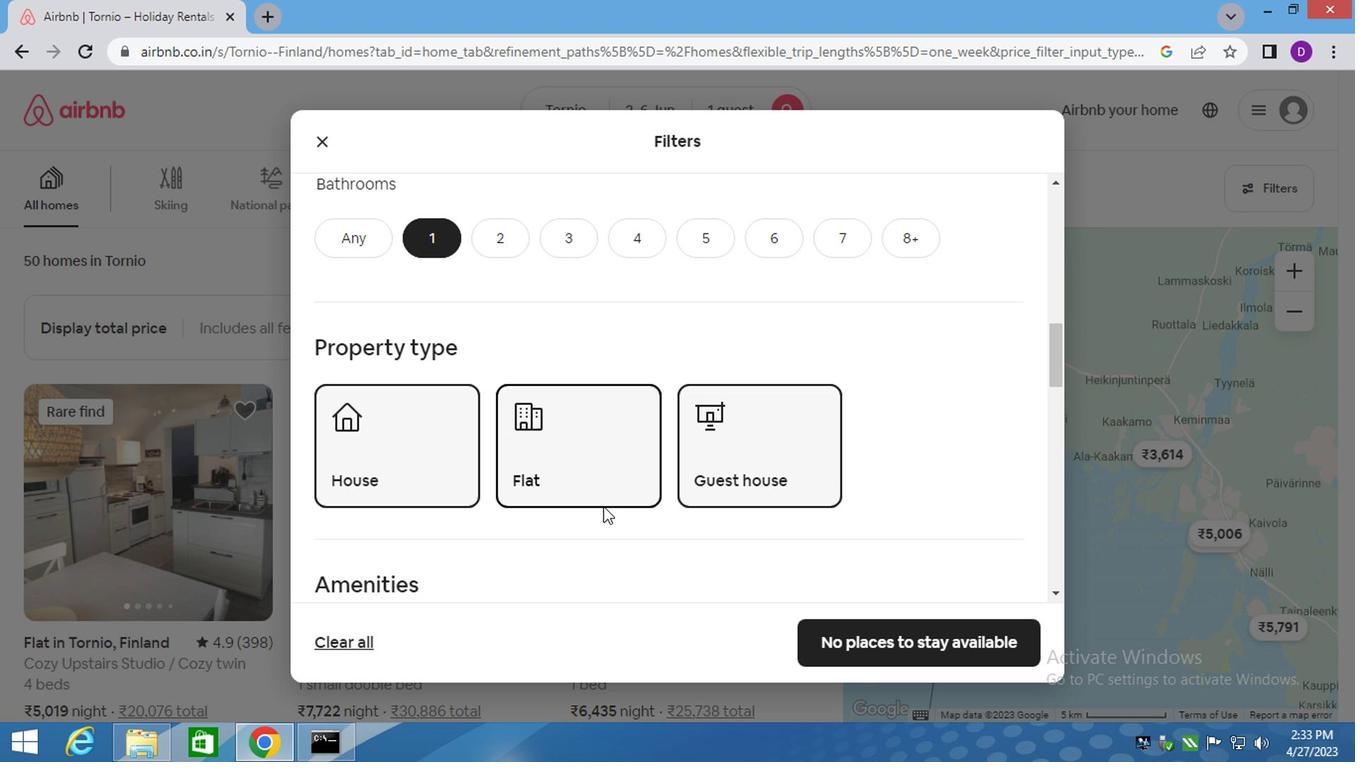 
Action: Mouse scrolled (599, 506) with delta (0, 0)
Screenshot: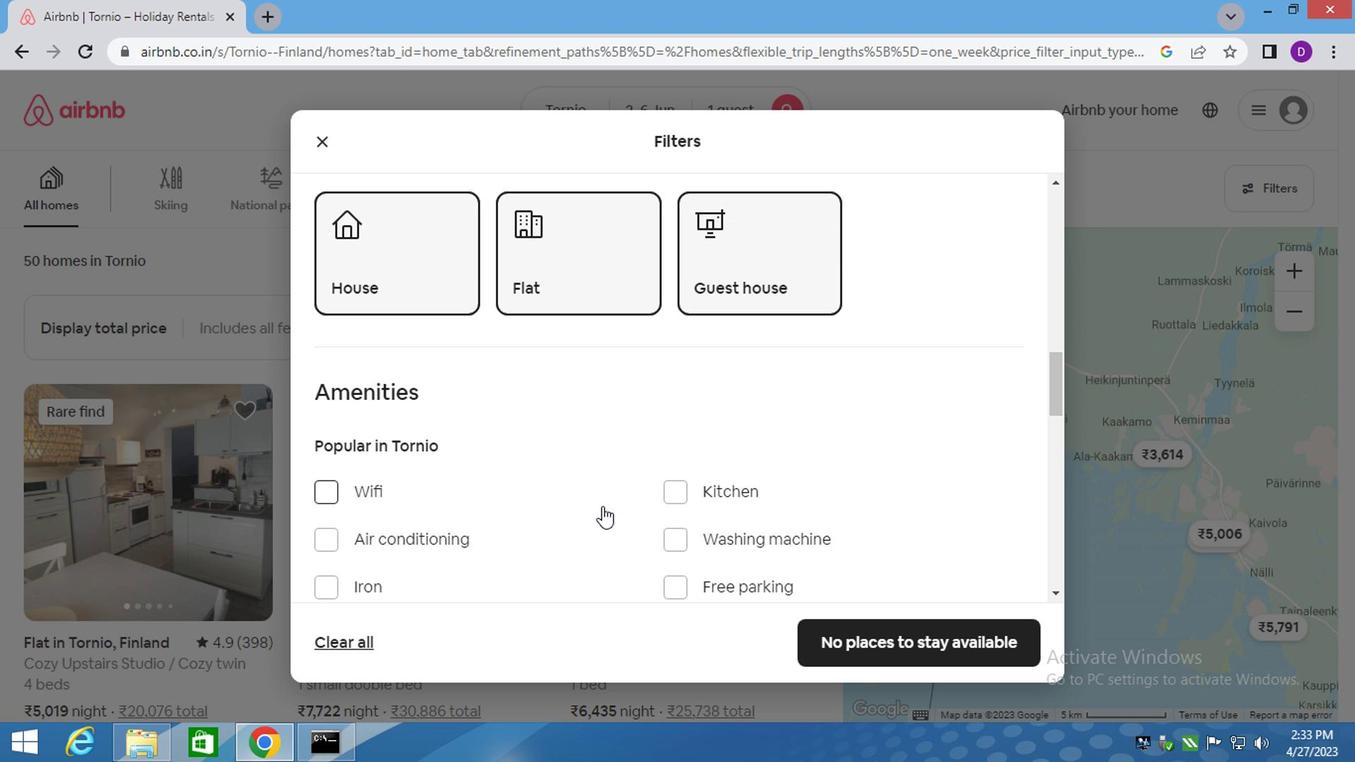 
Action: Mouse scrolled (599, 506) with delta (0, 0)
Screenshot: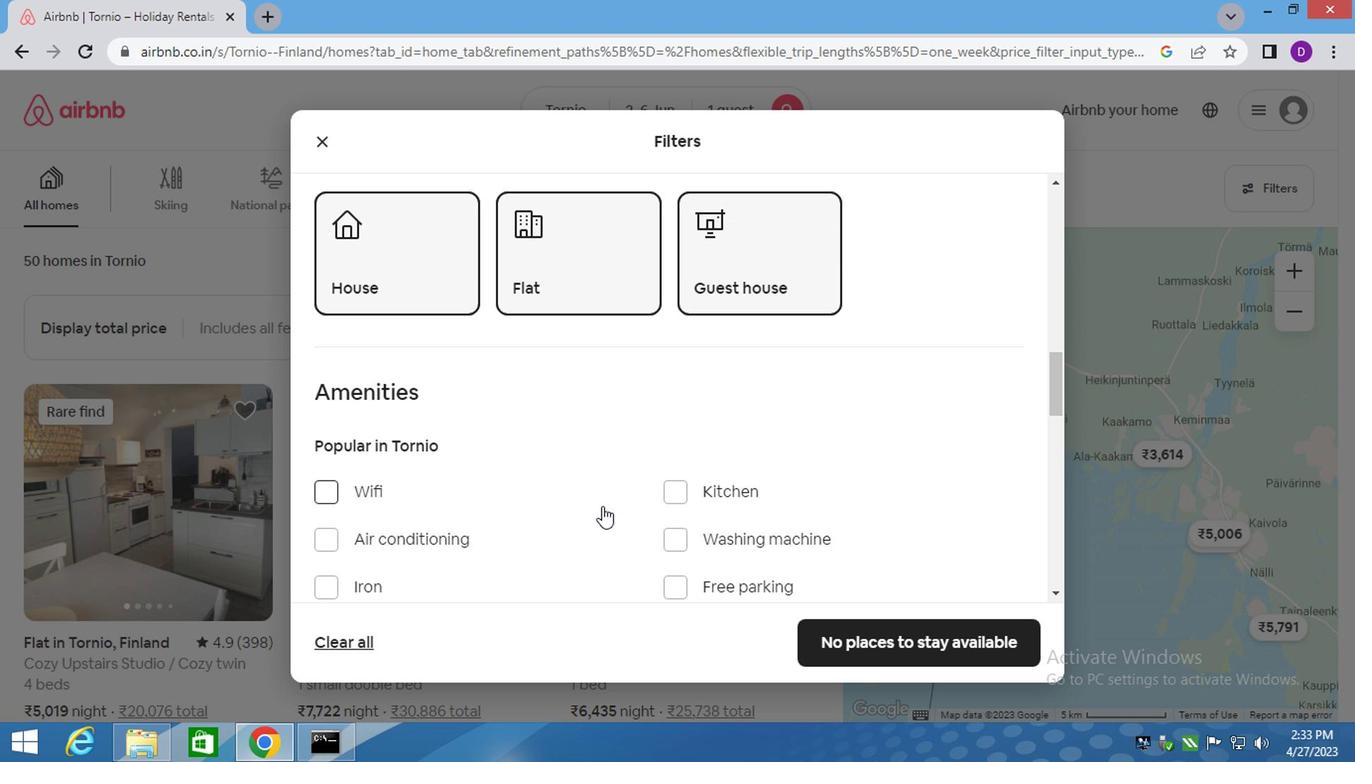 
Action: Mouse moved to (648, 505)
Screenshot: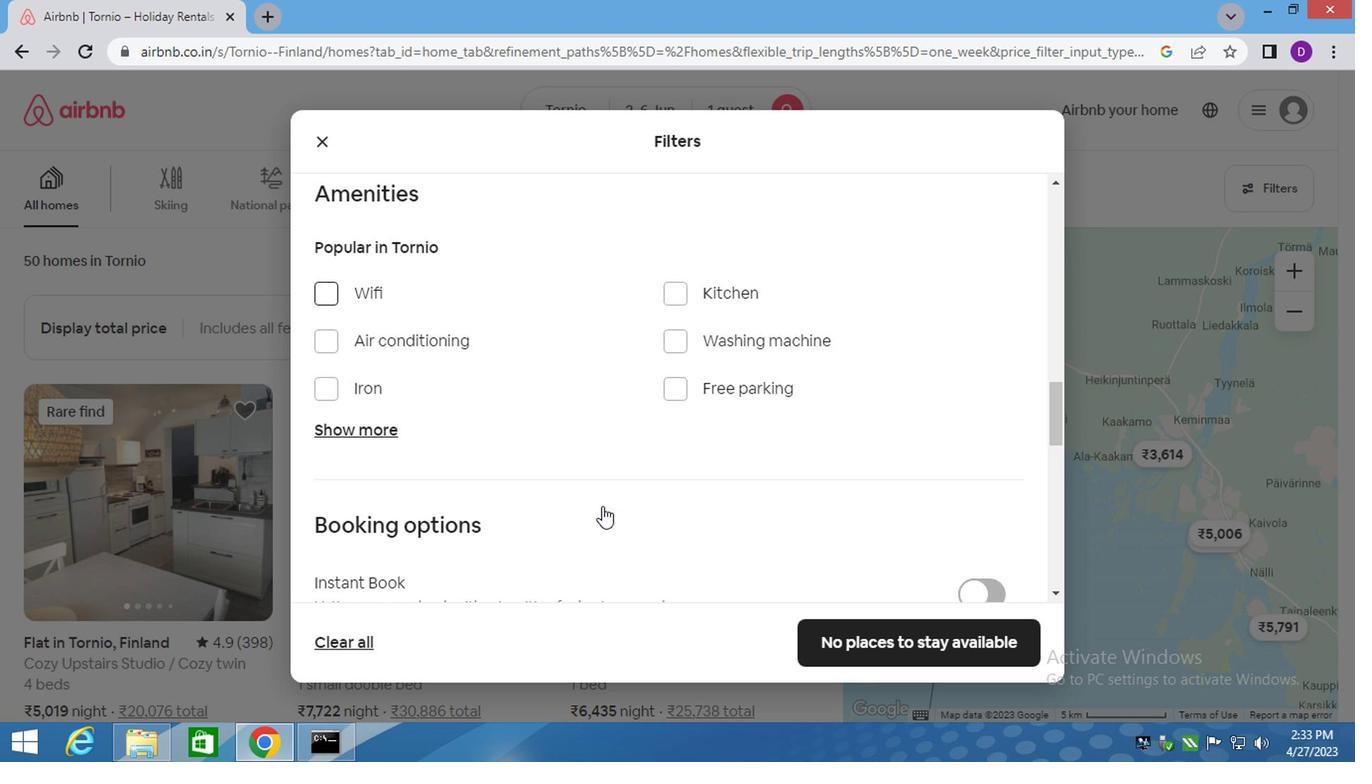 
Action: Mouse scrolled (648, 504) with delta (0, 0)
Screenshot: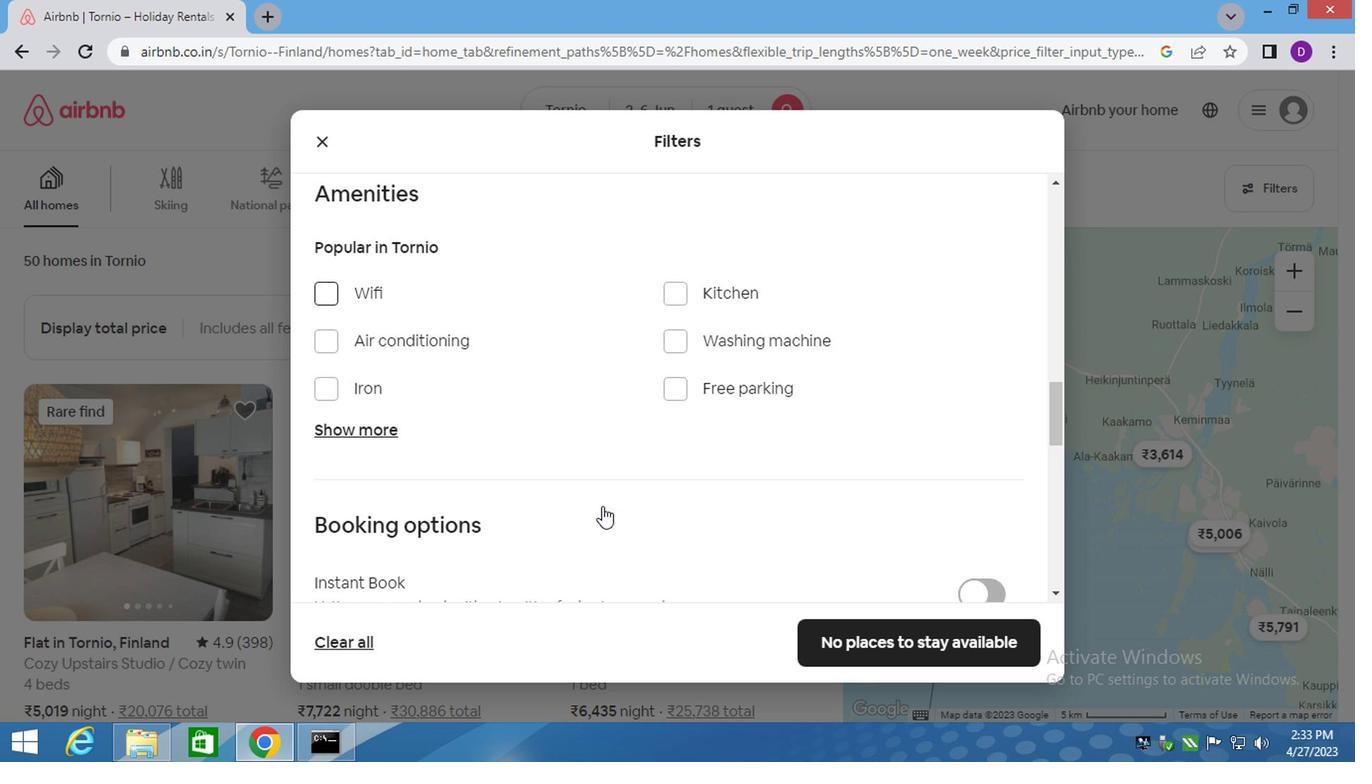 
Action: Mouse moved to (654, 505)
Screenshot: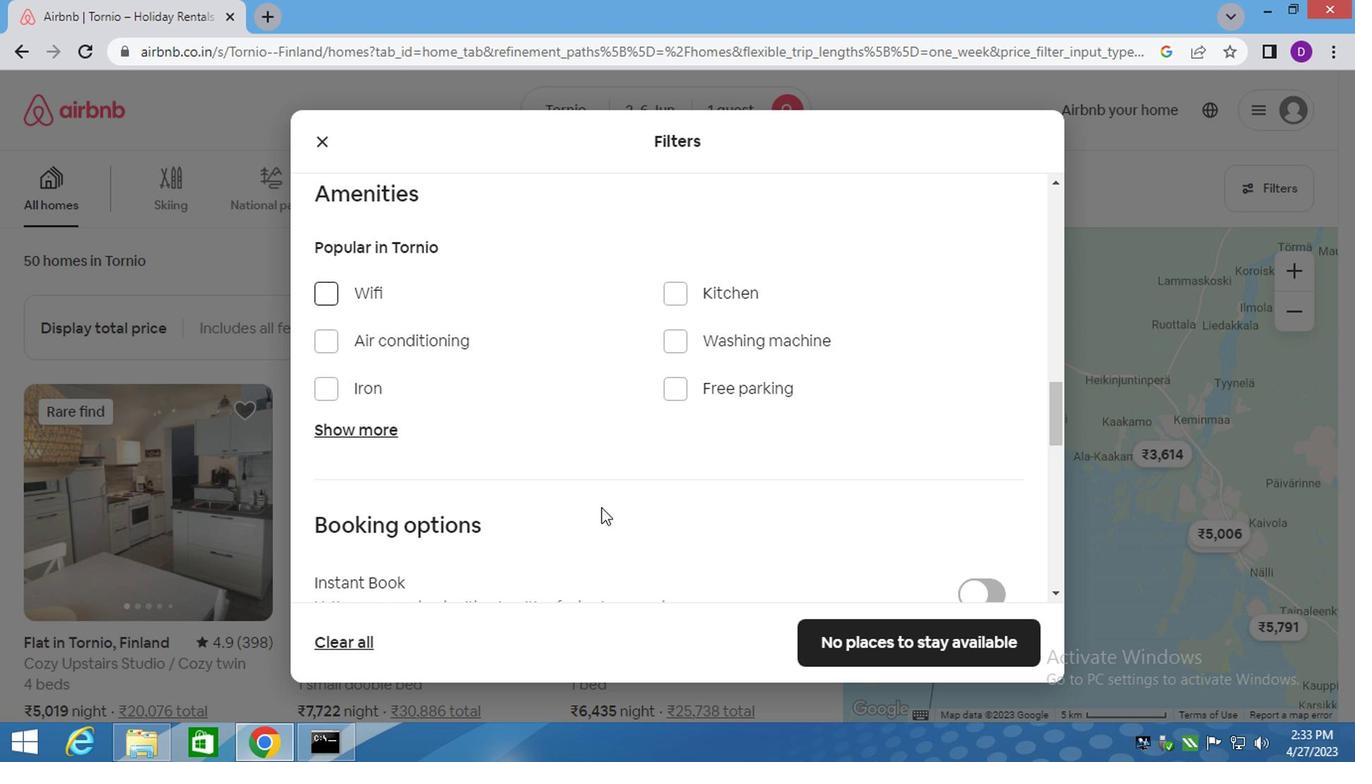 
Action: Mouse scrolled (654, 504) with delta (0, 0)
Screenshot: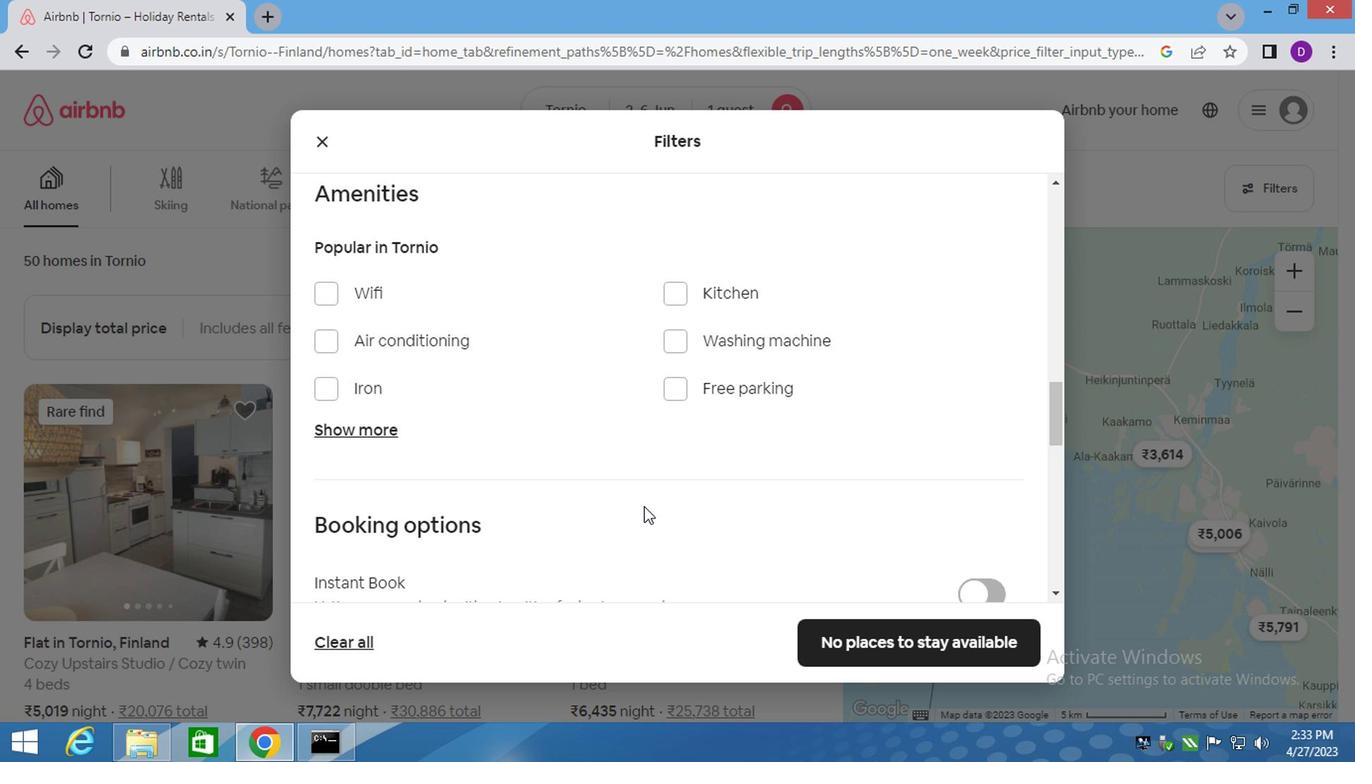
Action: Mouse moved to (983, 458)
Screenshot: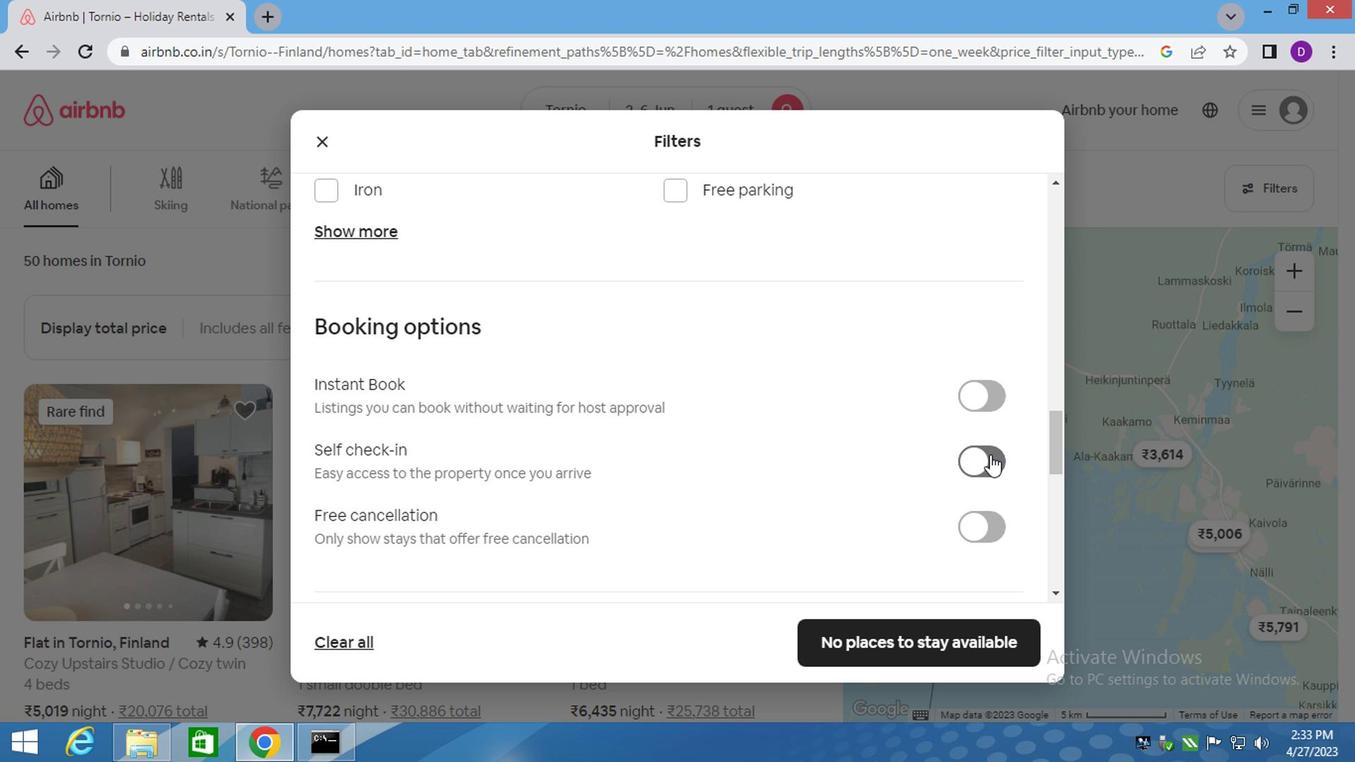 
Action: Mouse pressed left at (983, 458)
Screenshot: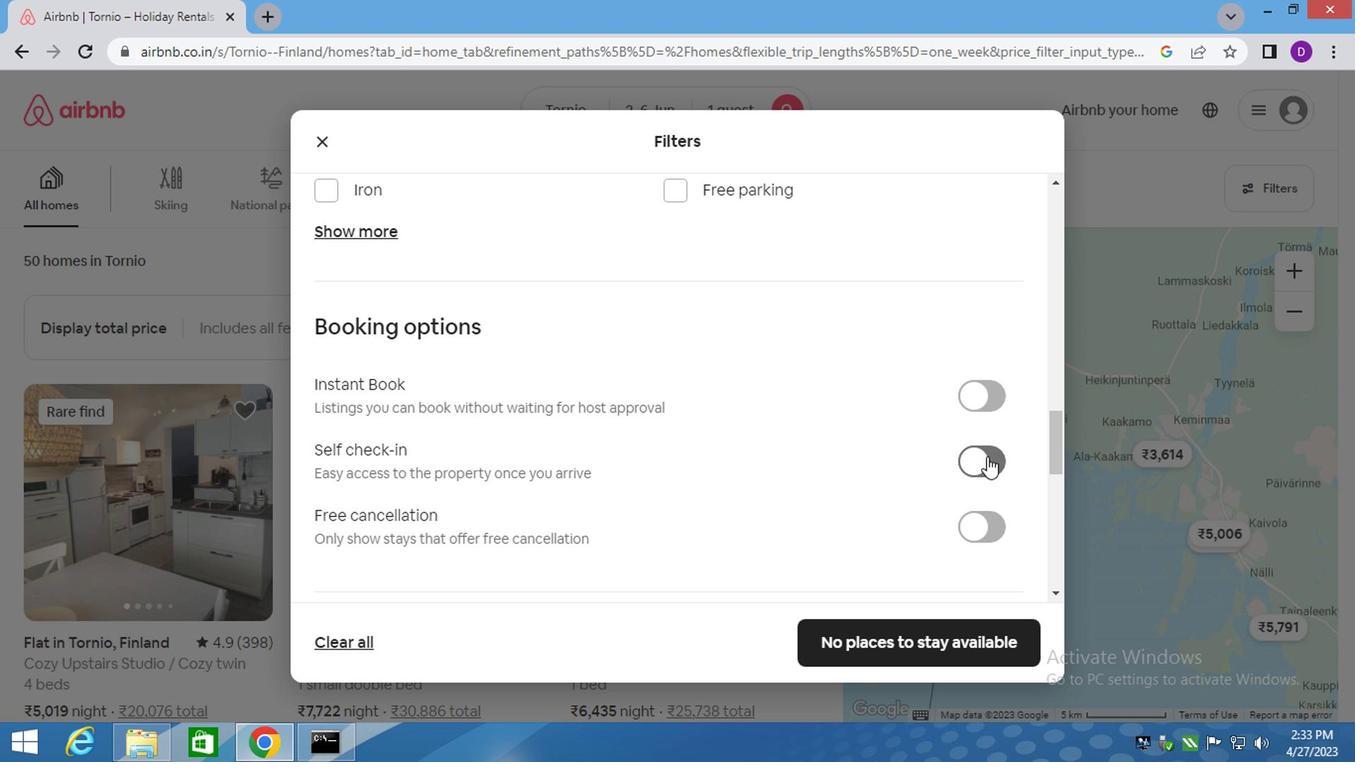 
Action: Mouse moved to (730, 472)
Screenshot: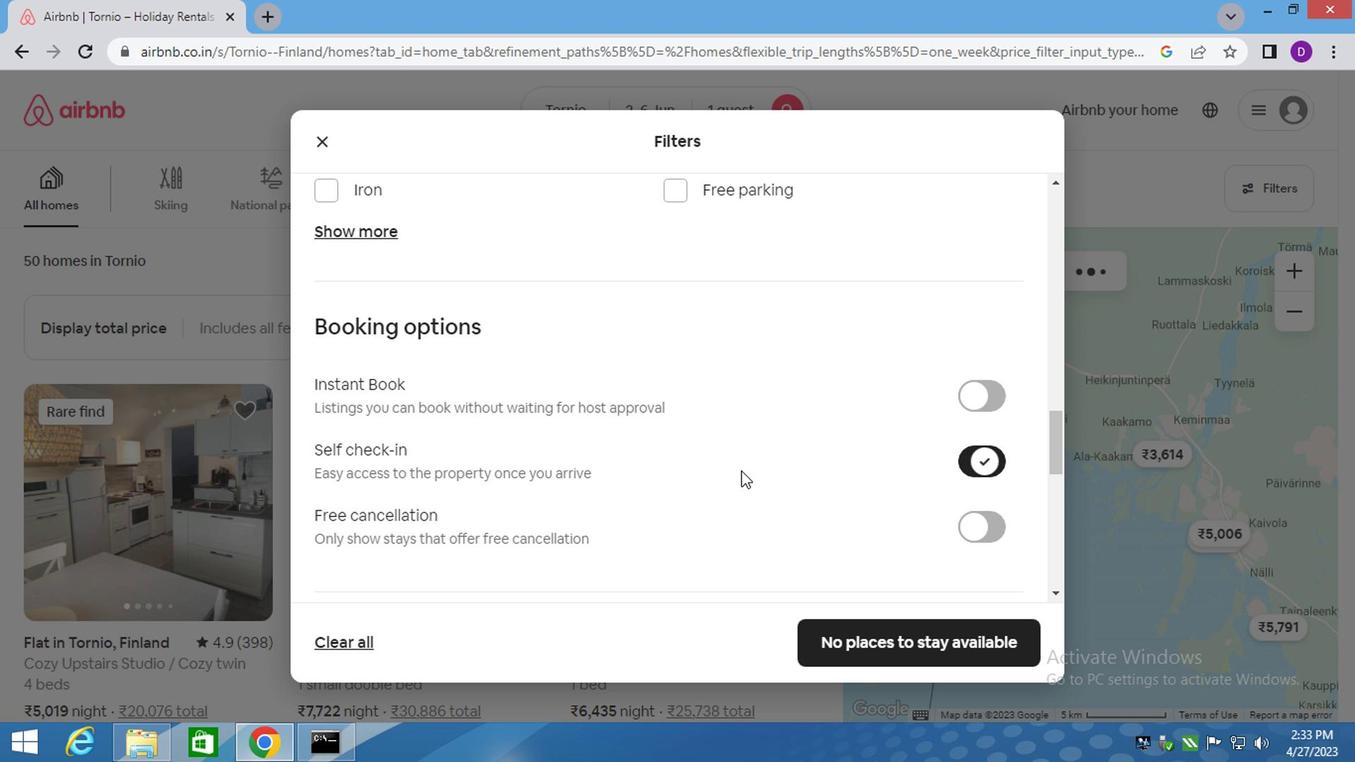 
Action: Mouse scrolled (730, 470) with delta (0, -1)
Screenshot: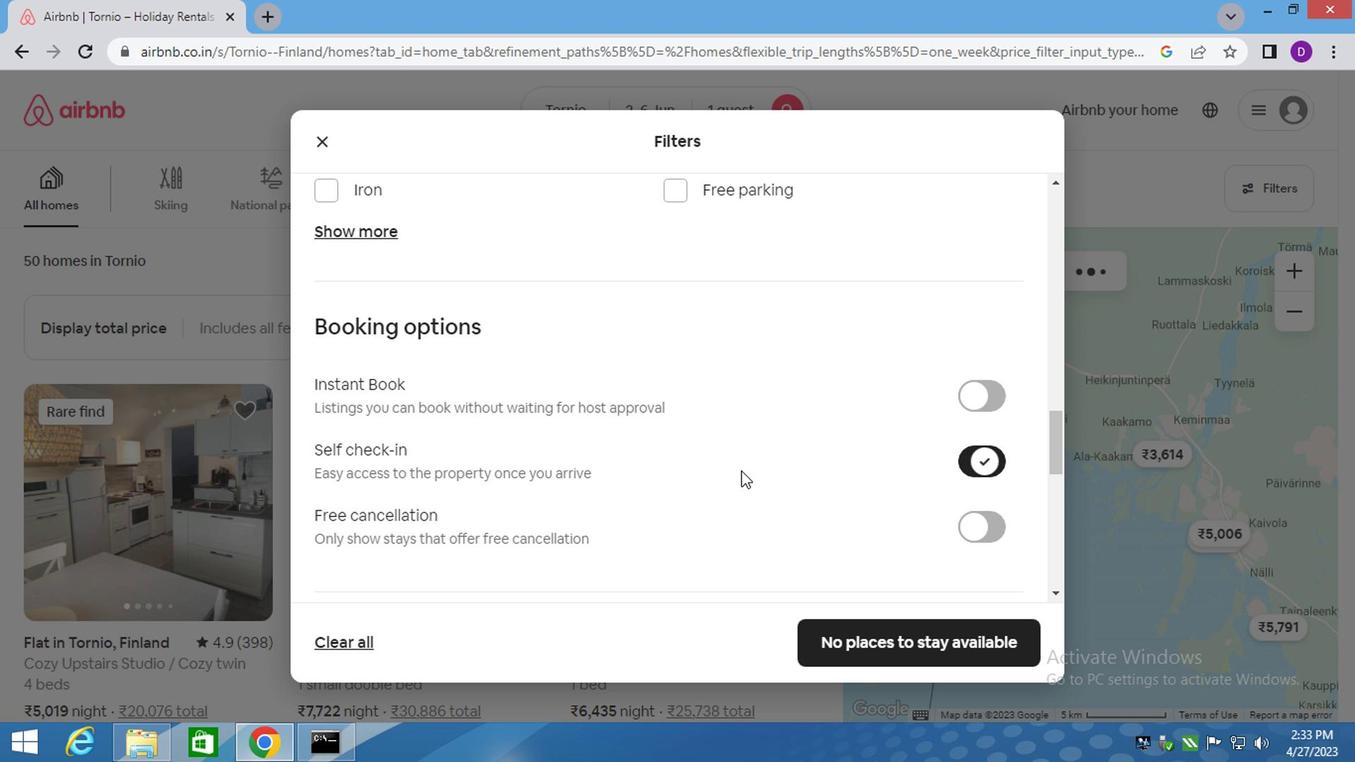 
Action: Mouse moved to (730, 473)
Screenshot: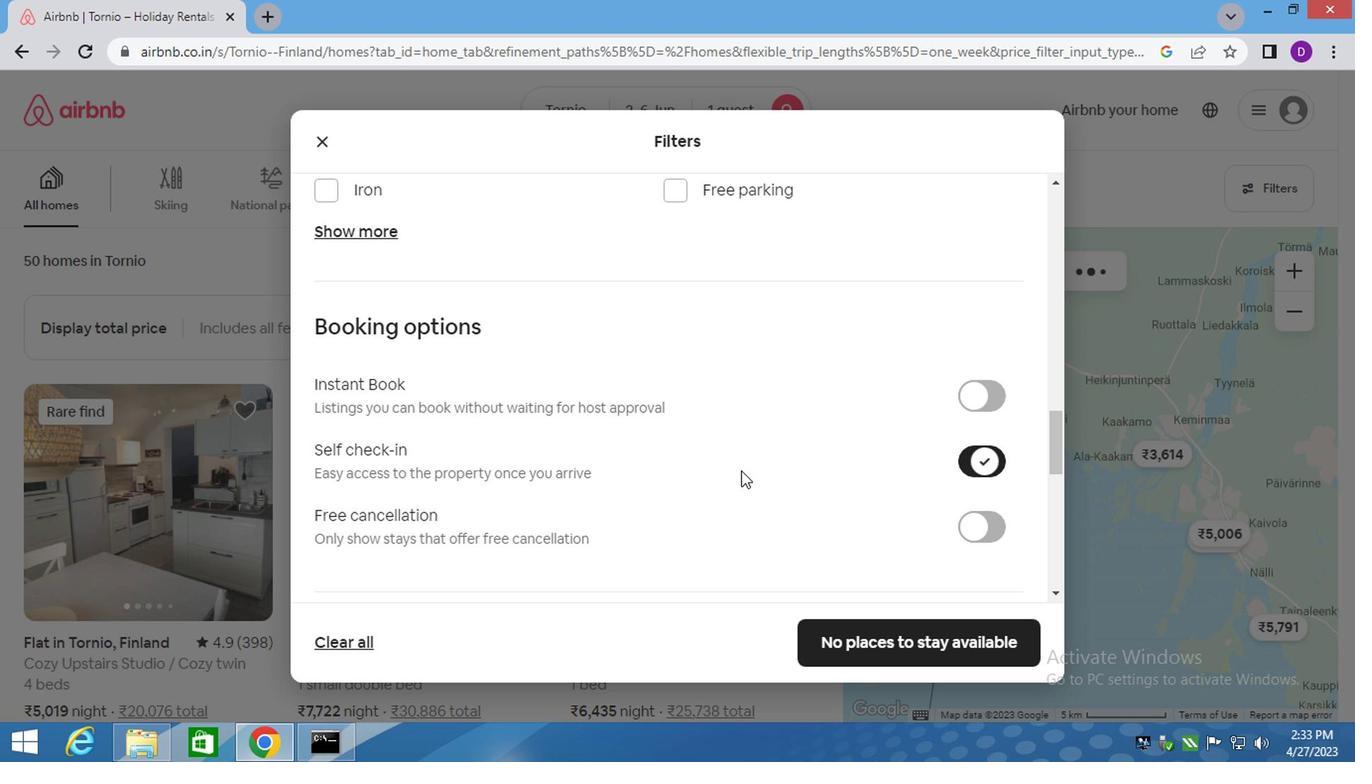 
Action: Mouse scrolled (730, 472) with delta (0, 0)
Screenshot: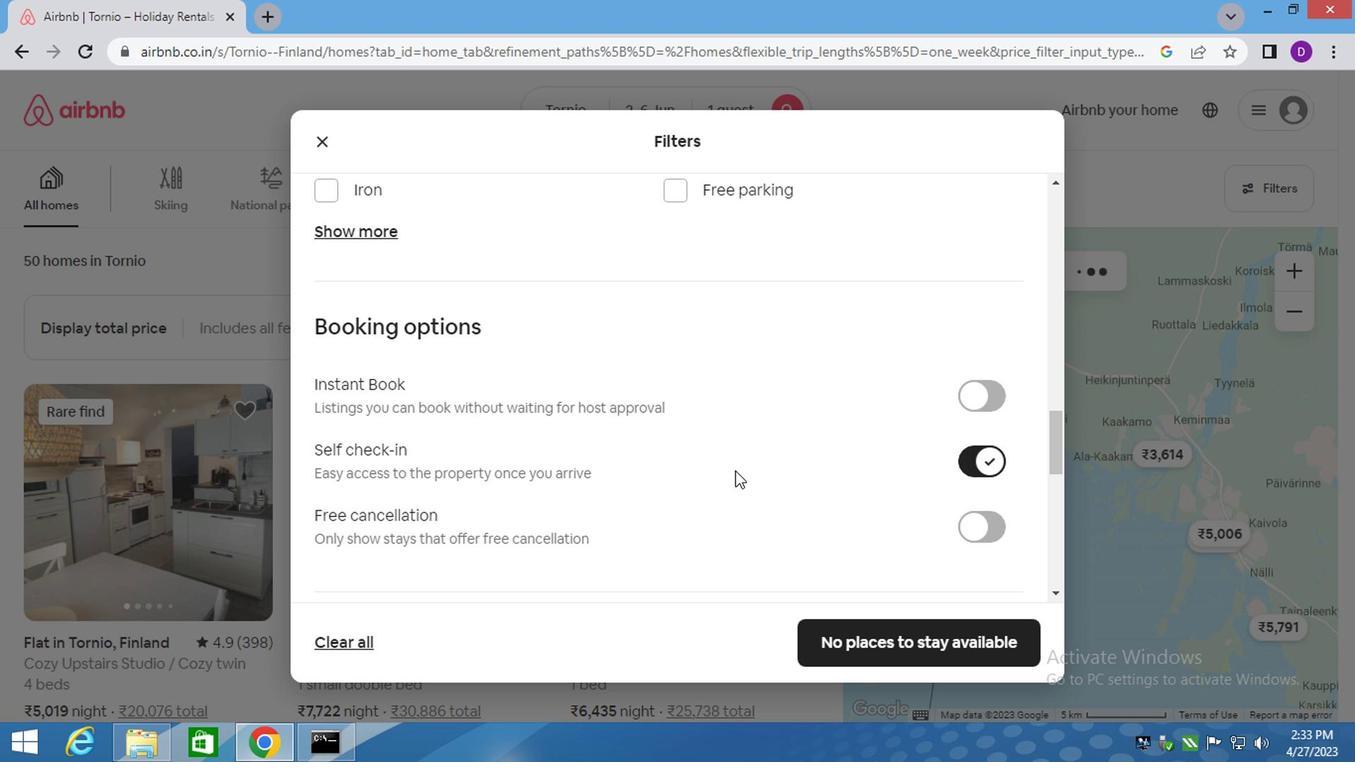 
Action: Mouse moved to (728, 474)
Screenshot: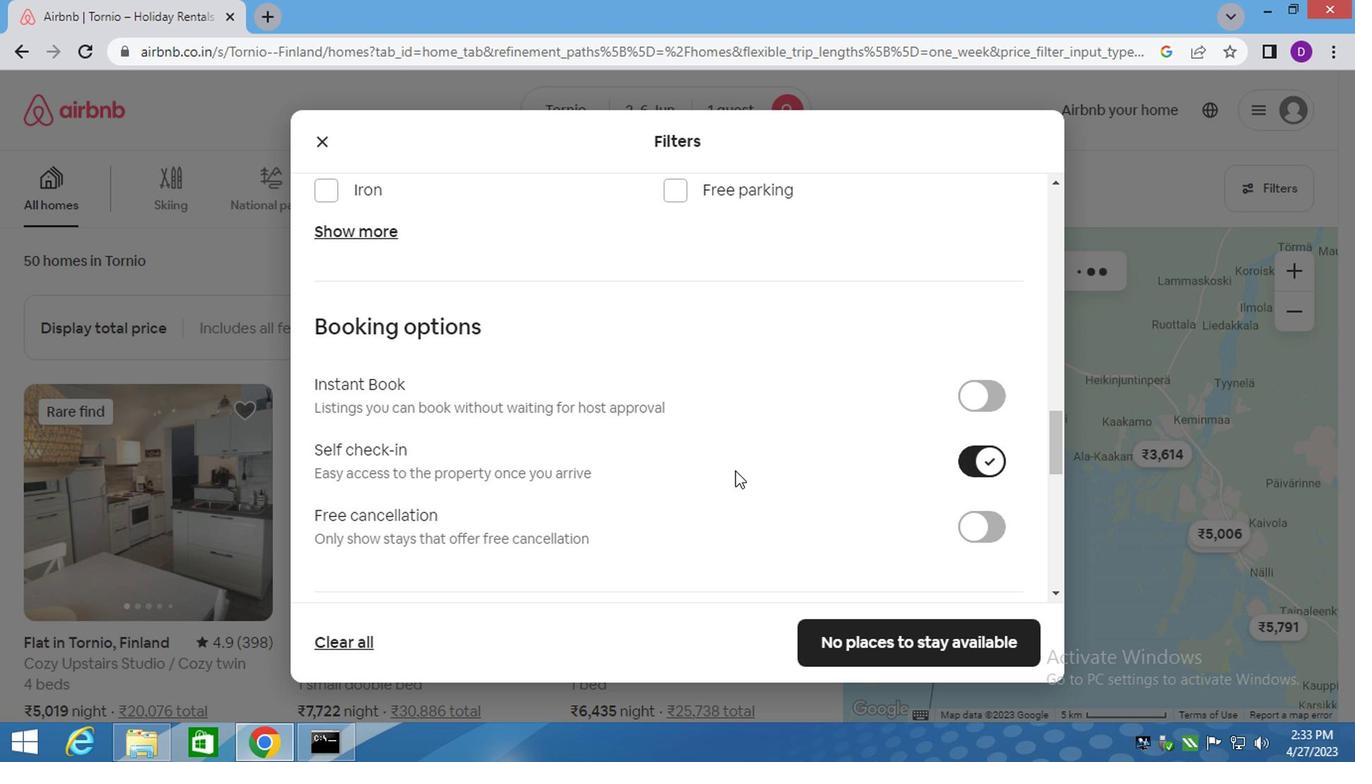 
Action: Mouse scrolled (728, 473) with delta (0, -1)
Screenshot: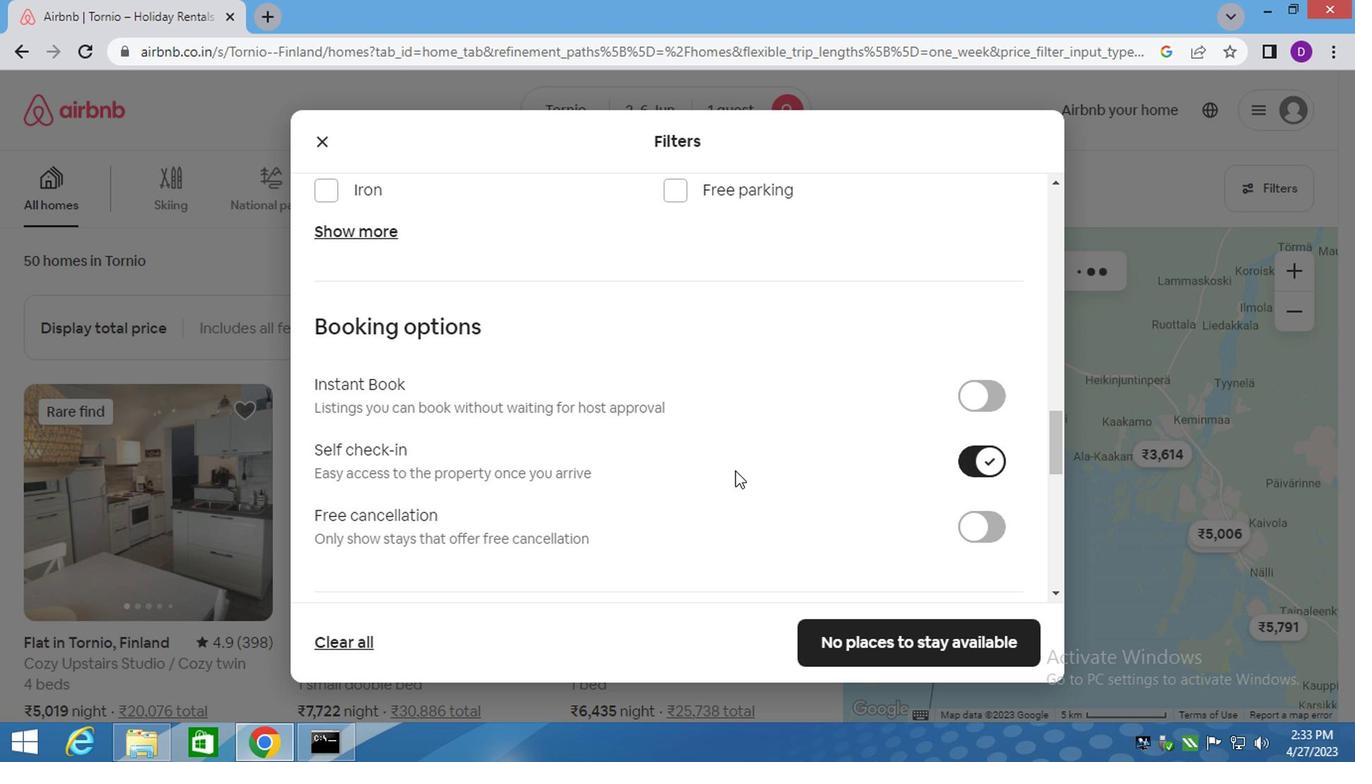 
Action: Mouse moved to (728, 475)
Screenshot: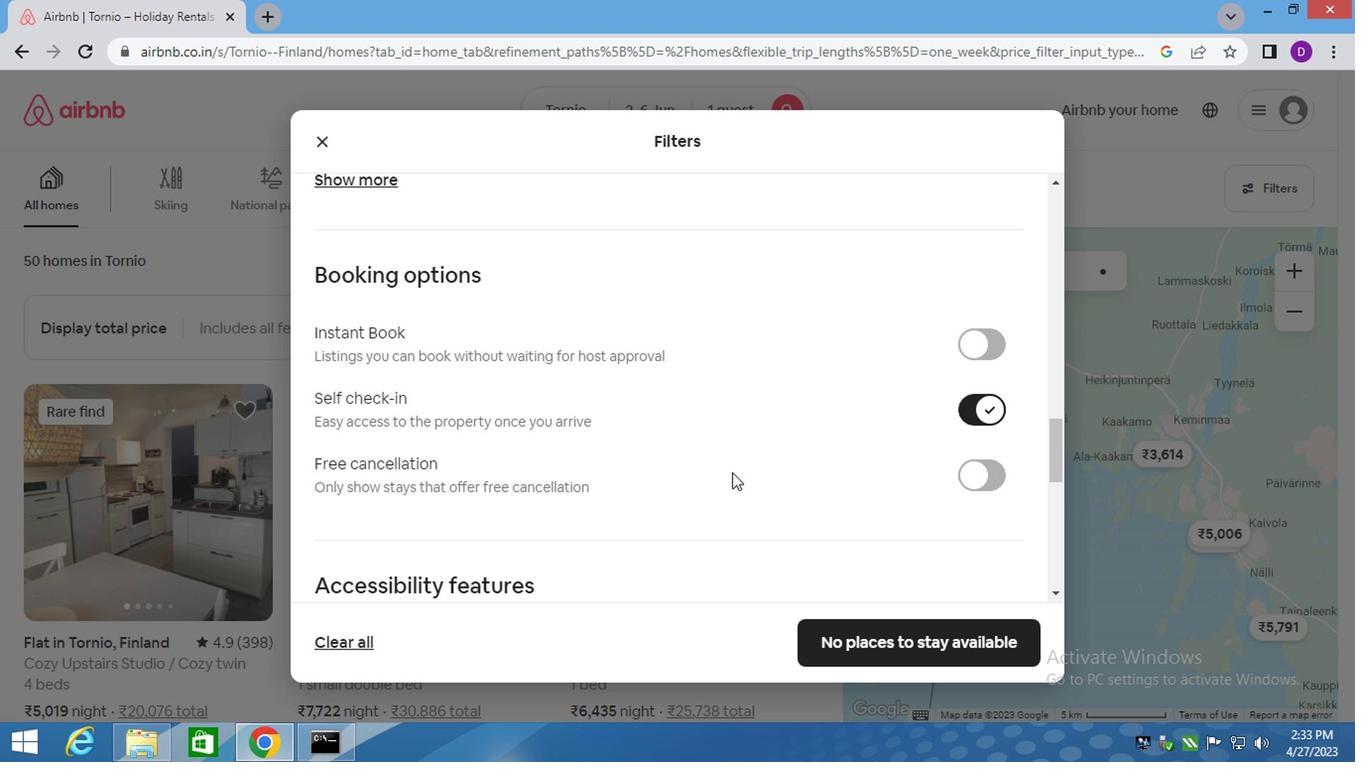 
Action: Mouse scrolled (728, 474) with delta (0, 0)
Screenshot: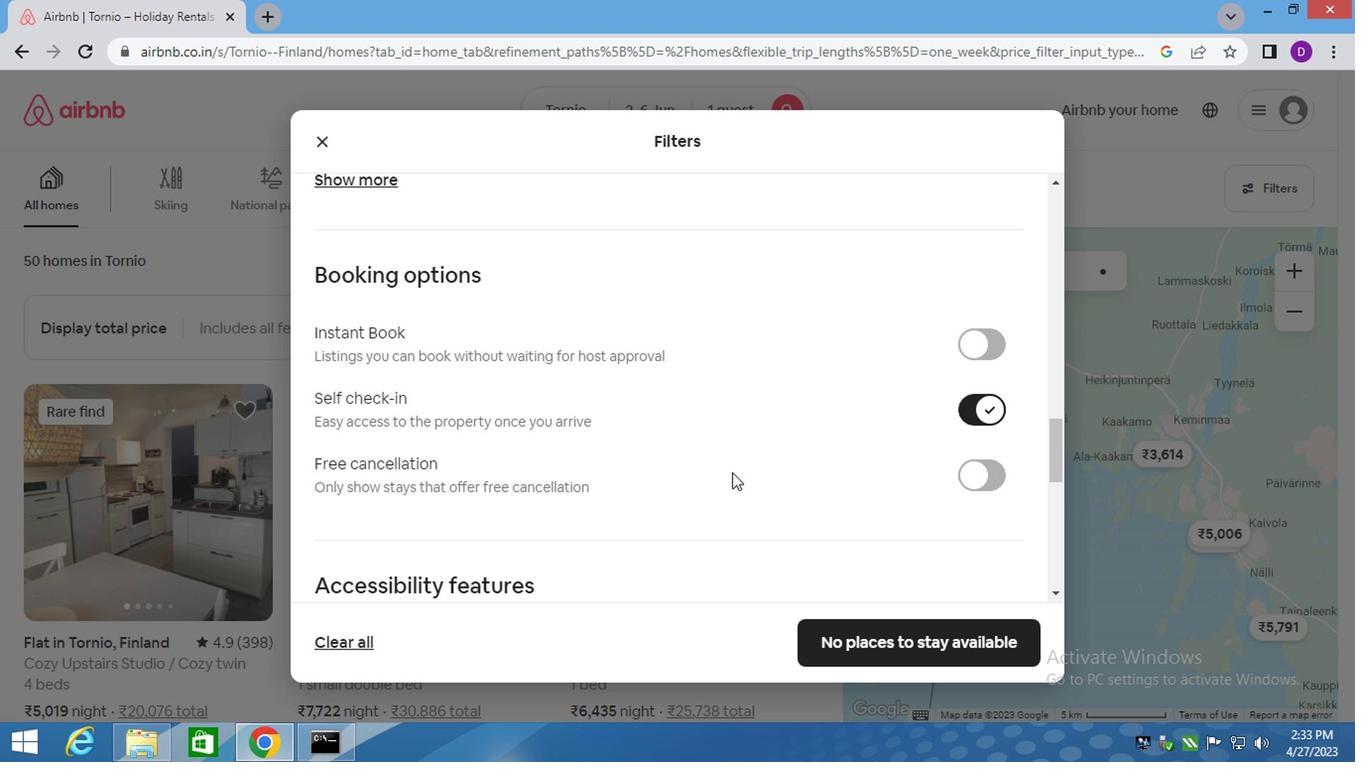 
Action: Mouse moved to (728, 477)
Screenshot: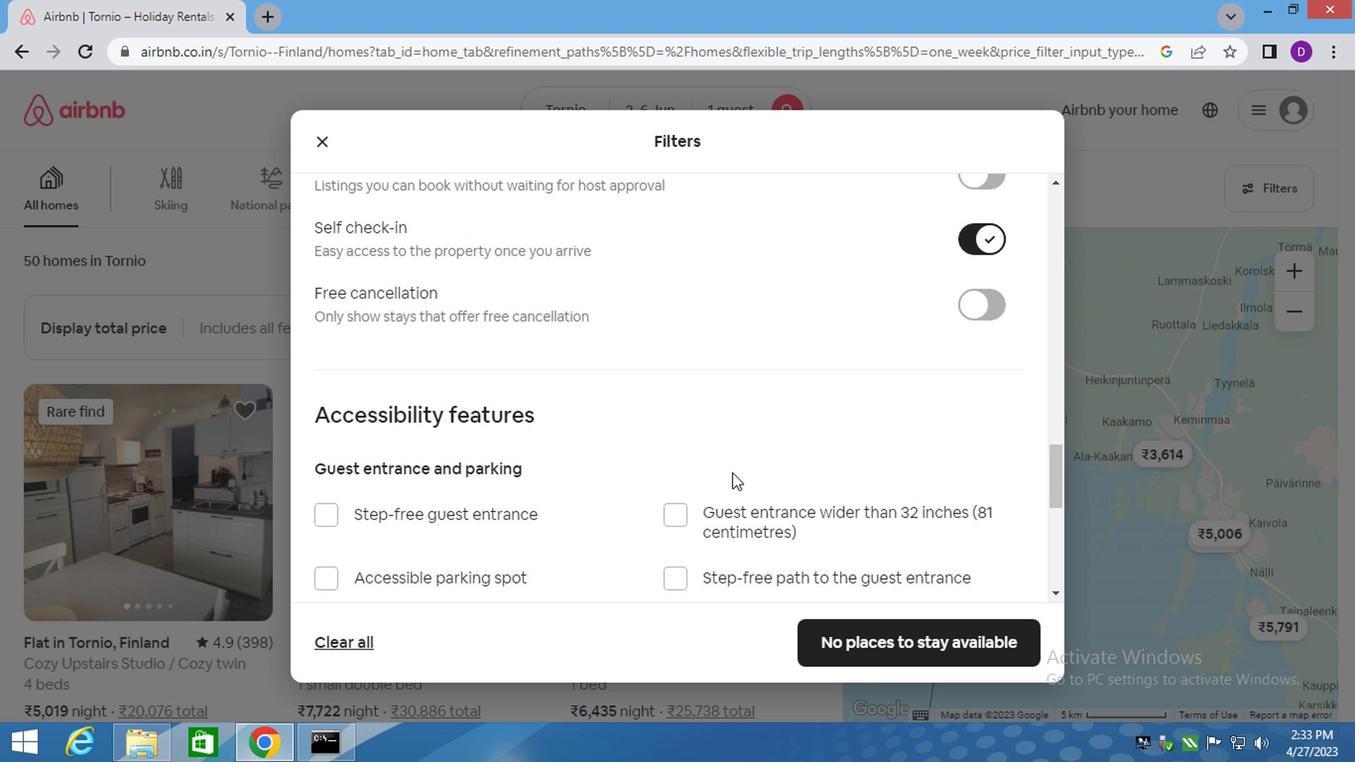 
Action: Mouse scrolled (728, 475) with delta (0, -1)
Screenshot: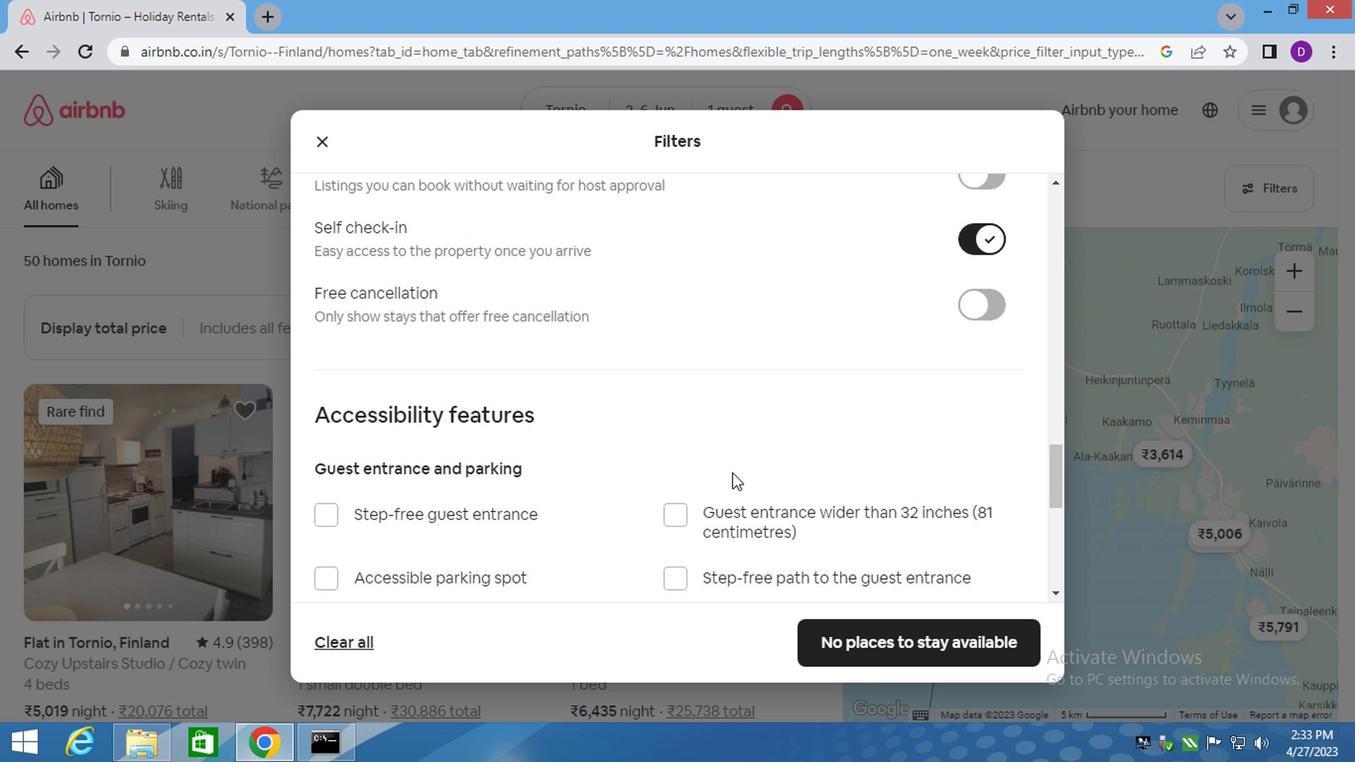 
Action: Mouse moved to (744, 480)
Screenshot: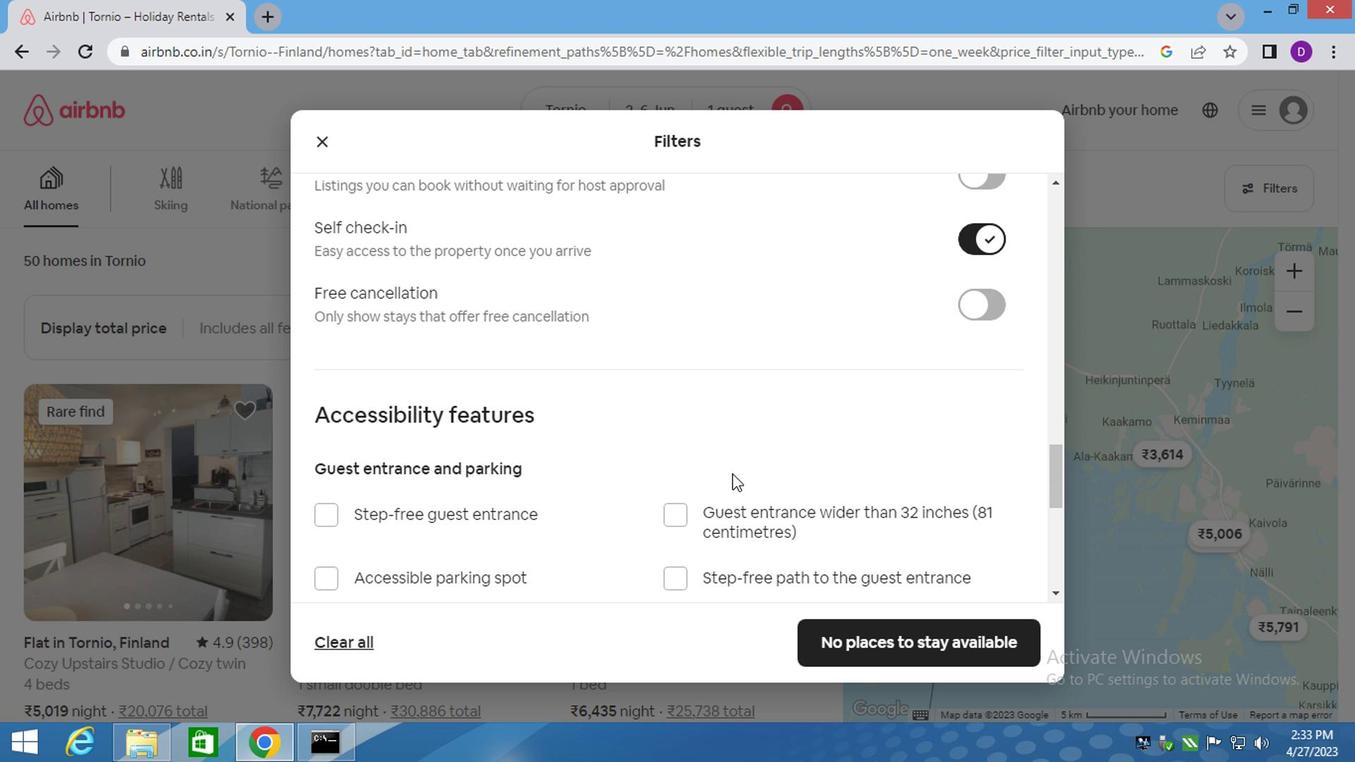 
Action: Mouse scrolled (730, 477) with delta (0, -1)
Screenshot: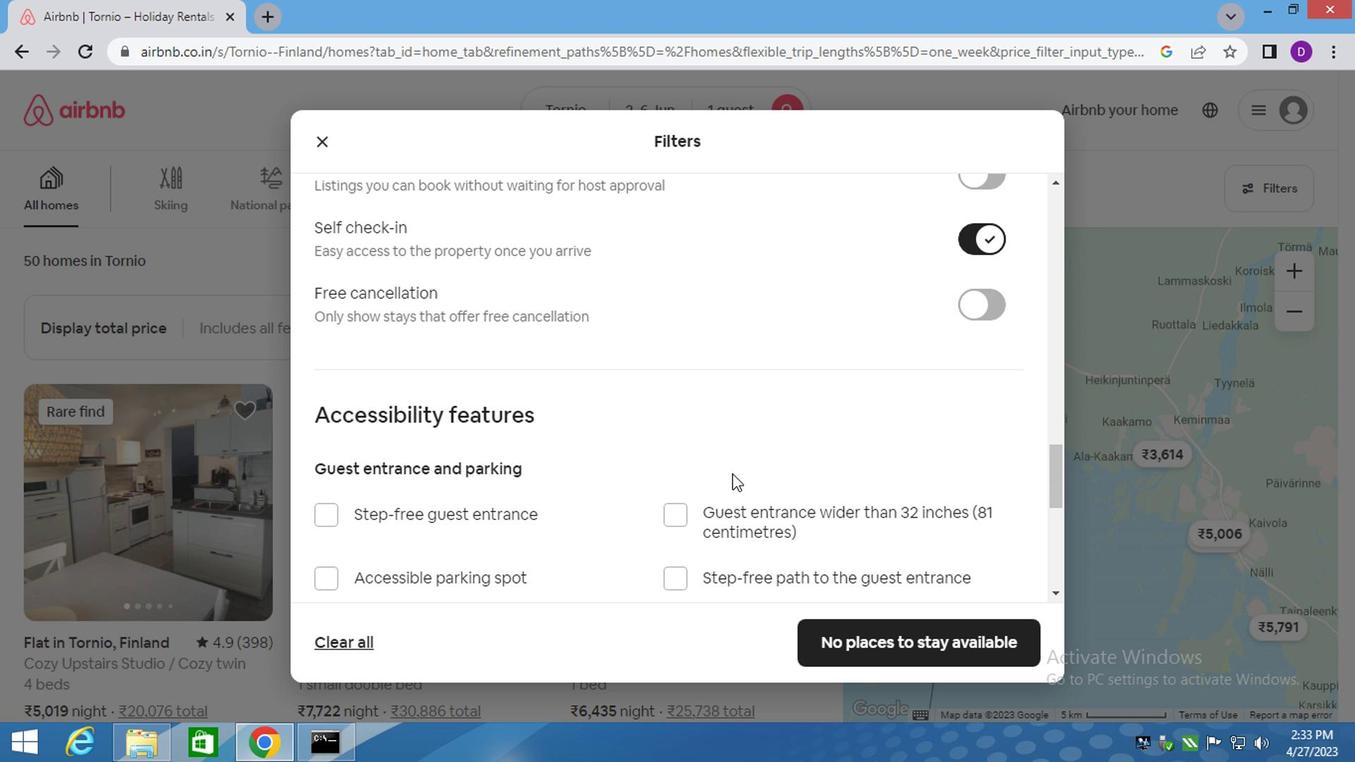 
Action: Mouse moved to (749, 482)
Screenshot: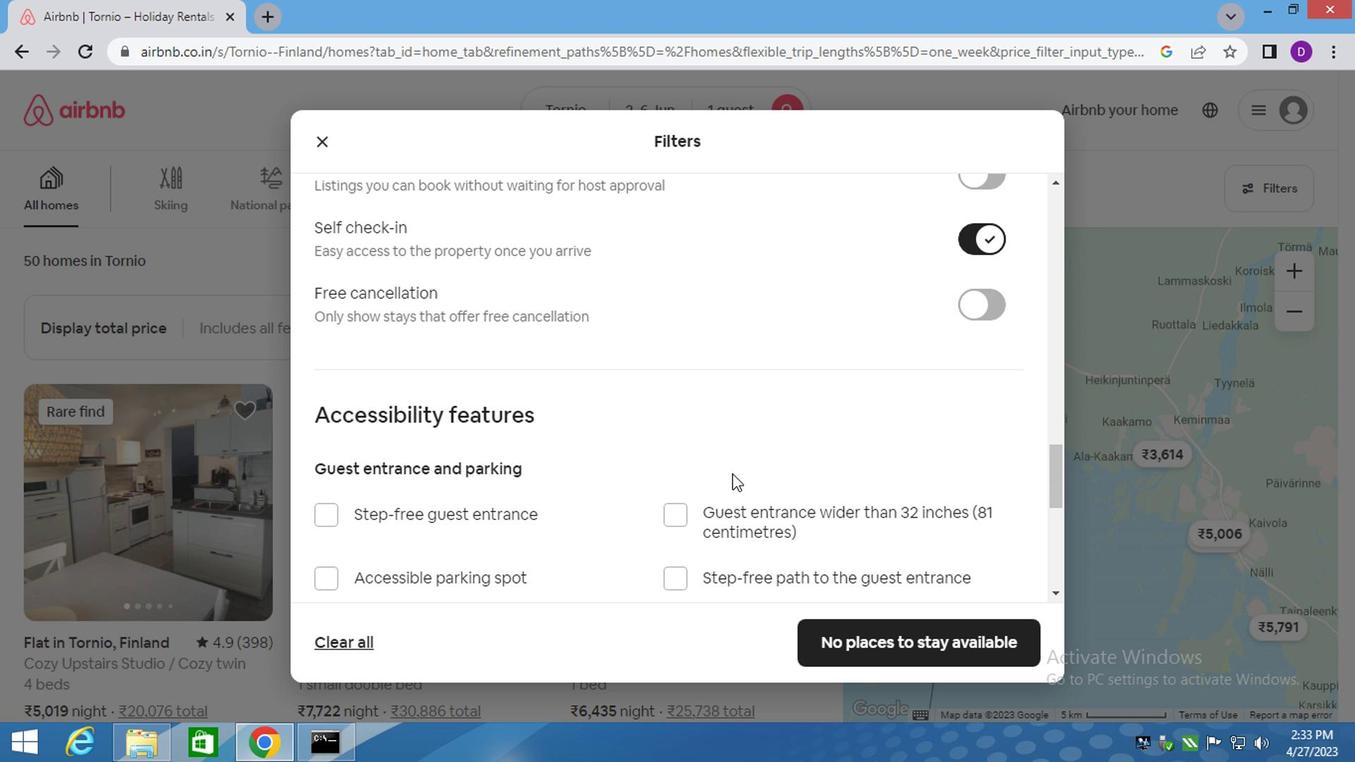 
Action: Mouse scrolled (739, 480) with delta (0, 0)
Screenshot: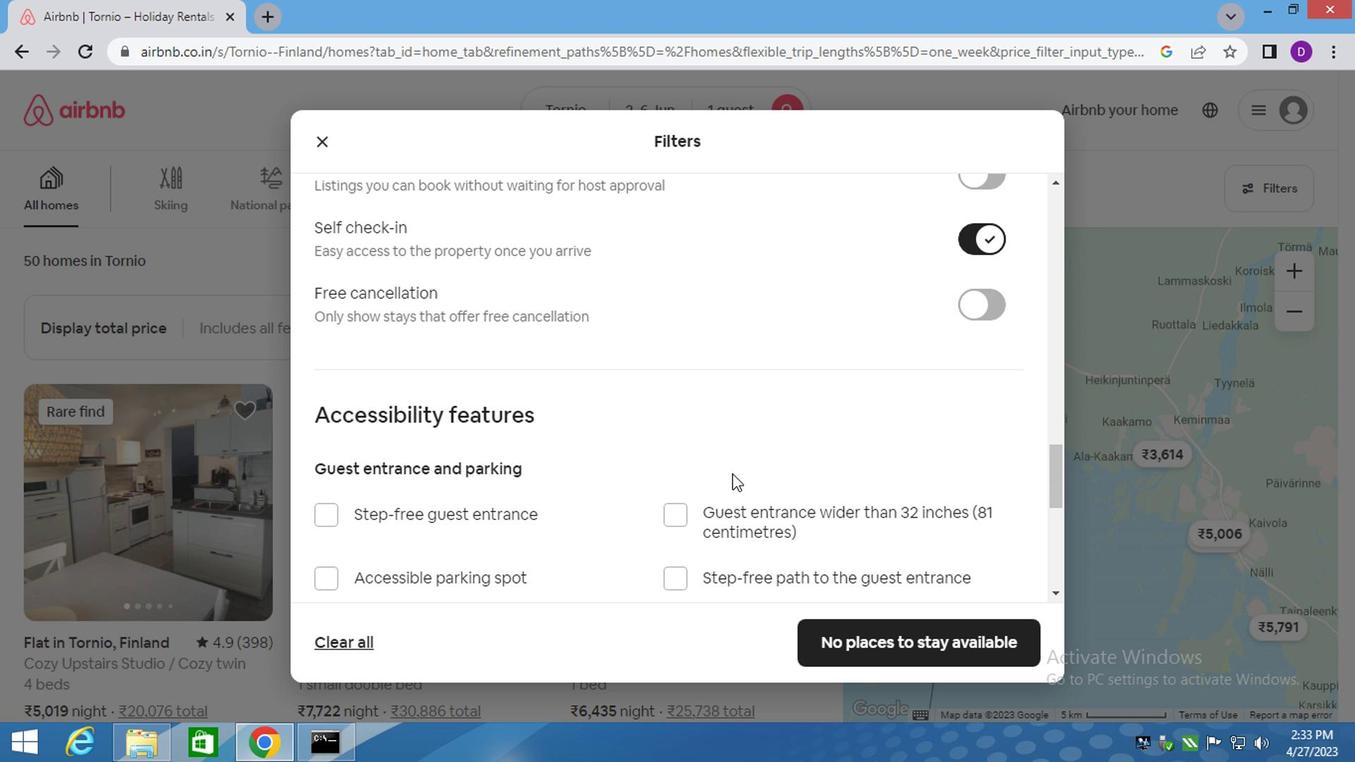 
Action: Mouse moved to (838, 511)
Screenshot: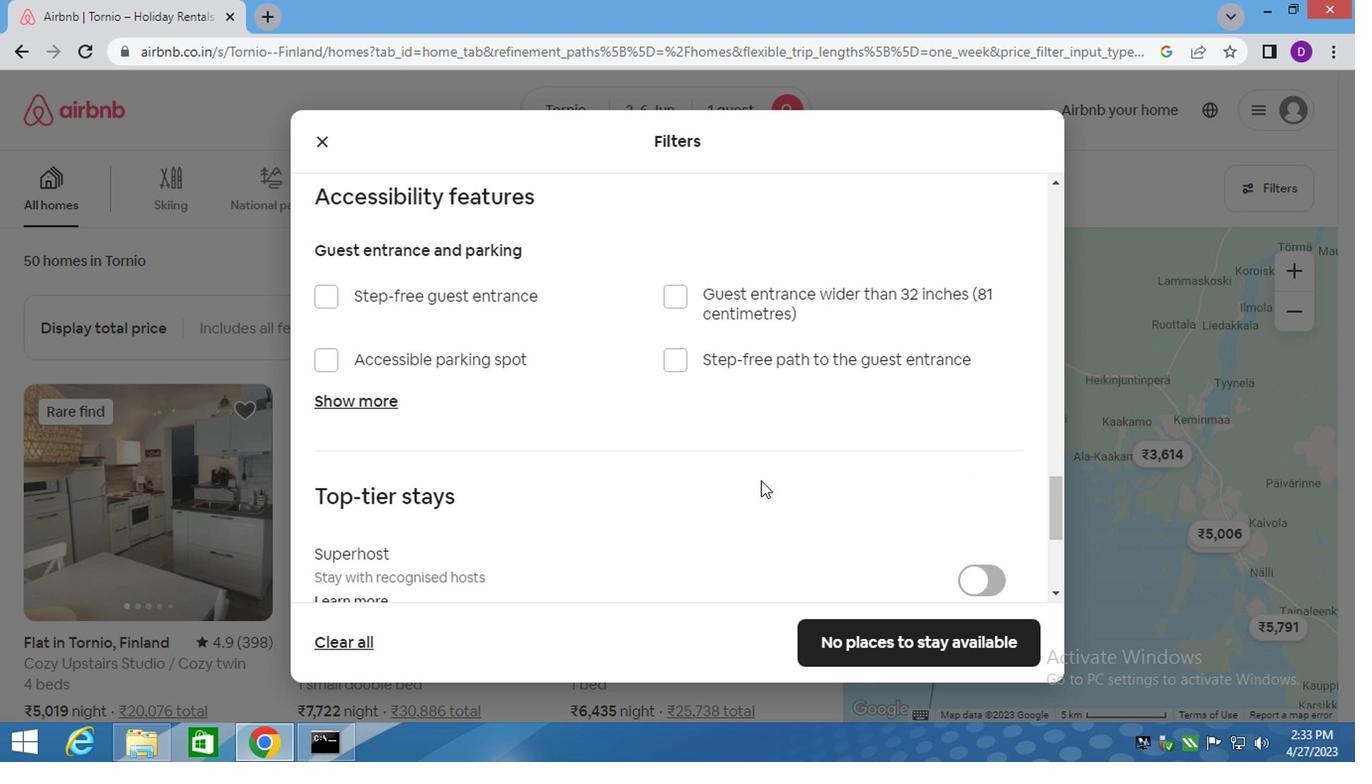 
Action: Mouse scrolled (838, 510) with delta (0, -1)
Screenshot: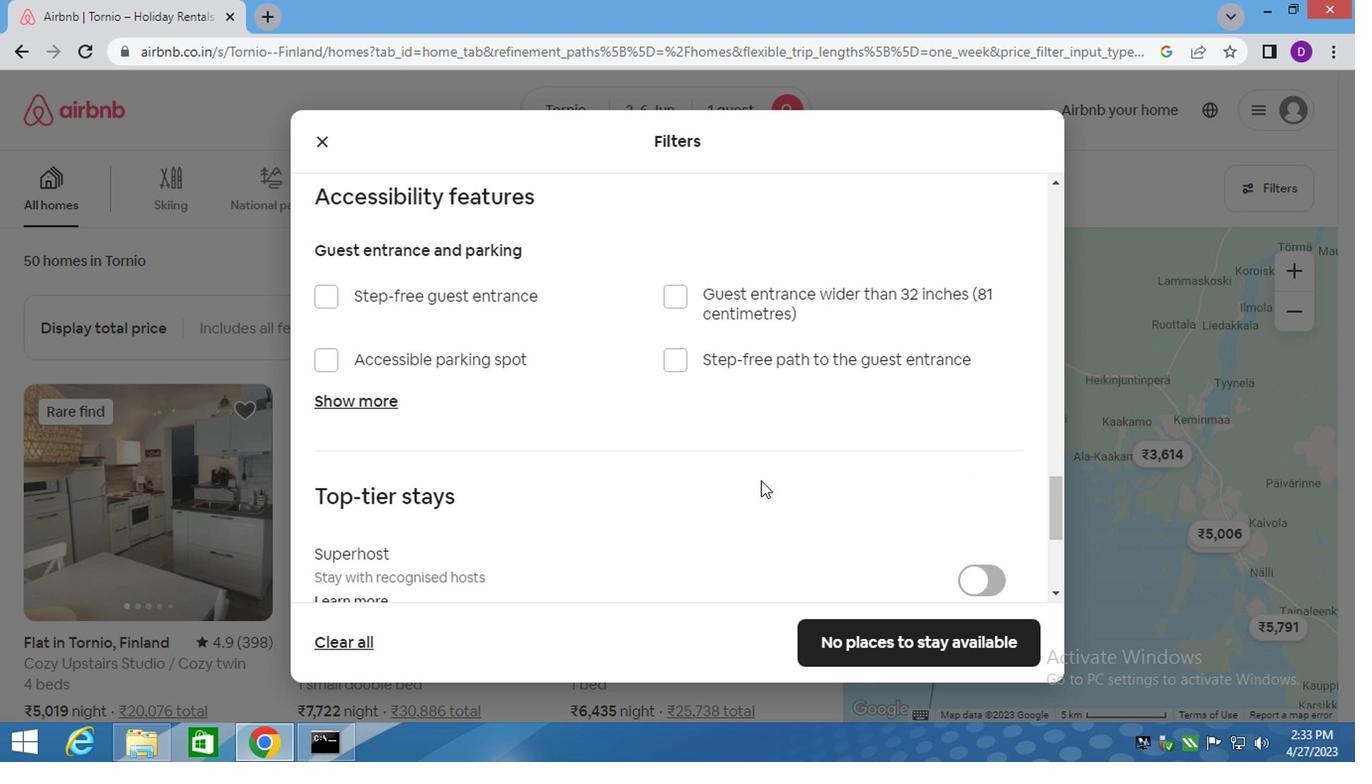 
Action: Mouse moved to (851, 524)
Screenshot: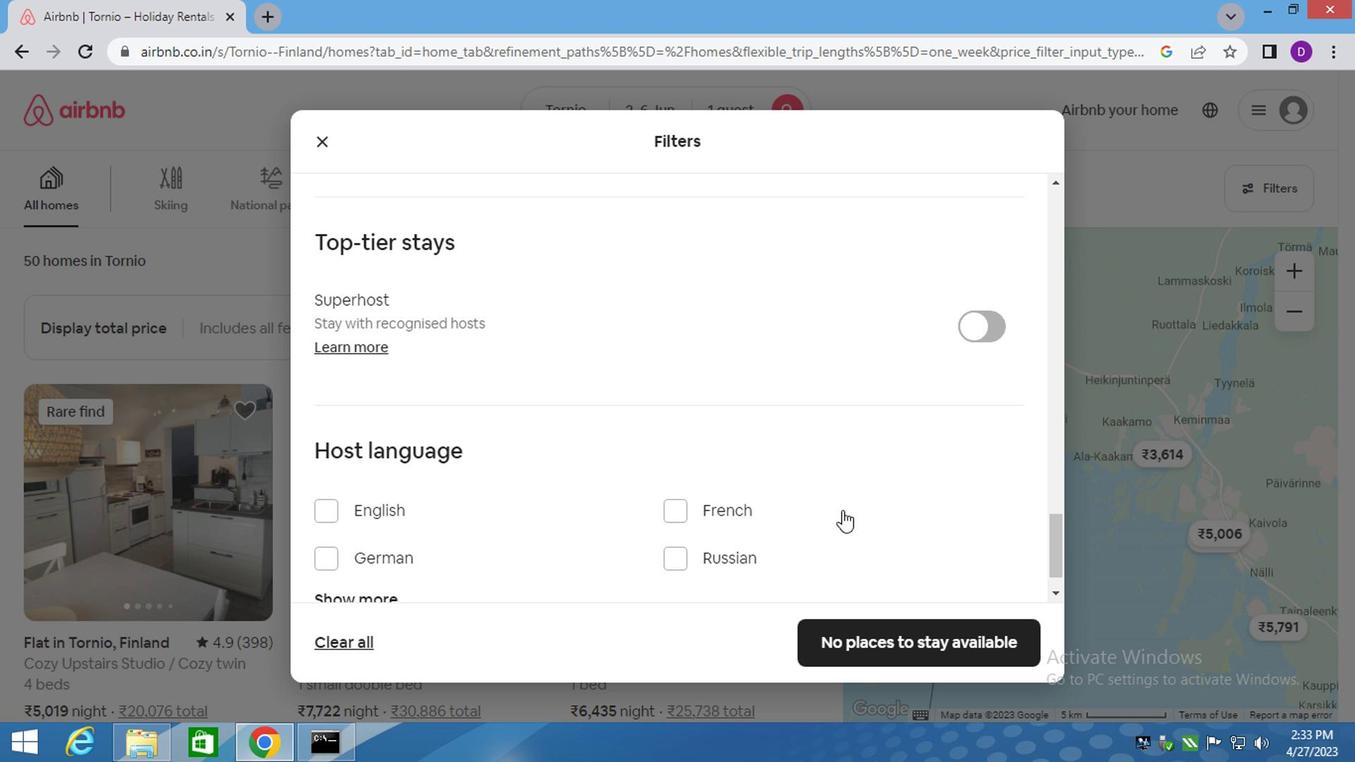
Action: Mouse scrolled (847, 520) with delta (0, -1)
Screenshot: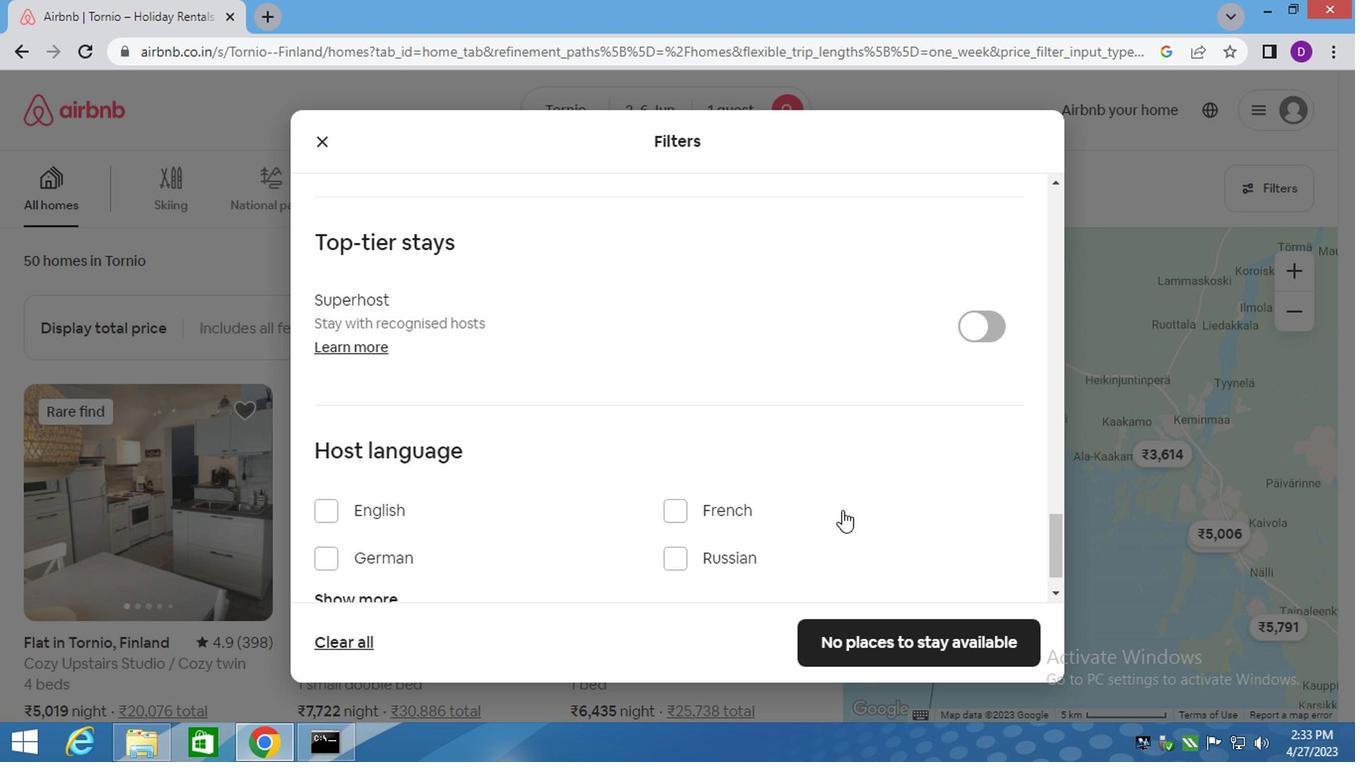 
Action: Mouse moved to (852, 525)
Screenshot: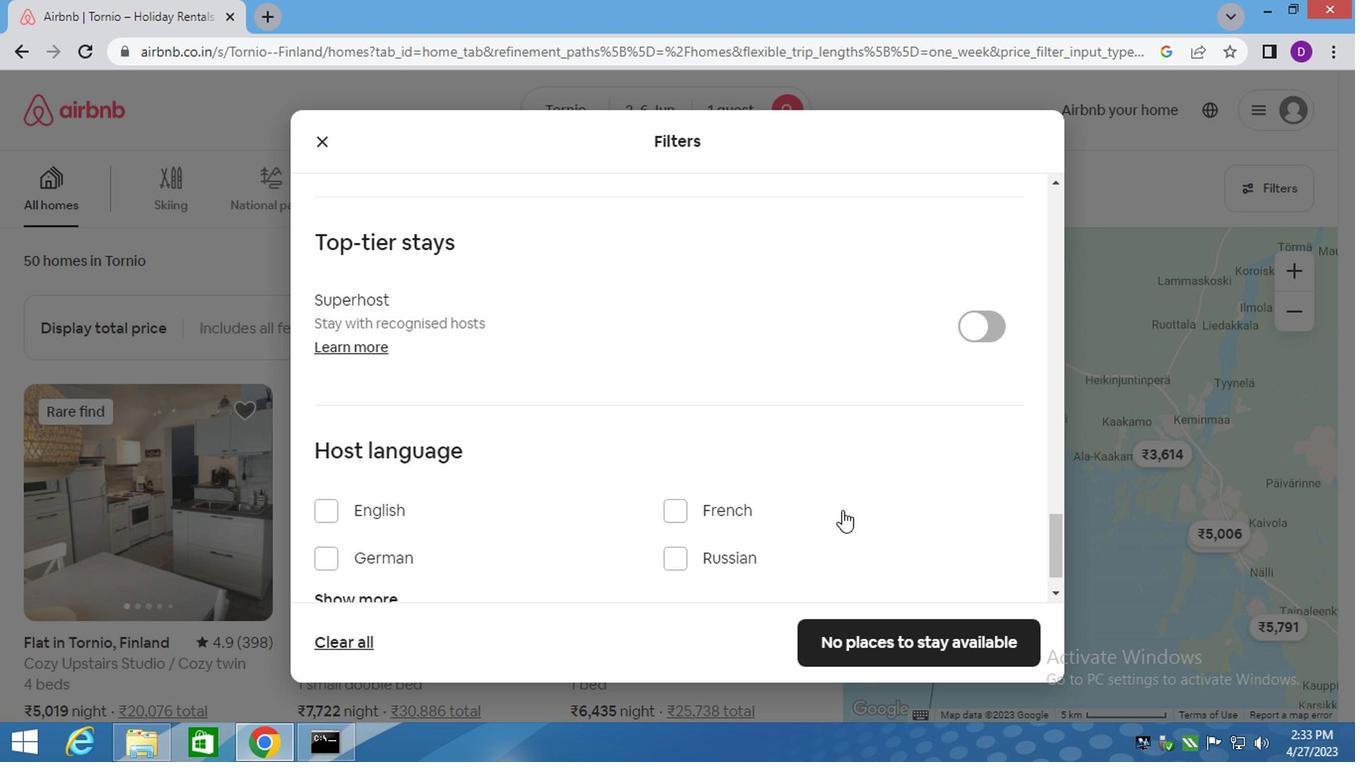 
Action: Mouse scrolled (849, 522) with delta (0, 0)
Screenshot: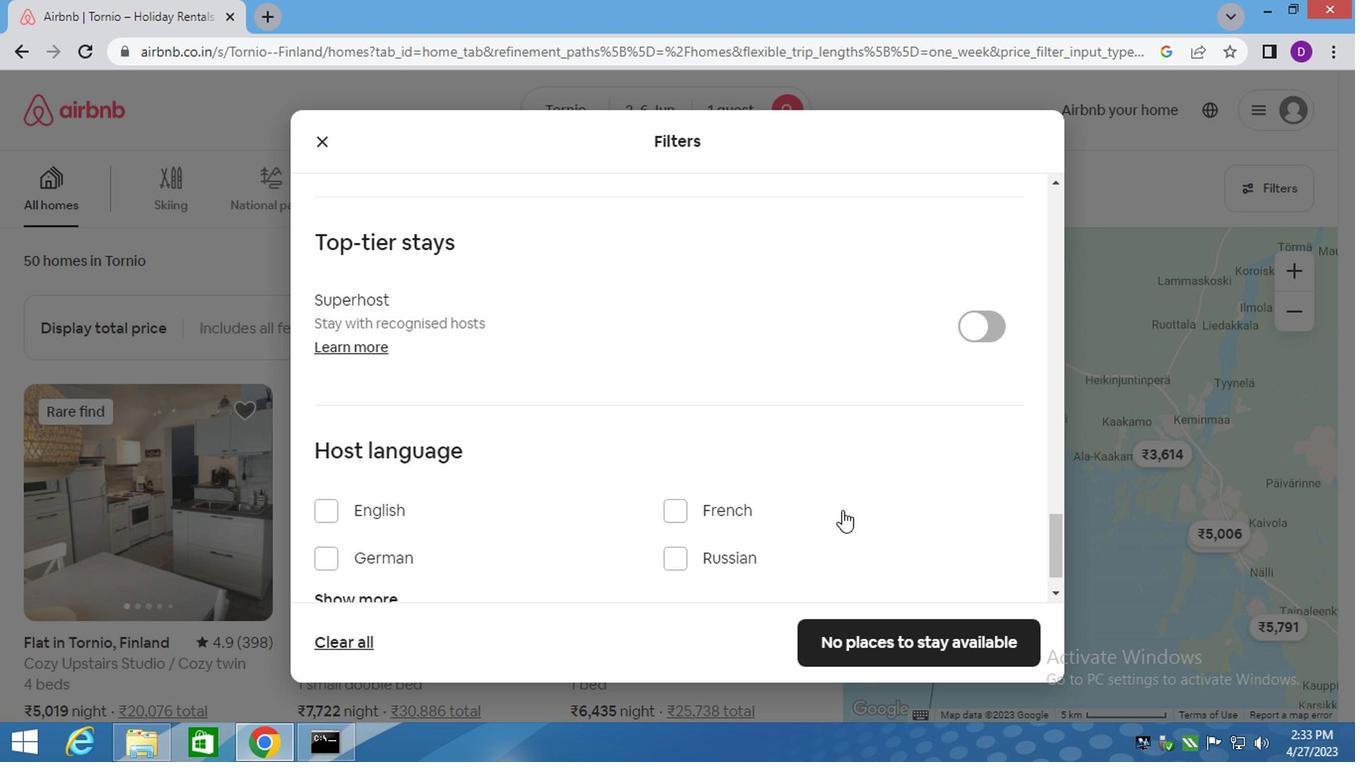 
Action: Mouse moved to (856, 537)
Screenshot: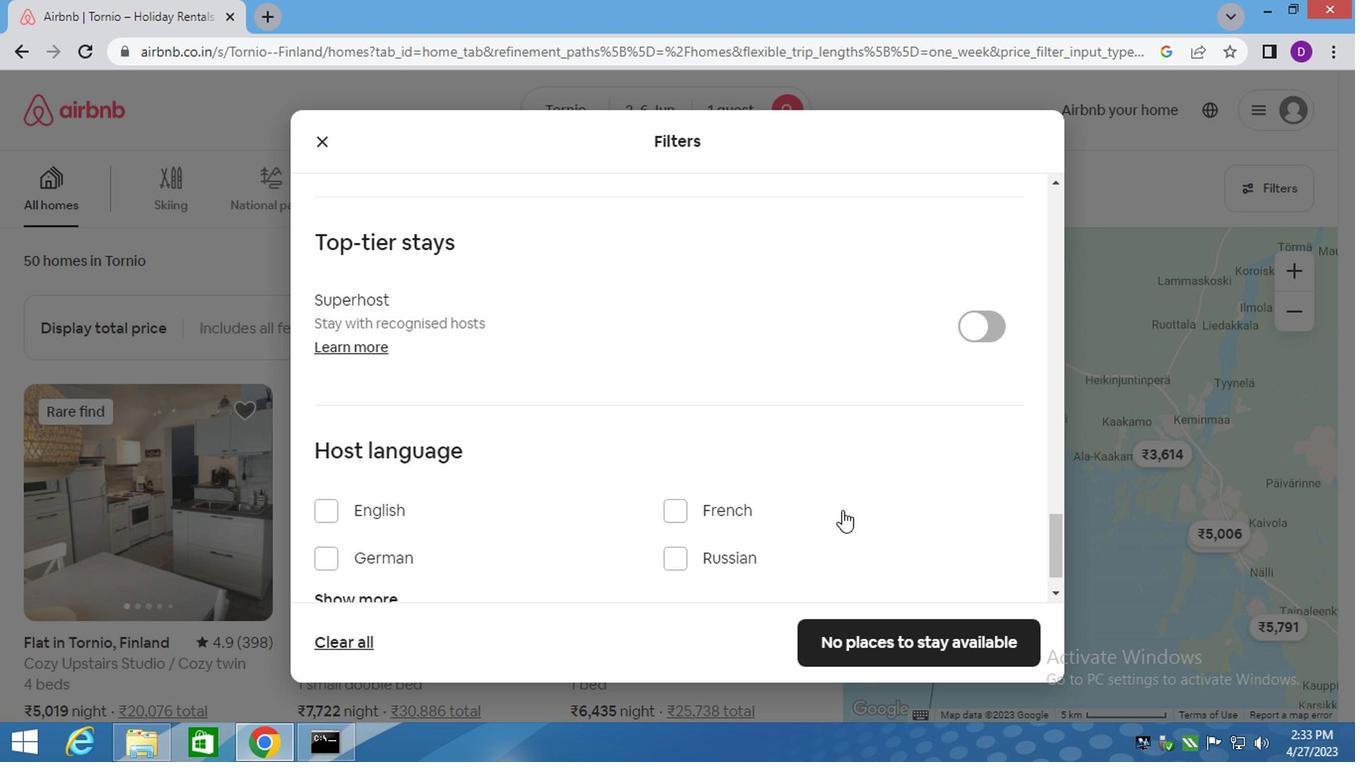 
Action: Mouse scrolled (849, 522) with delta (0, 0)
Screenshot: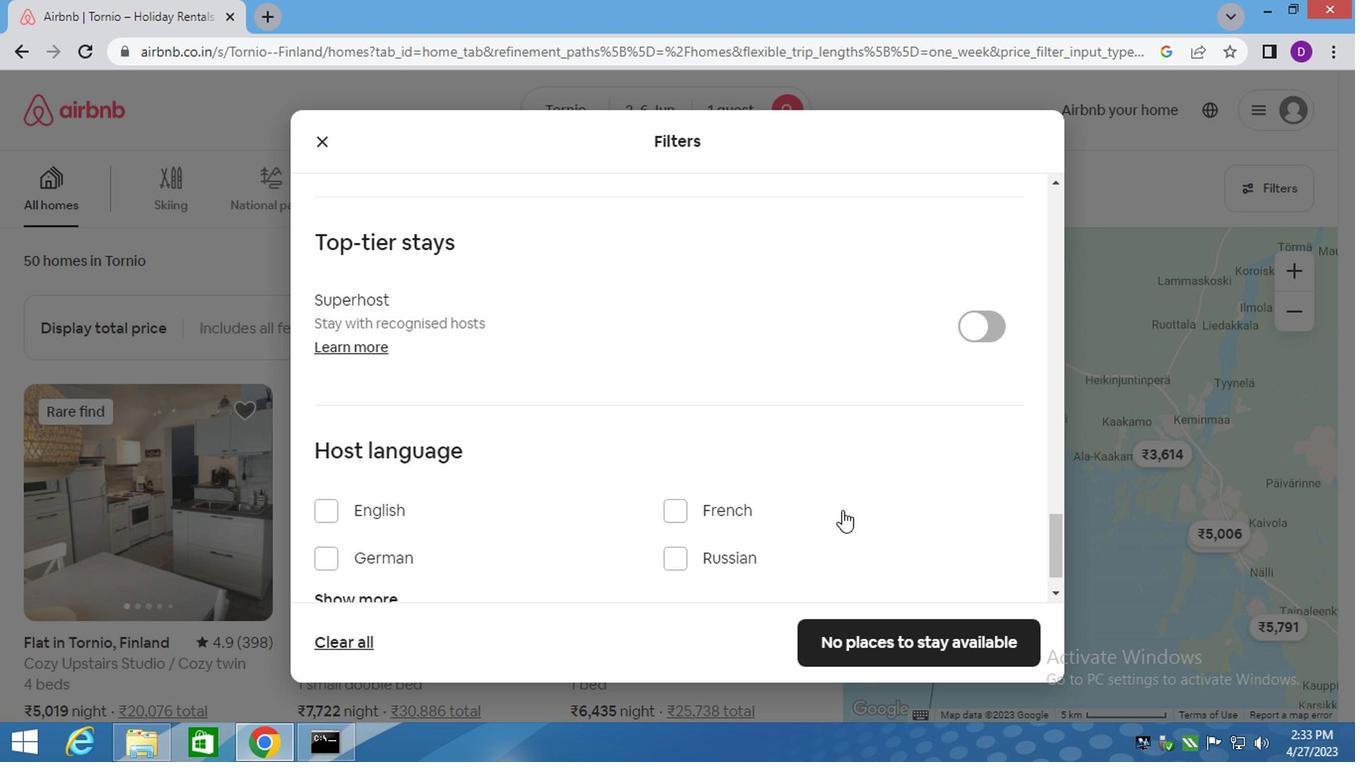 
Action: Mouse moved to (857, 540)
Screenshot: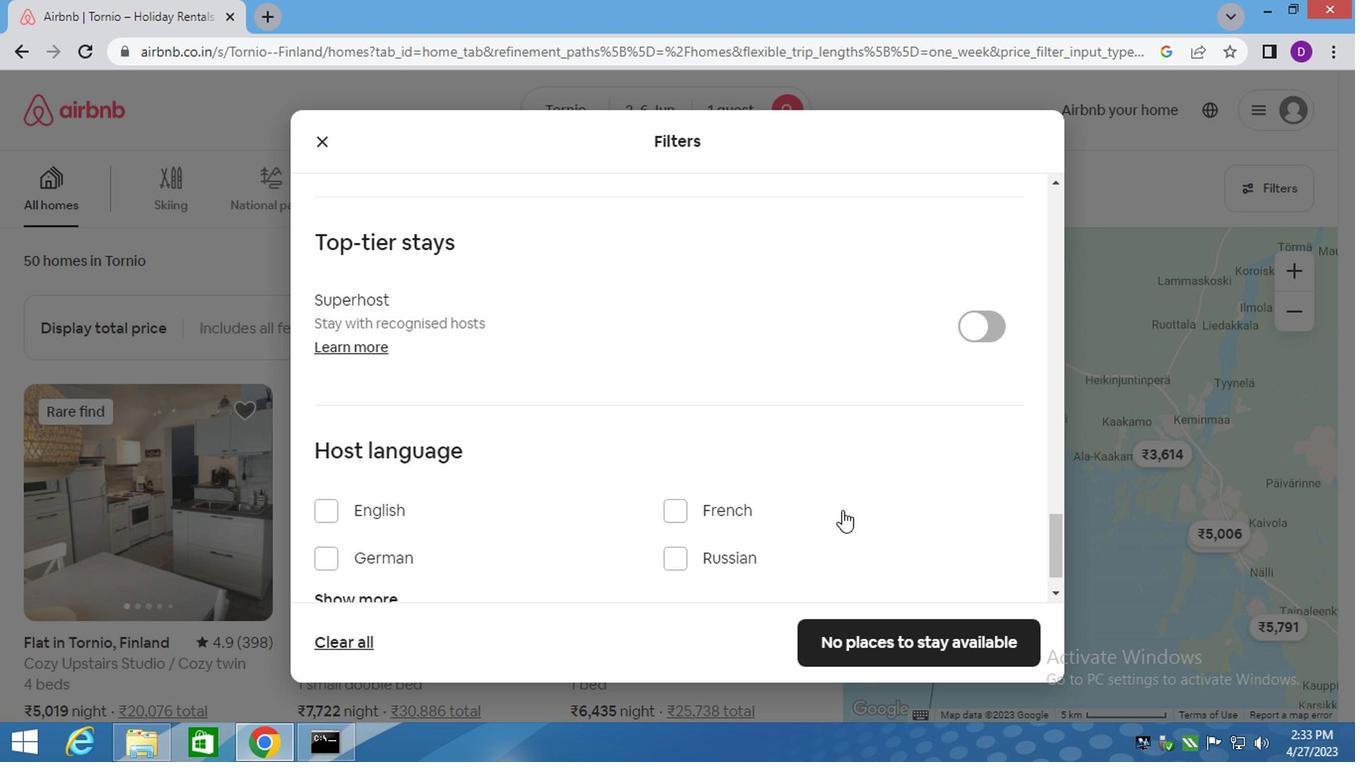 
Action: Mouse scrolled (852, 524) with delta (0, 0)
Screenshot: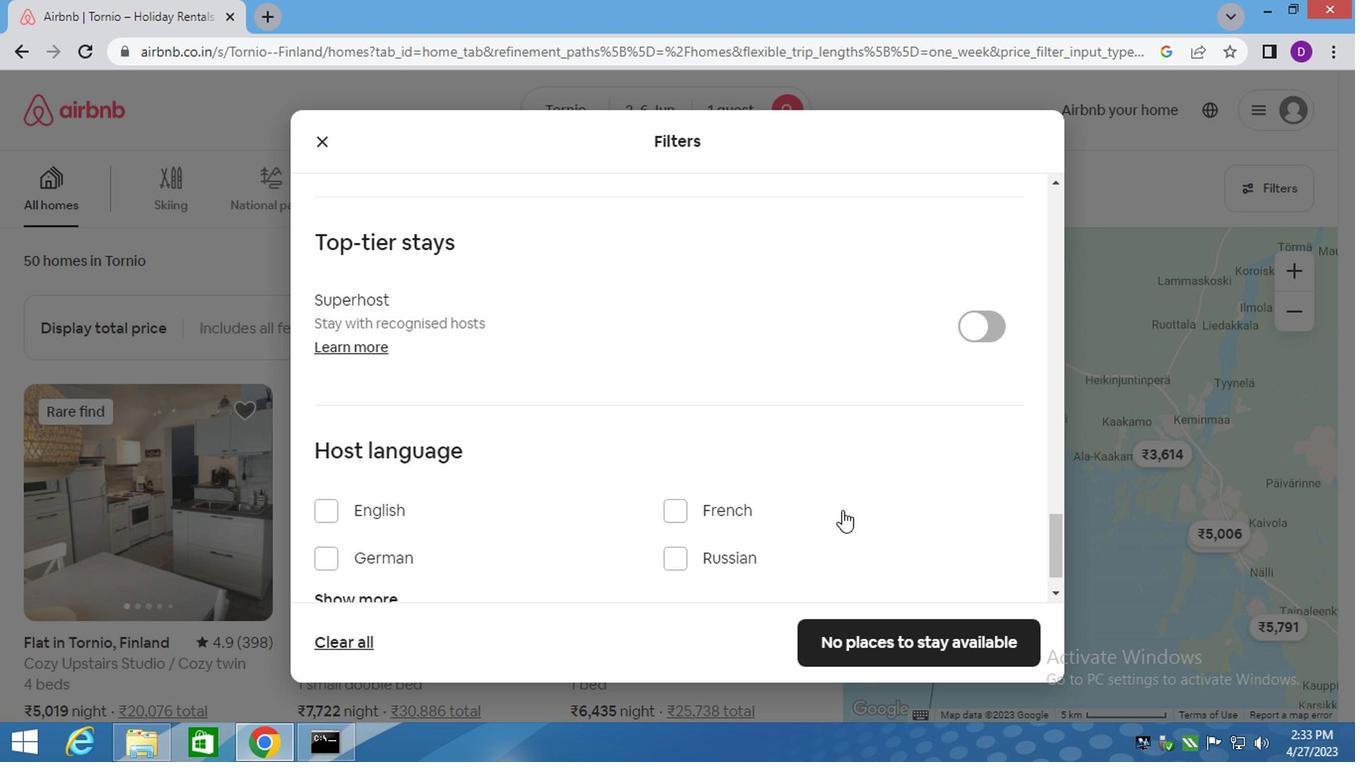 
Action: Mouse moved to (863, 557)
Screenshot: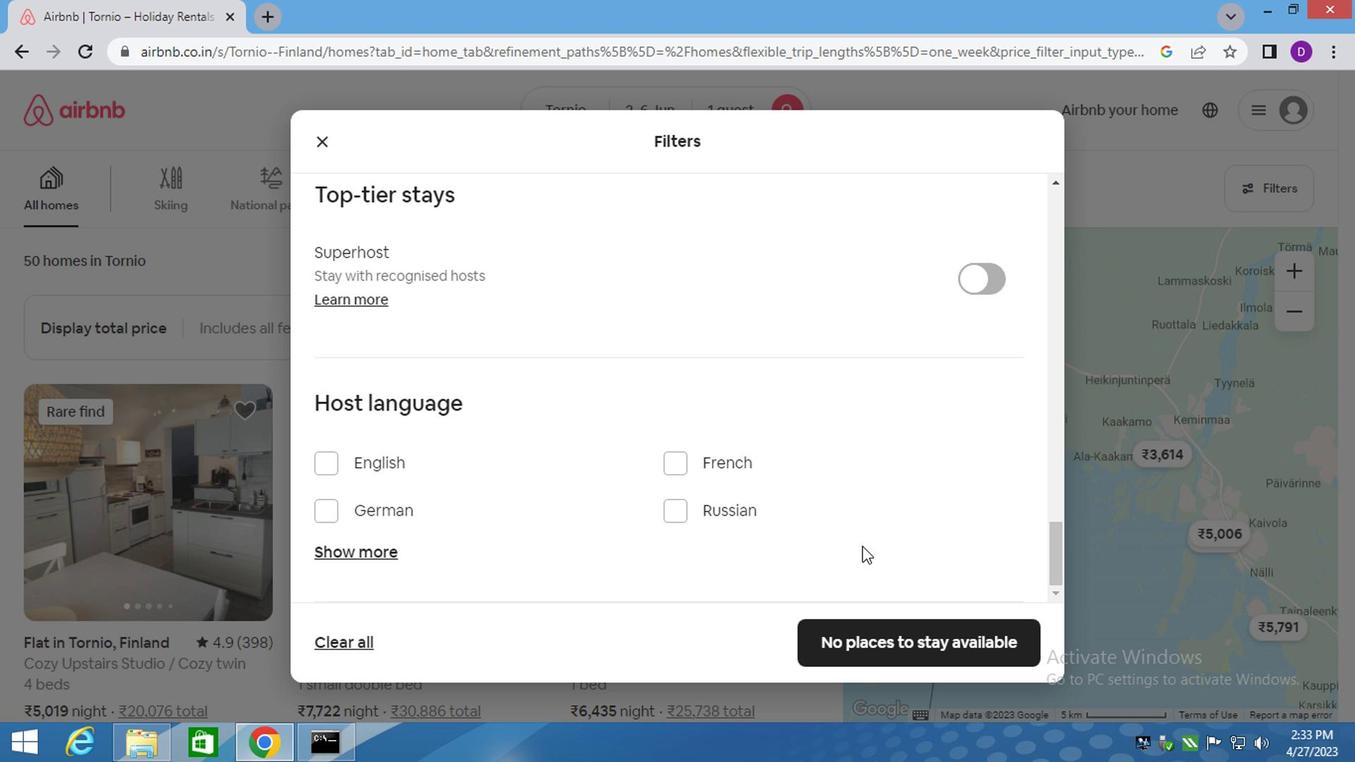 
Action: Mouse scrolled (863, 555) with delta (0, -1)
Screenshot: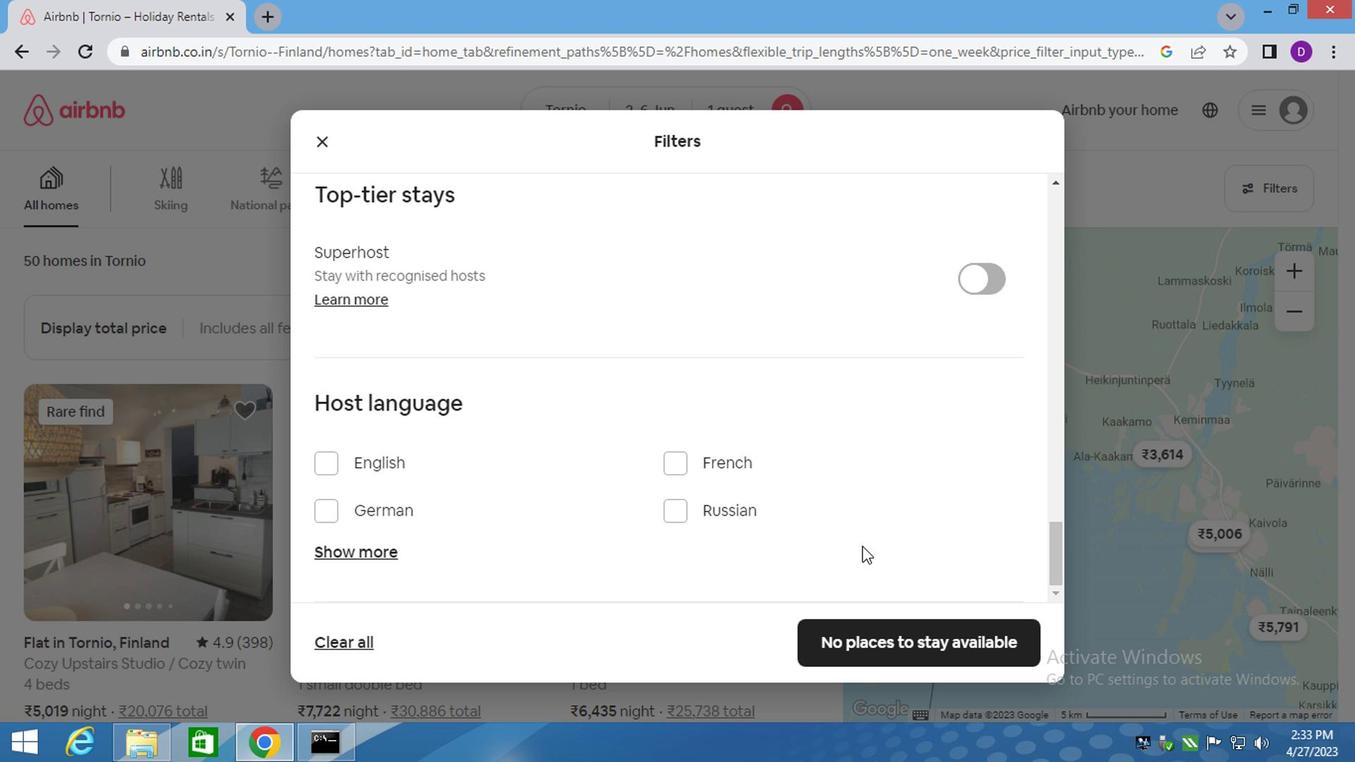 
Action: Mouse moved to (864, 559)
Screenshot: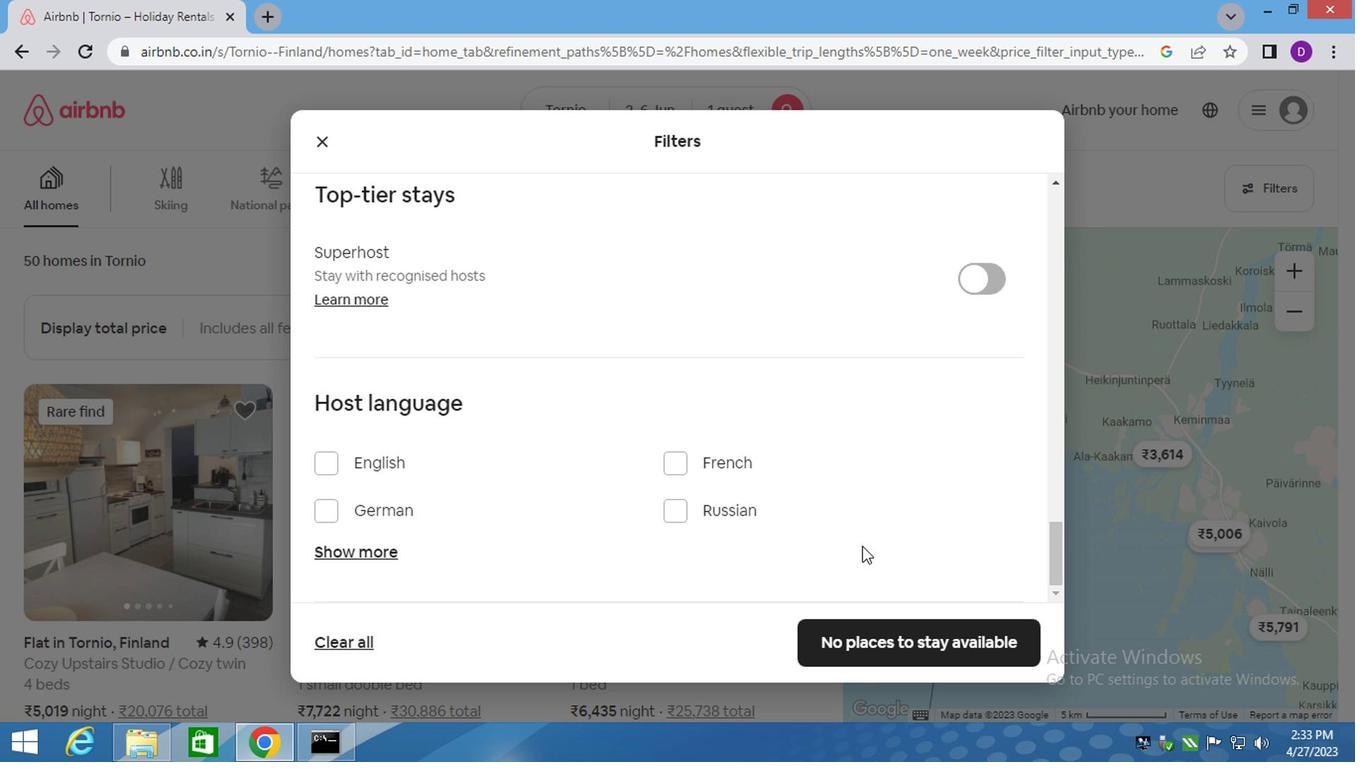 
Action: Mouse scrolled (864, 559) with delta (0, 0)
Screenshot: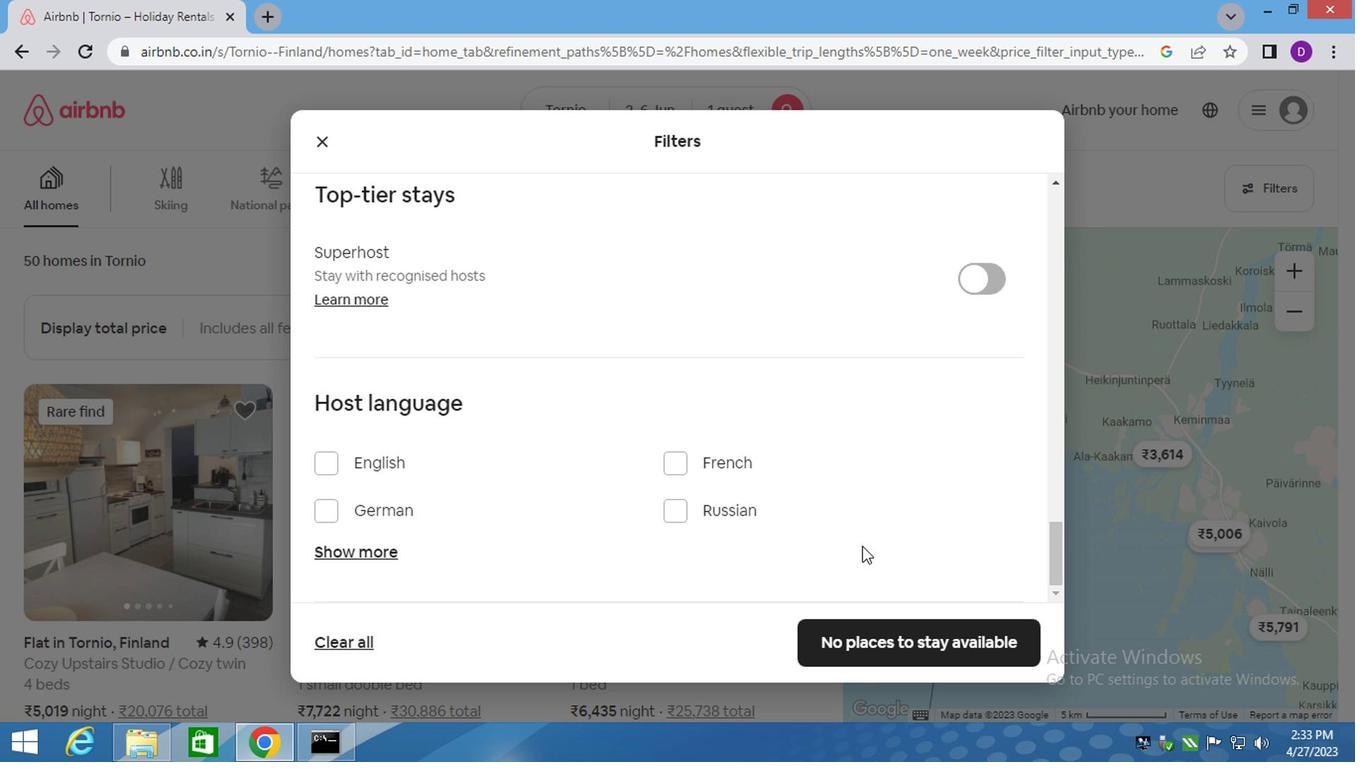 
Action: Mouse moved to (866, 562)
Screenshot: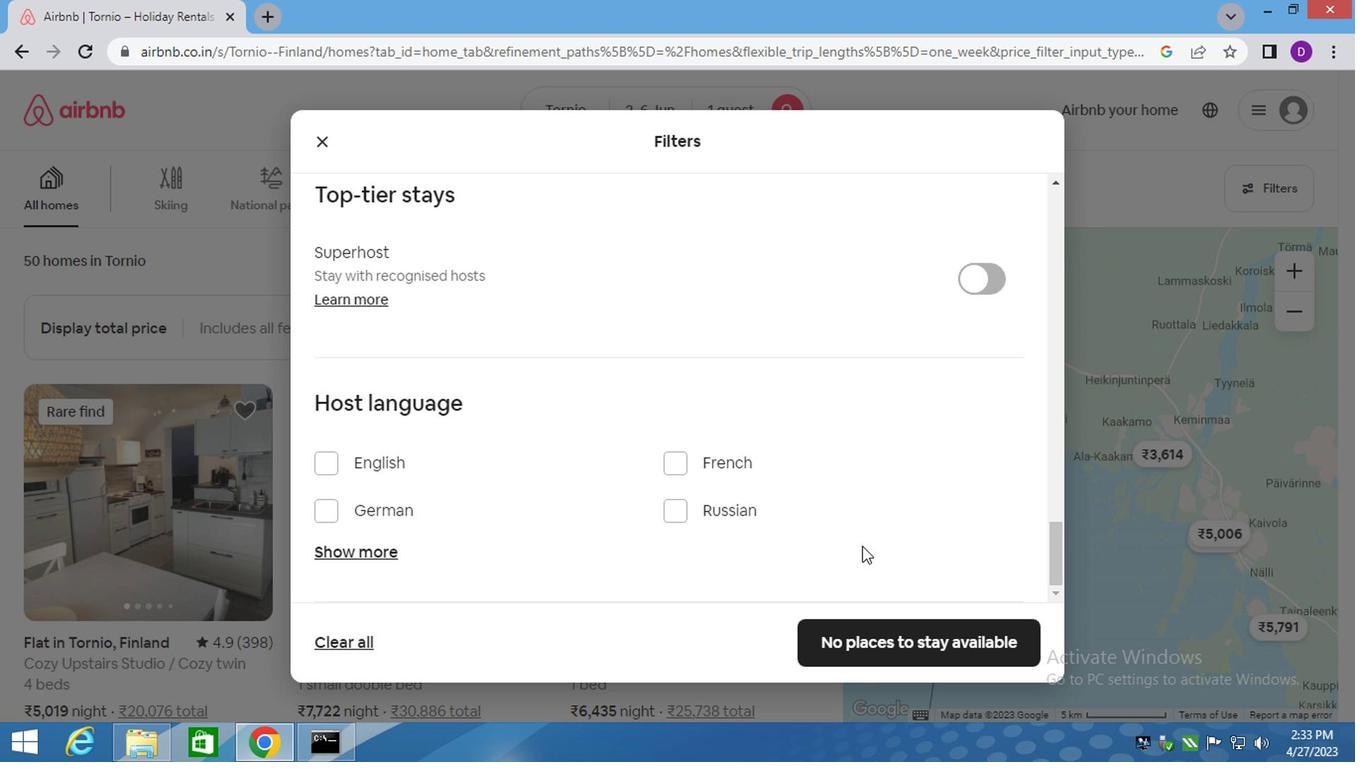 
Action: Mouse scrolled (866, 560) with delta (0, -1)
Screenshot: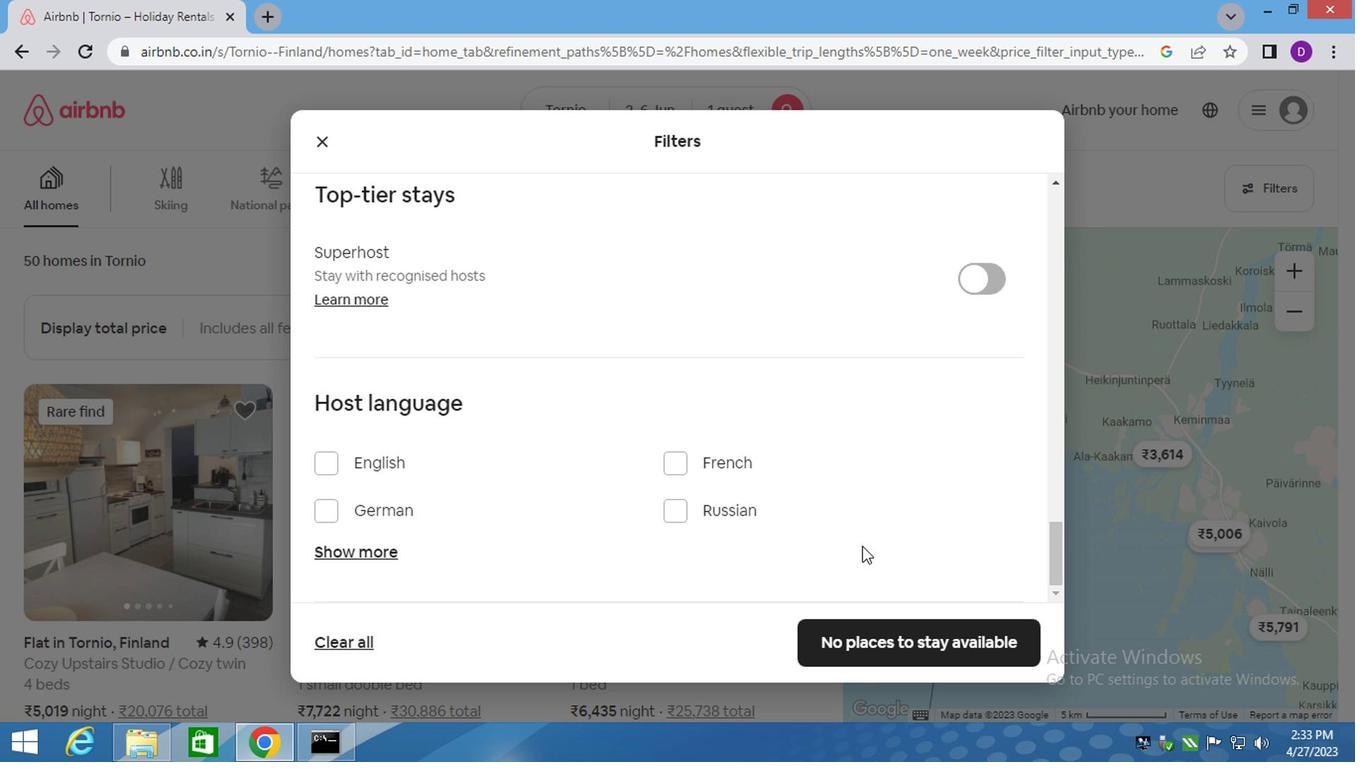 
Action: Mouse moved to (866, 562)
Screenshot: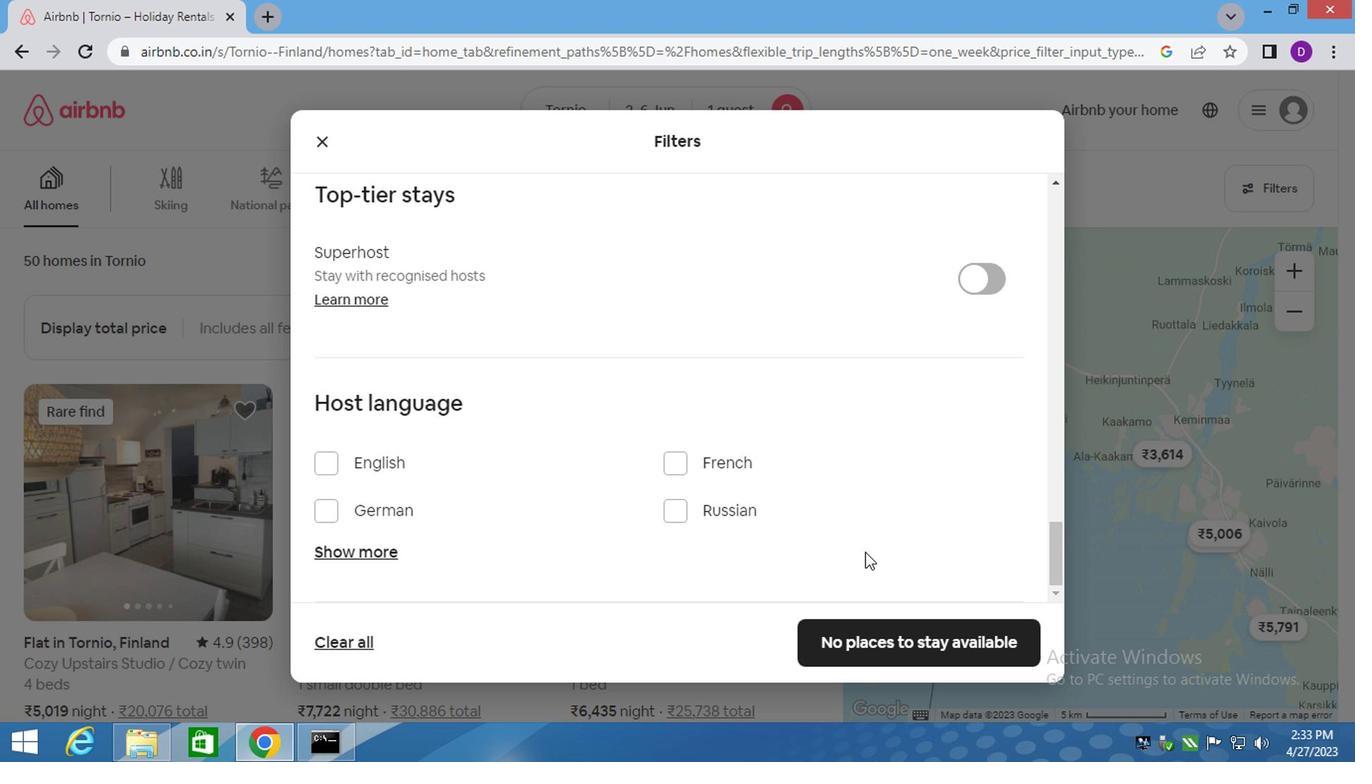
Action: Mouse scrolled (866, 562) with delta (0, 0)
Screenshot: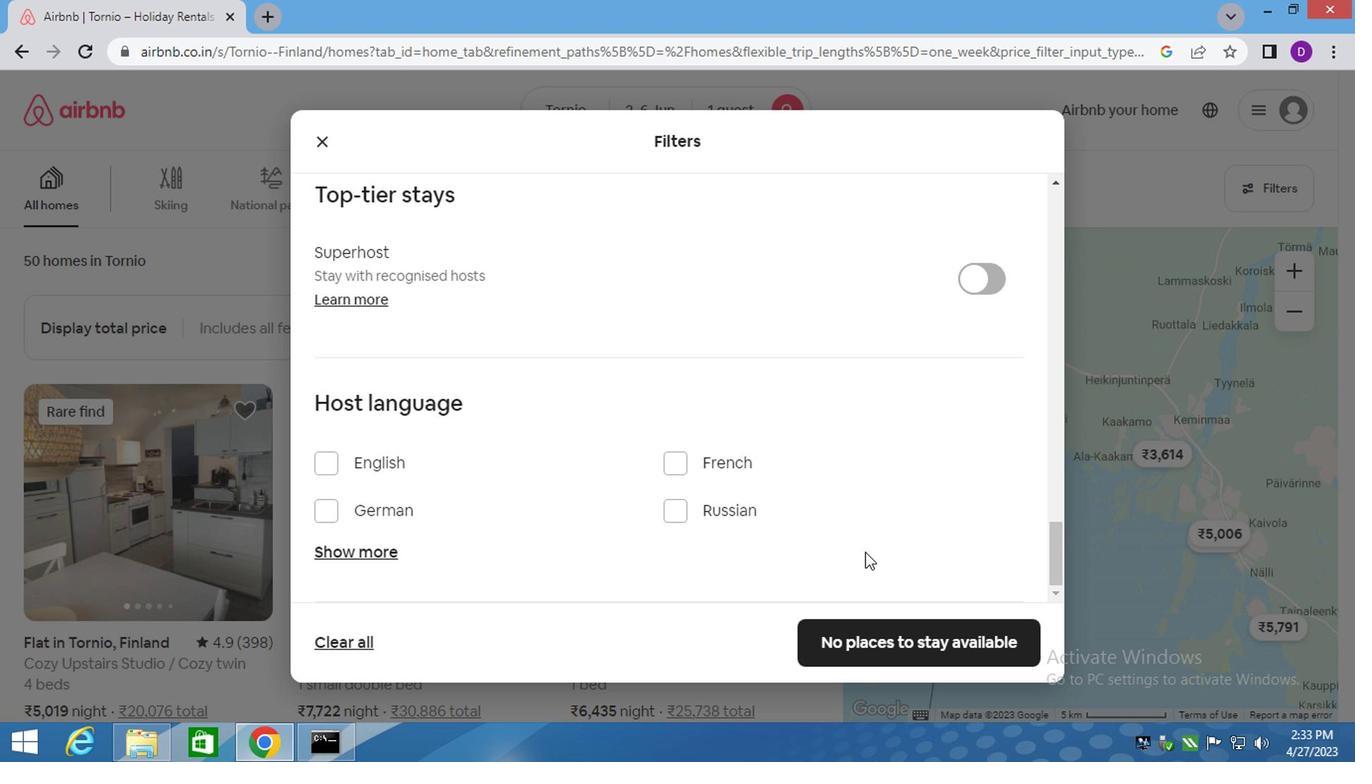 
Action: Mouse moved to (883, 626)
Screenshot: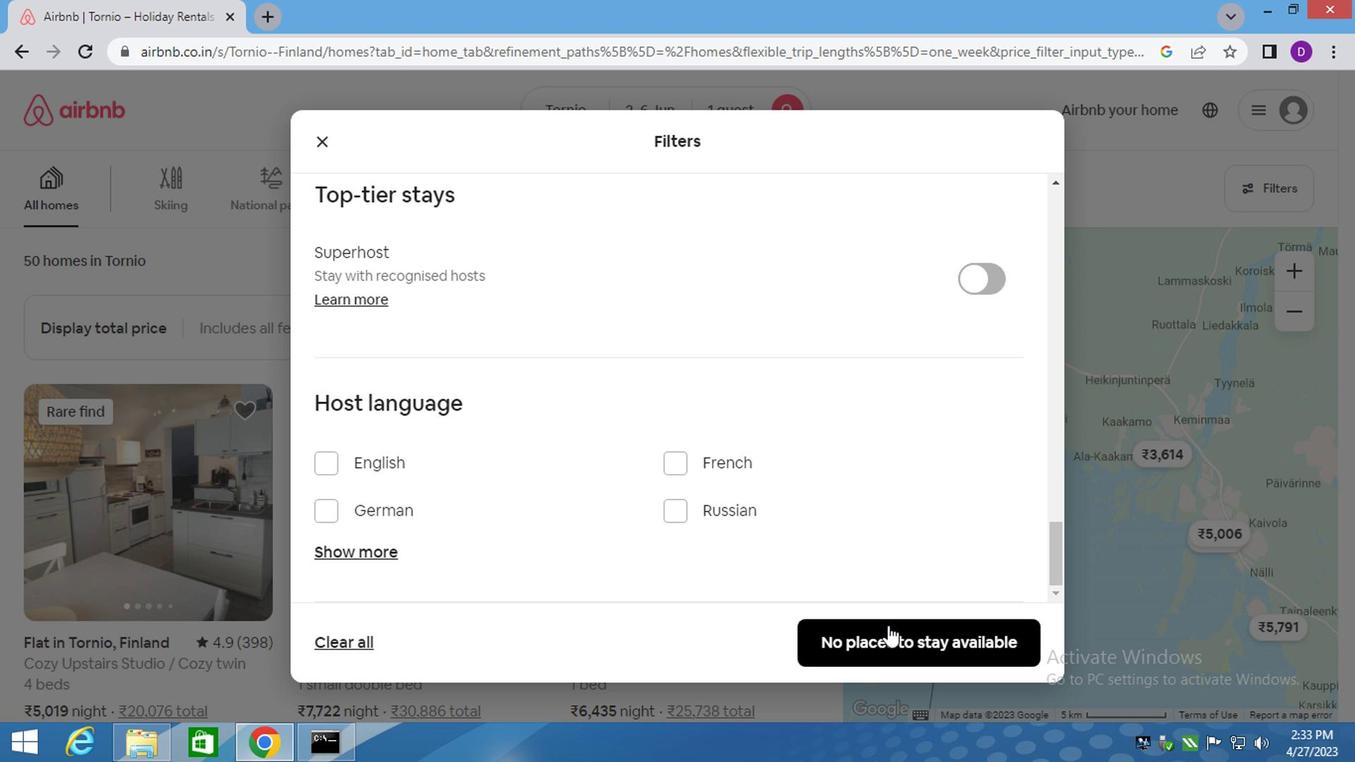 
Action: Mouse pressed left at (883, 626)
Screenshot: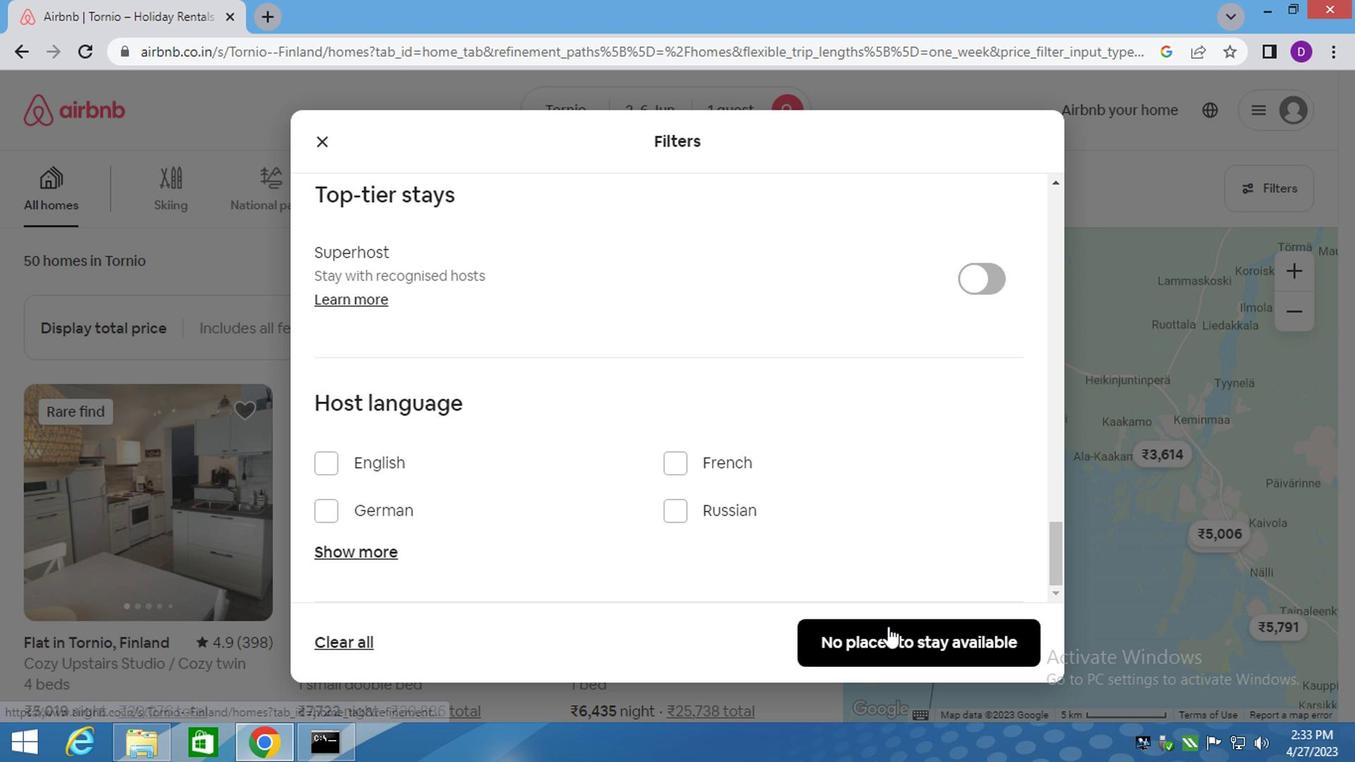 
Action: Mouse moved to (768, 509)
Screenshot: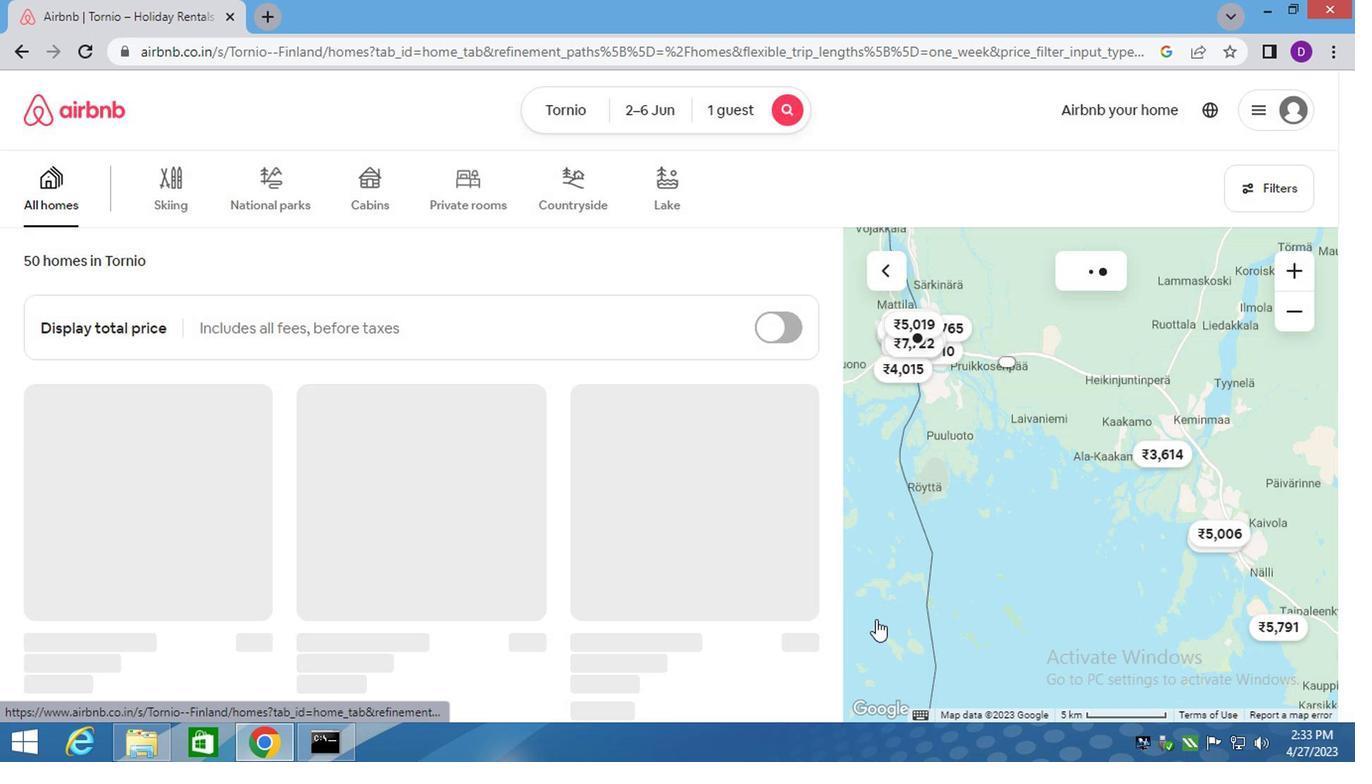 
